 Task: Find connections with filter location Danshui with filter topic #Careerwith filter profile language English with filter current company Indian Transport Logistics News with filter school GL Bajaj Institute of Technology and Management with filter industry Ranching and Fisheries with filter service category Mobile Marketing with filter keywords title Heavy Equipment Operator
Action: Mouse moved to (706, 73)
Screenshot: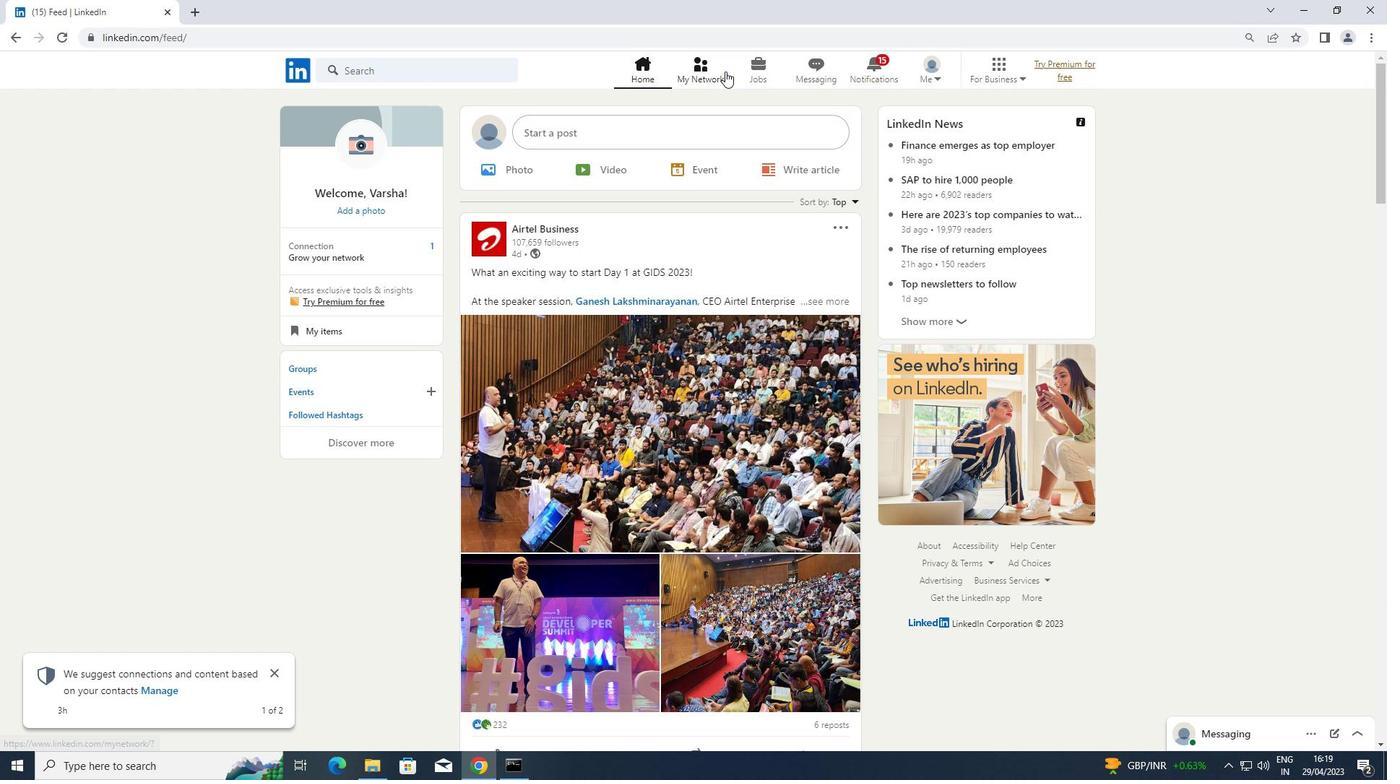 
Action: Mouse pressed left at (706, 73)
Screenshot: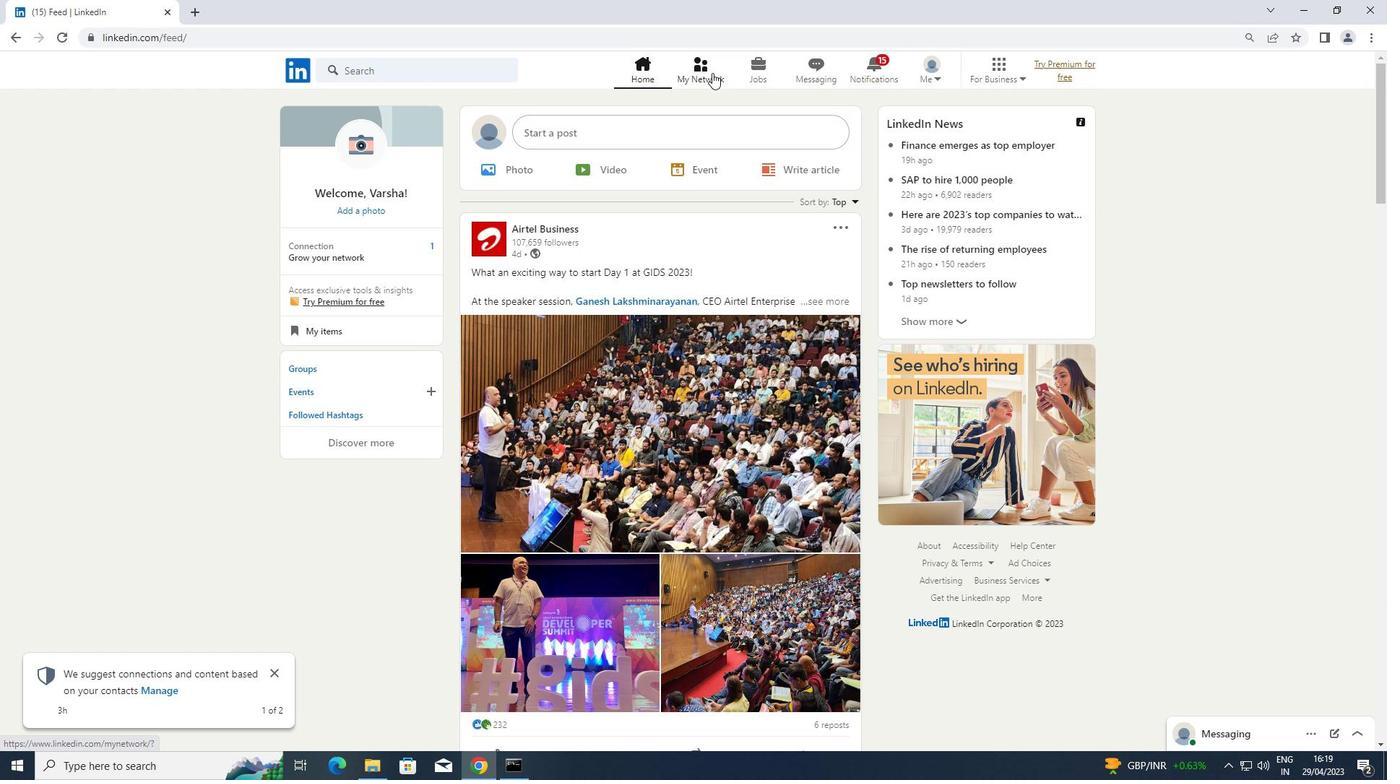 
Action: Mouse moved to (394, 146)
Screenshot: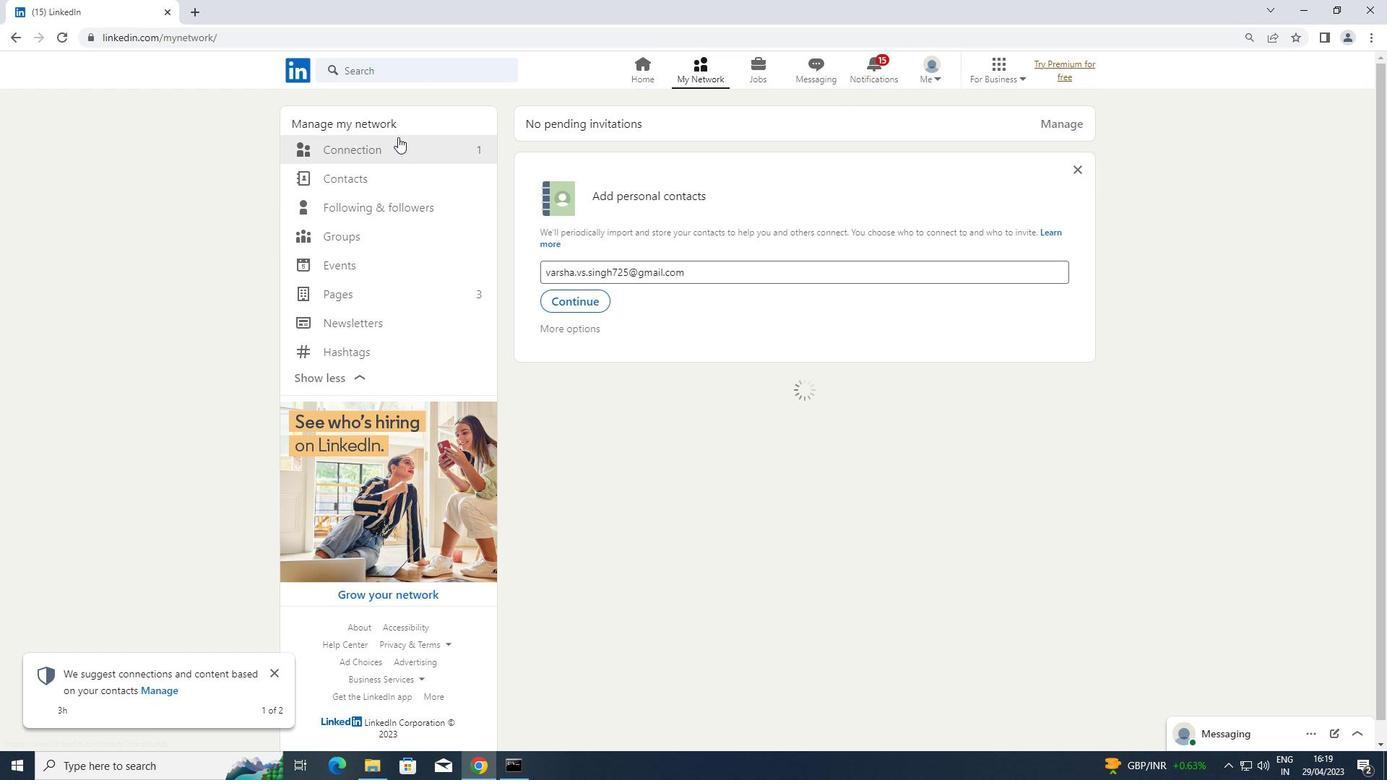 
Action: Mouse pressed left at (394, 146)
Screenshot: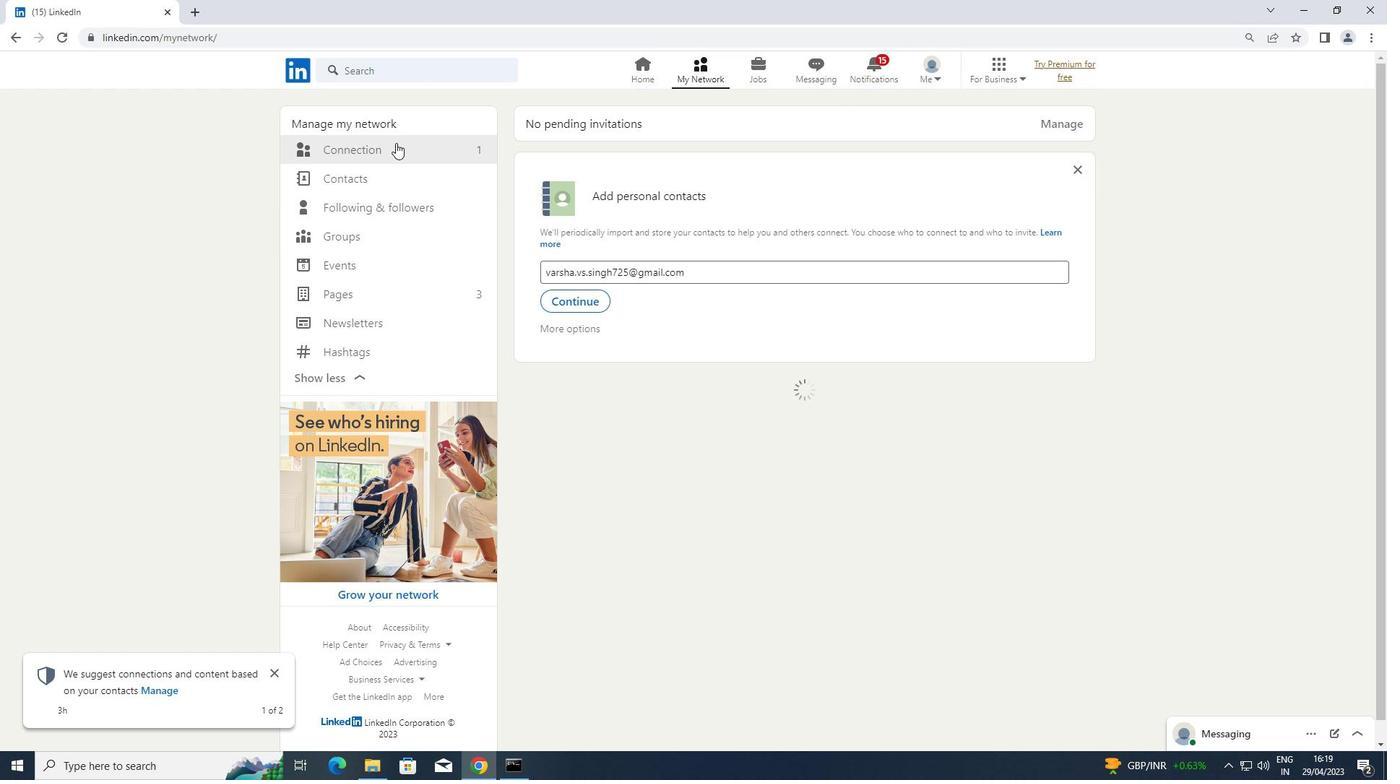 
Action: Mouse moved to (810, 143)
Screenshot: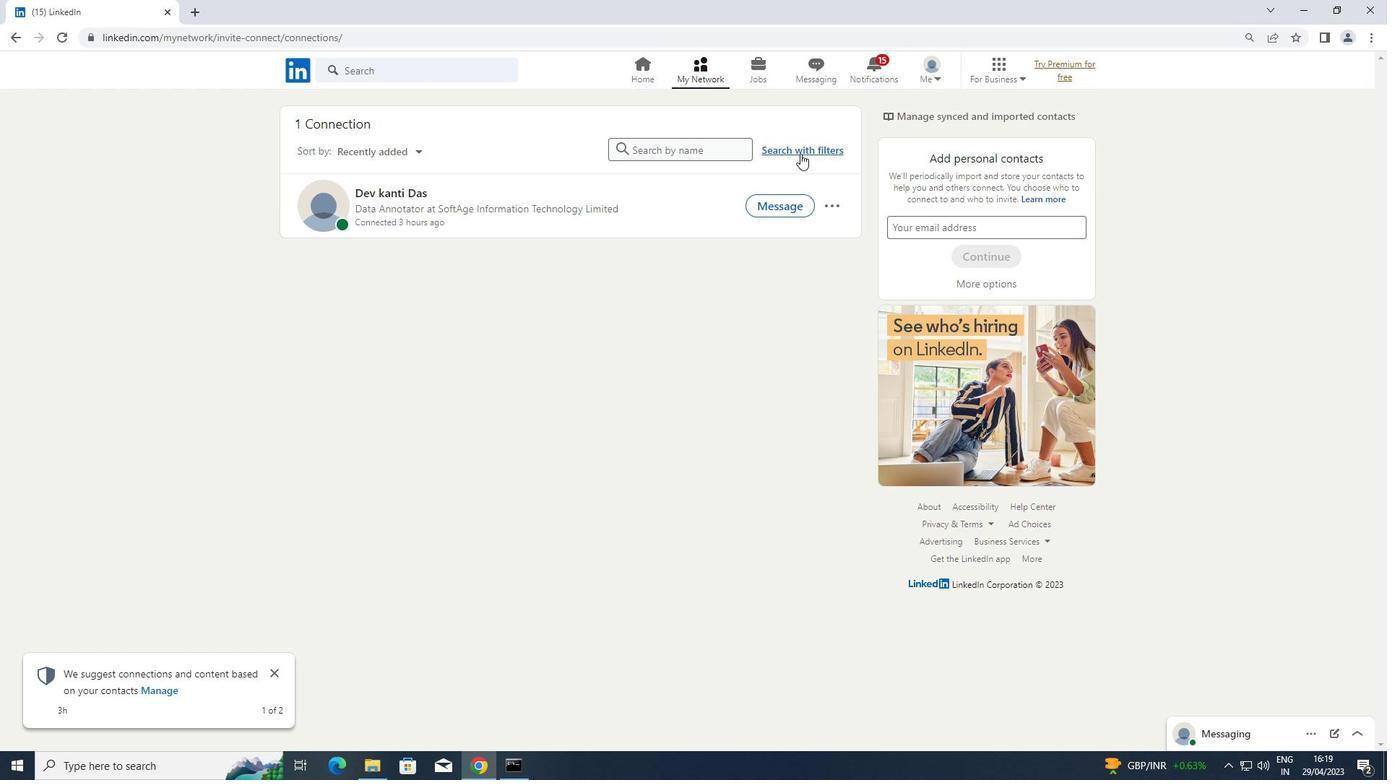 
Action: Mouse pressed left at (810, 143)
Screenshot: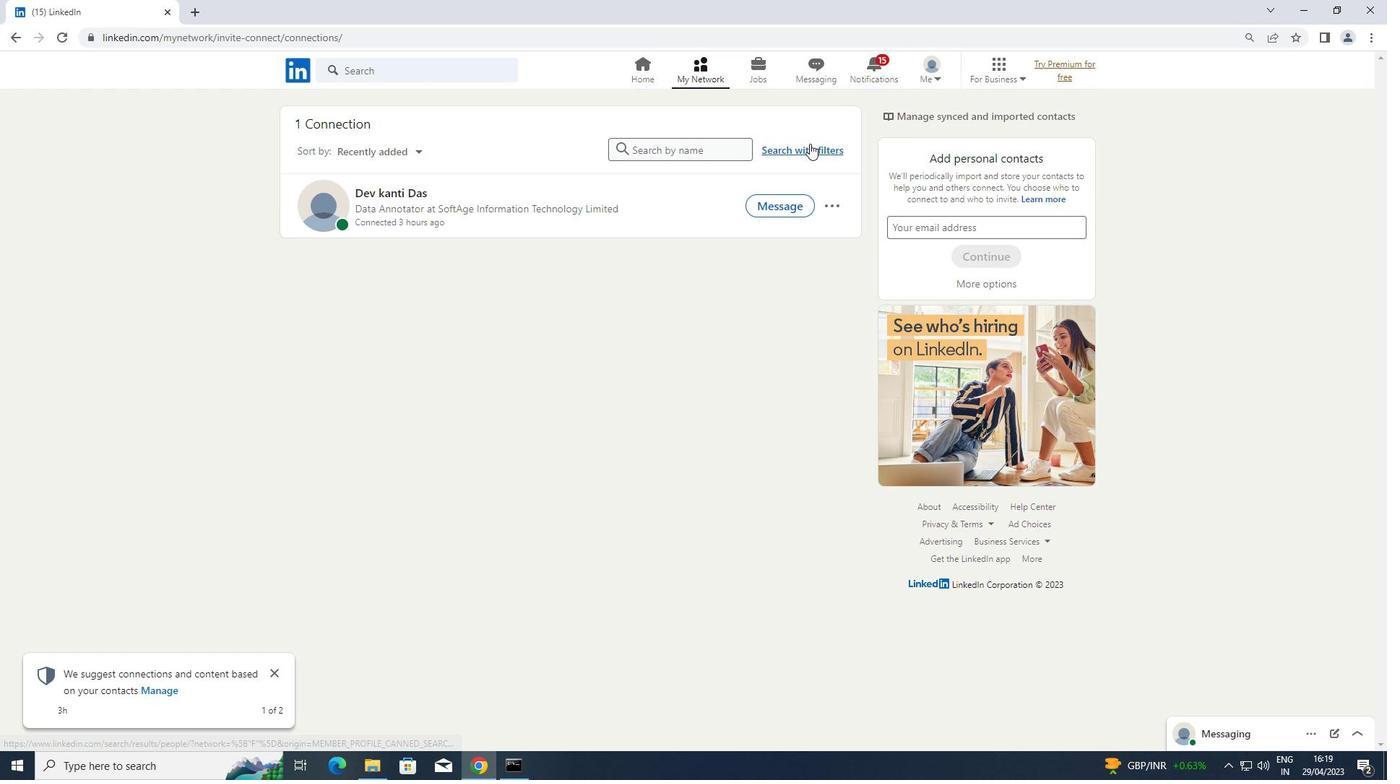 
Action: Mouse moved to (742, 109)
Screenshot: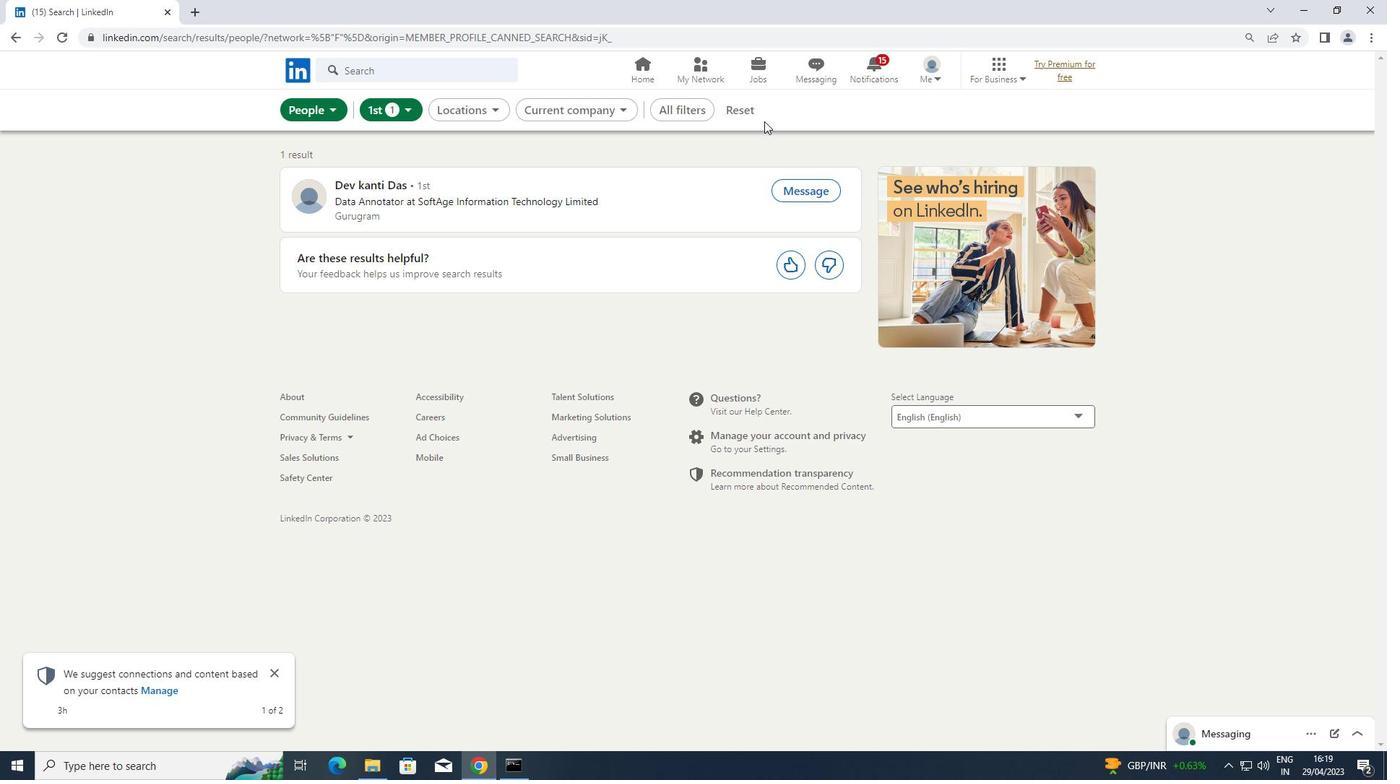 
Action: Mouse pressed left at (742, 109)
Screenshot: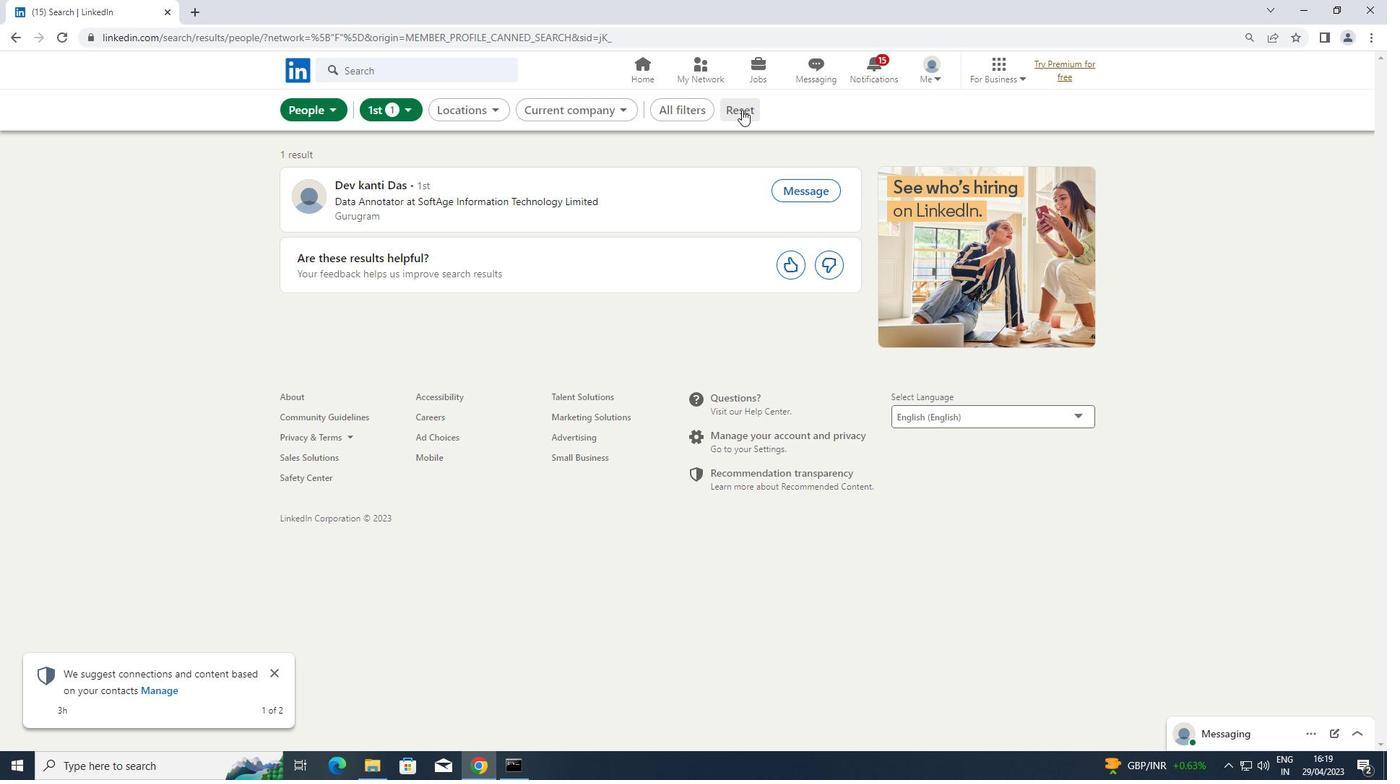 
Action: Mouse moved to (723, 112)
Screenshot: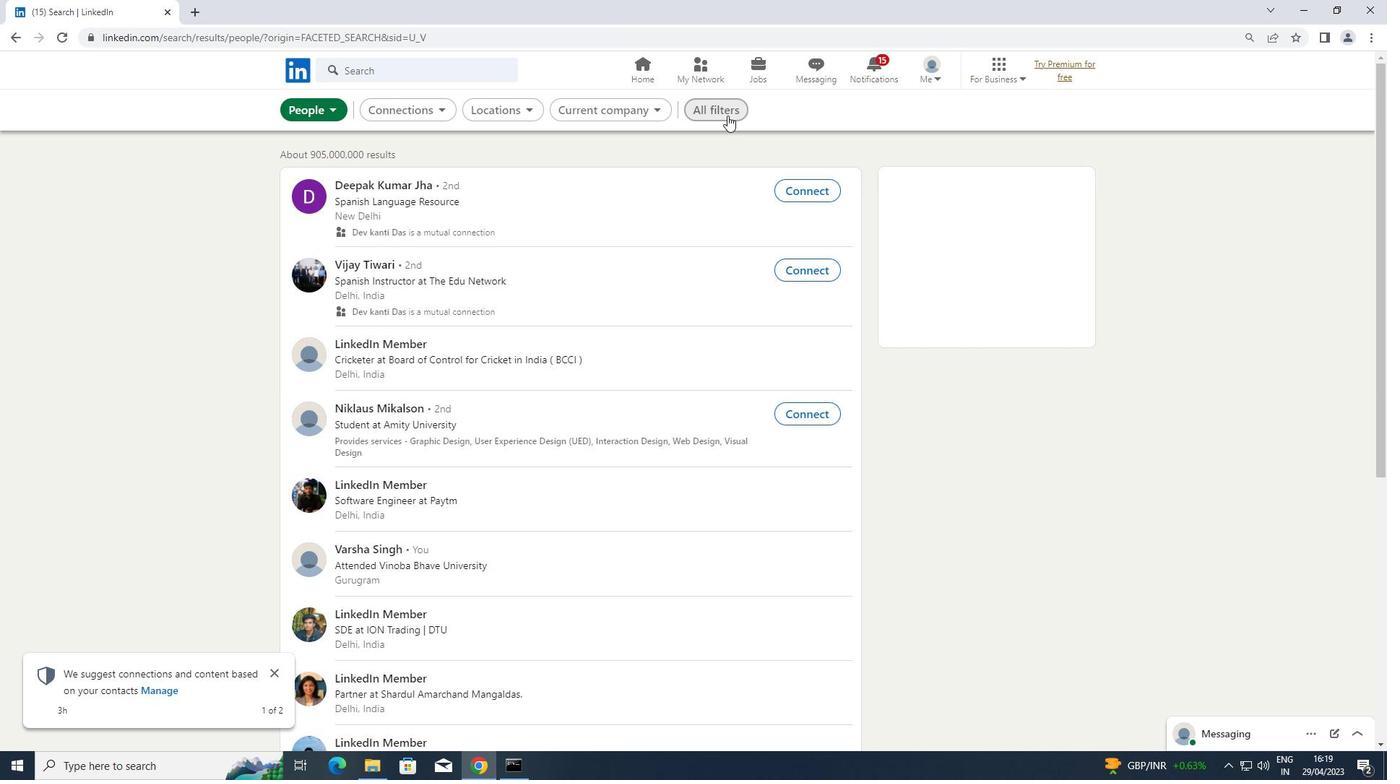 
Action: Mouse pressed left at (723, 112)
Screenshot: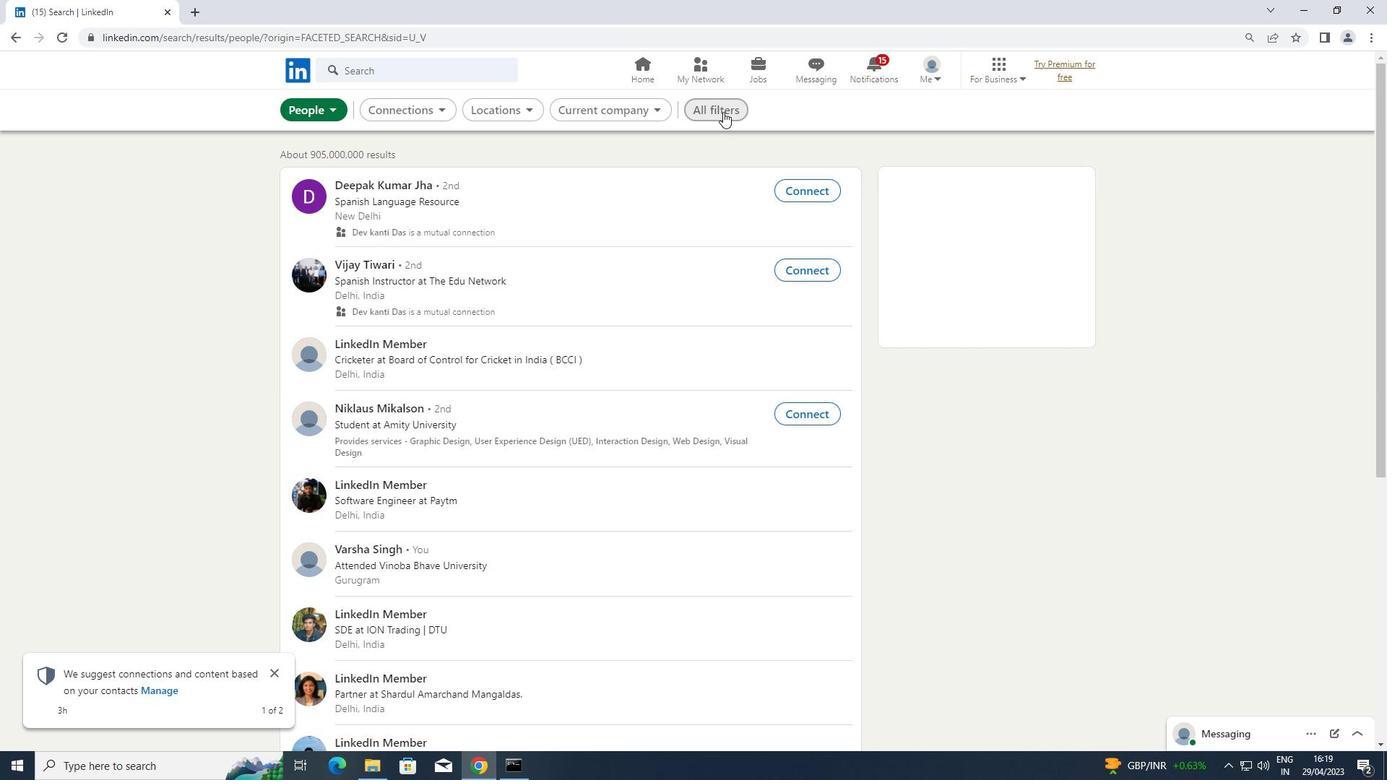 
Action: Mouse moved to (1095, 345)
Screenshot: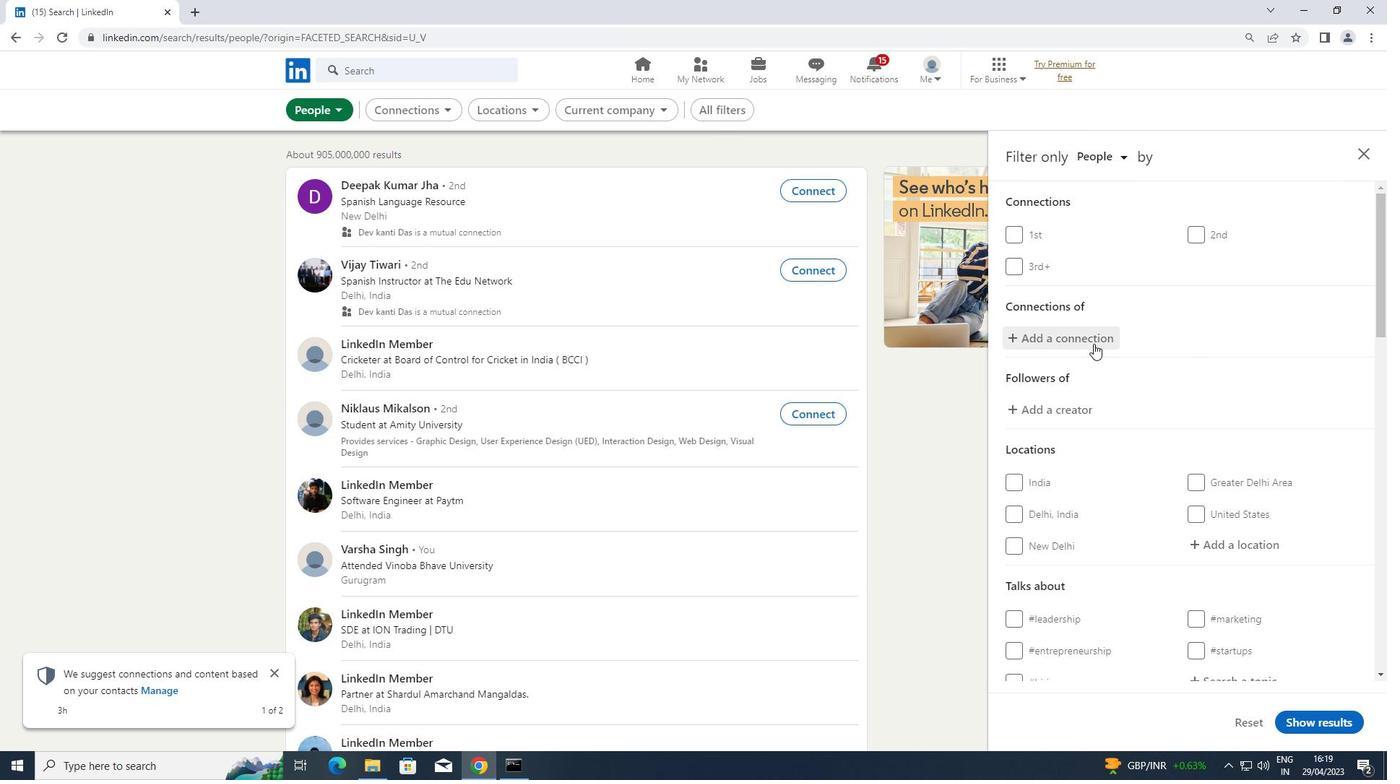 
Action: Mouse scrolled (1095, 344) with delta (0, 0)
Screenshot: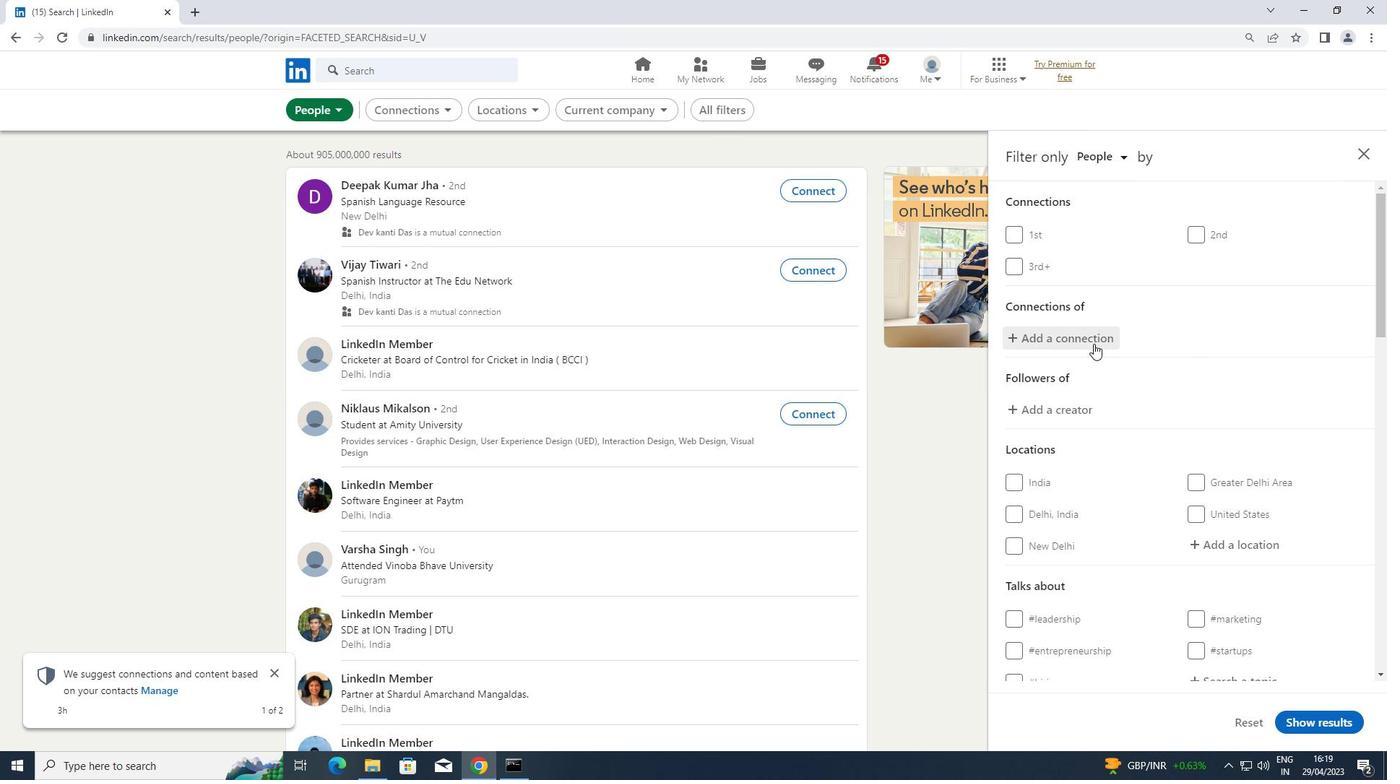 
Action: Mouse moved to (1202, 479)
Screenshot: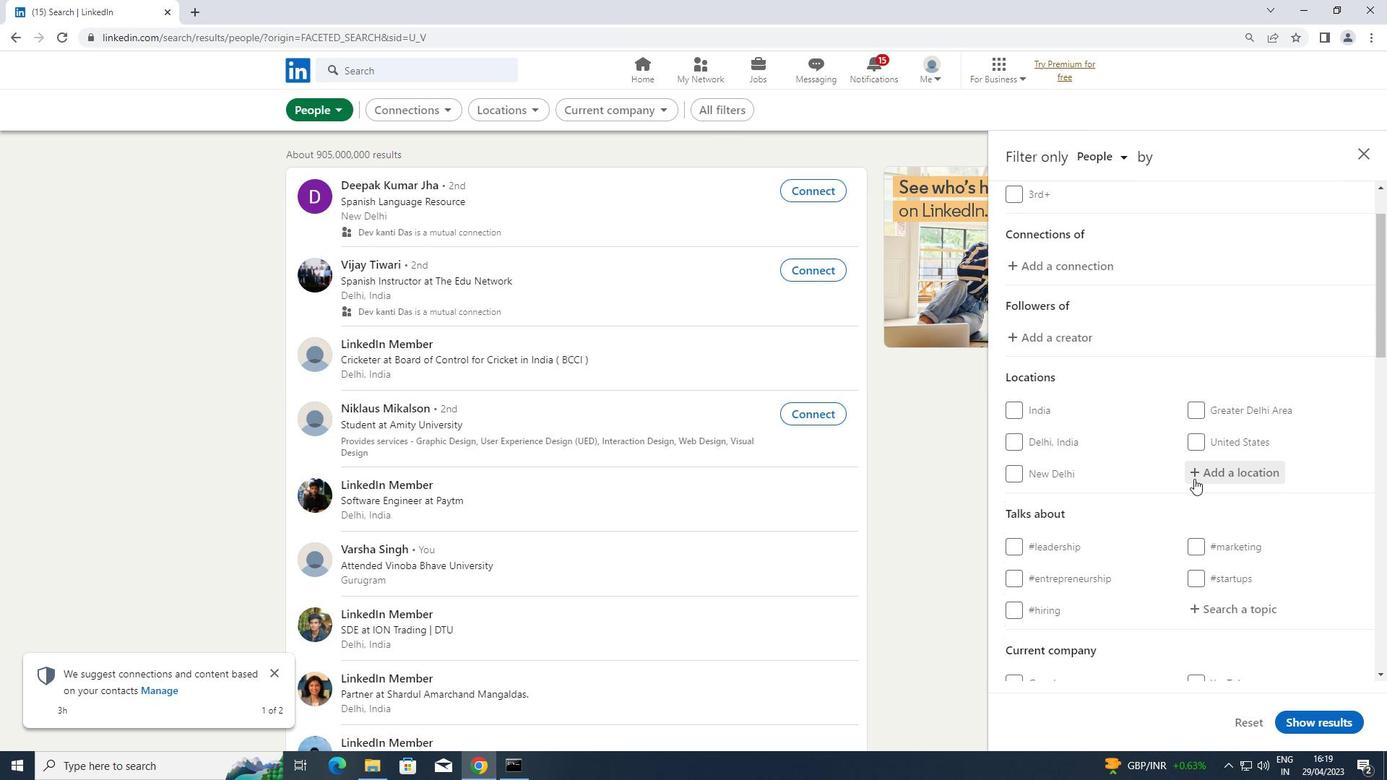 
Action: Mouse pressed left at (1202, 479)
Screenshot: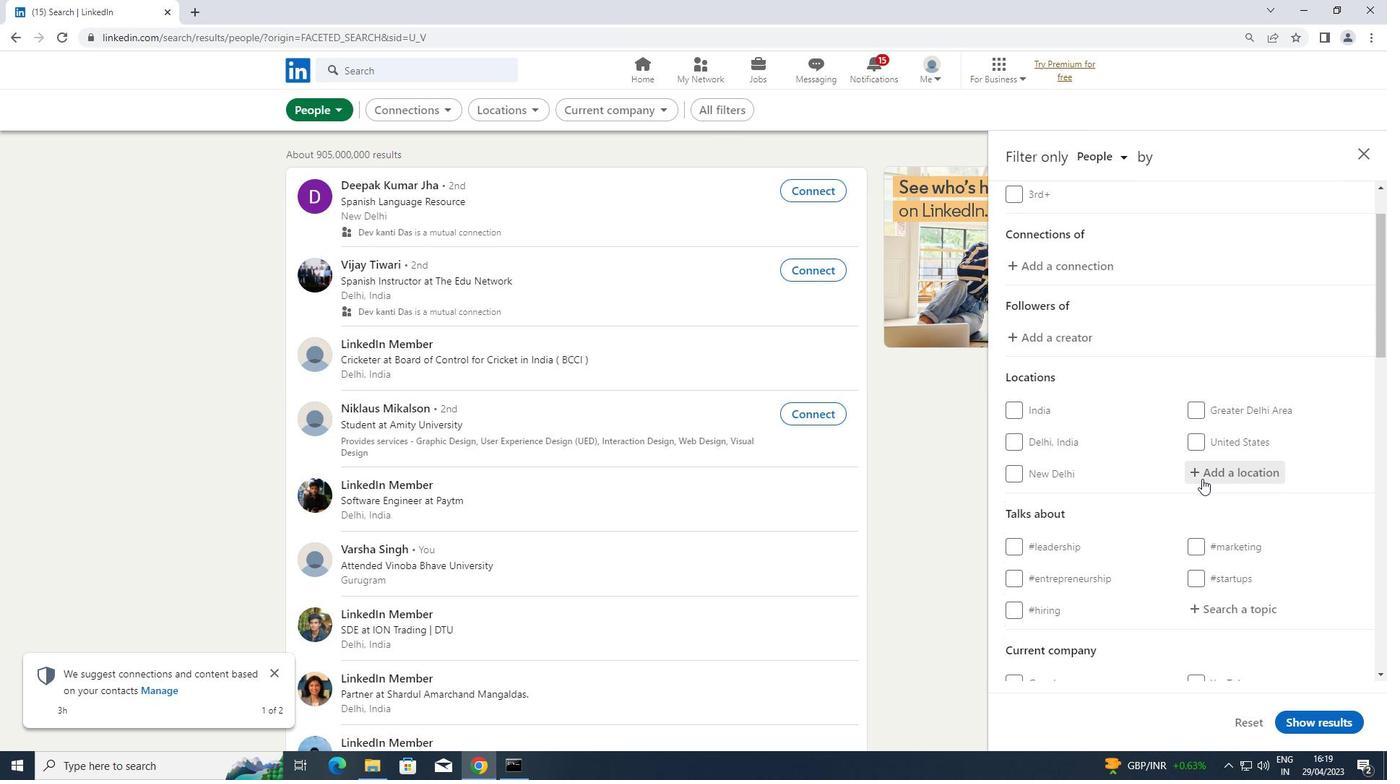 
Action: Key pressed <Key.shift>DANSHUI
Screenshot: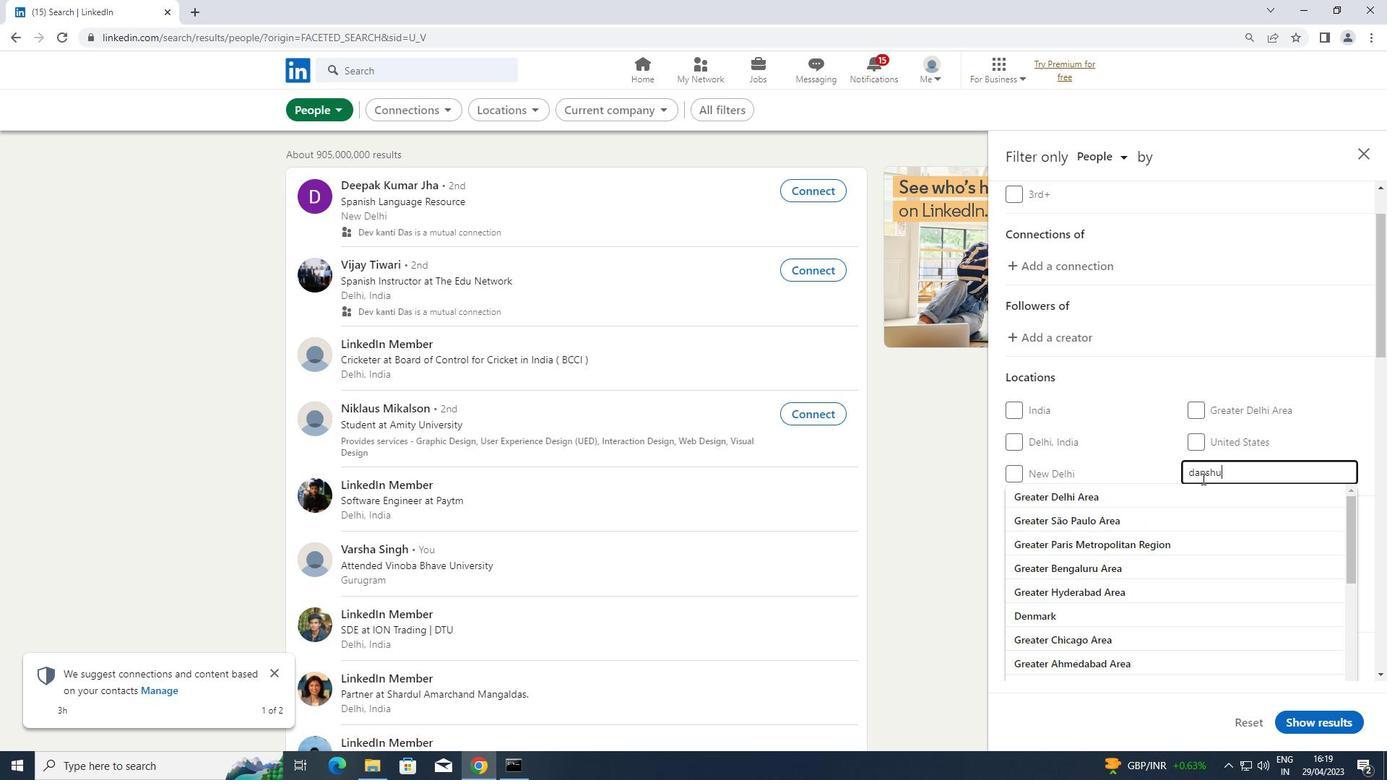 
Action: Mouse moved to (1137, 504)
Screenshot: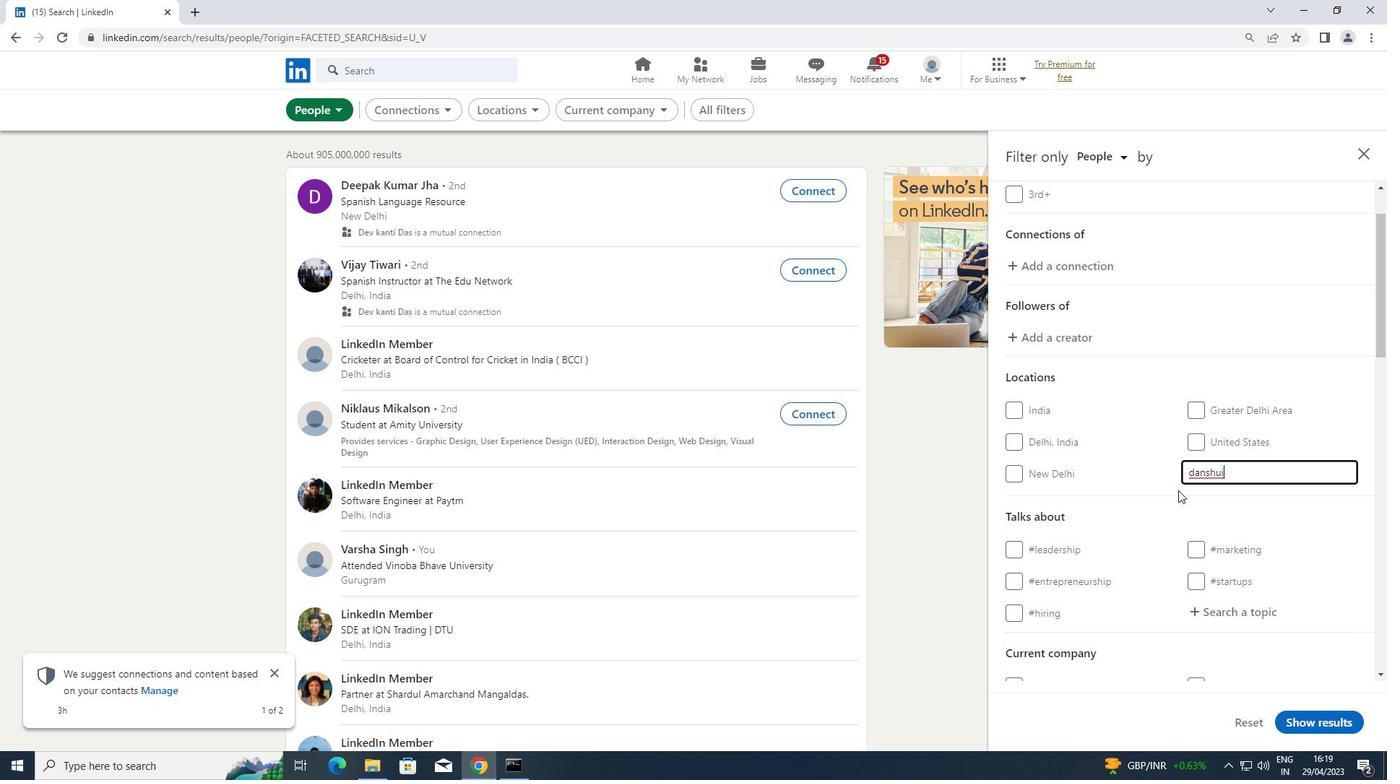 
Action: Mouse scrolled (1137, 503) with delta (0, 0)
Screenshot: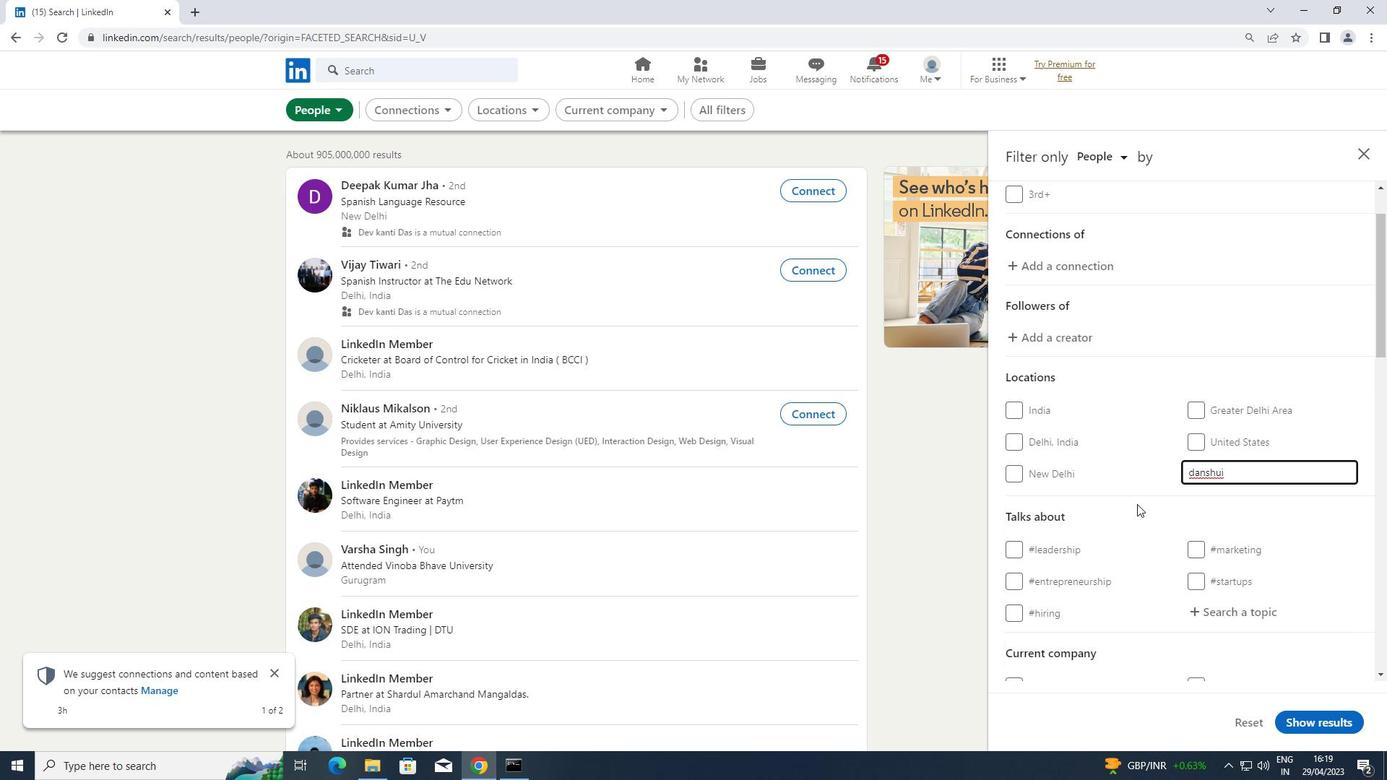 
Action: Mouse scrolled (1137, 503) with delta (0, 0)
Screenshot: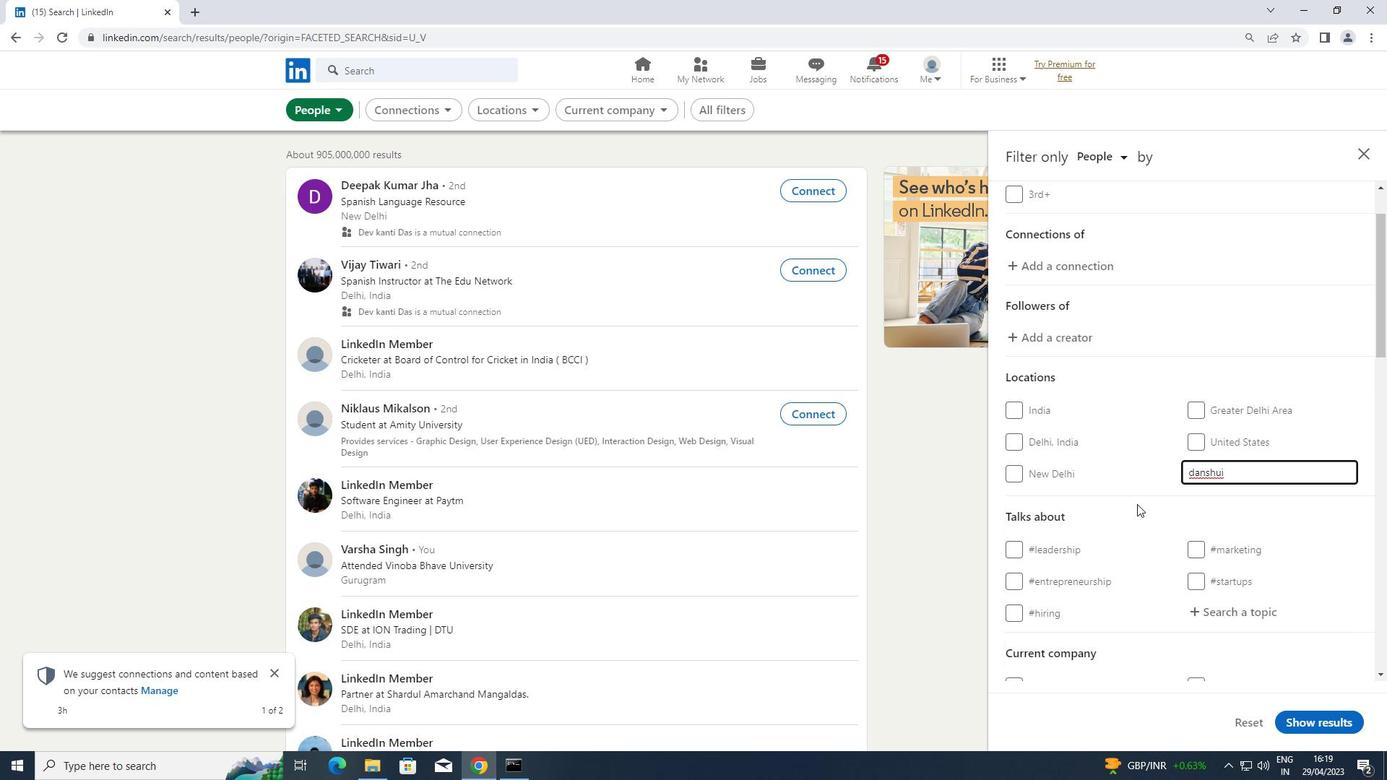 
Action: Mouse moved to (1241, 464)
Screenshot: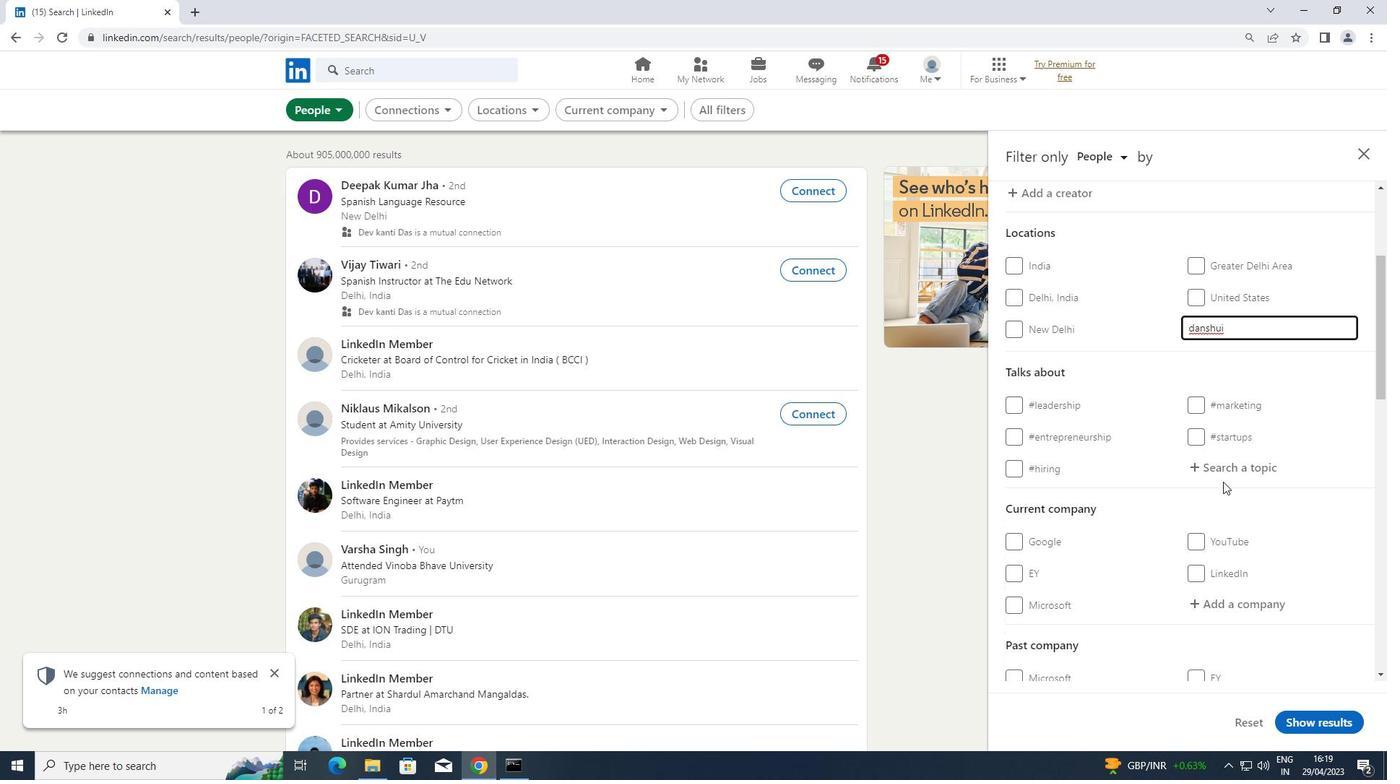 
Action: Mouse pressed left at (1241, 464)
Screenshot: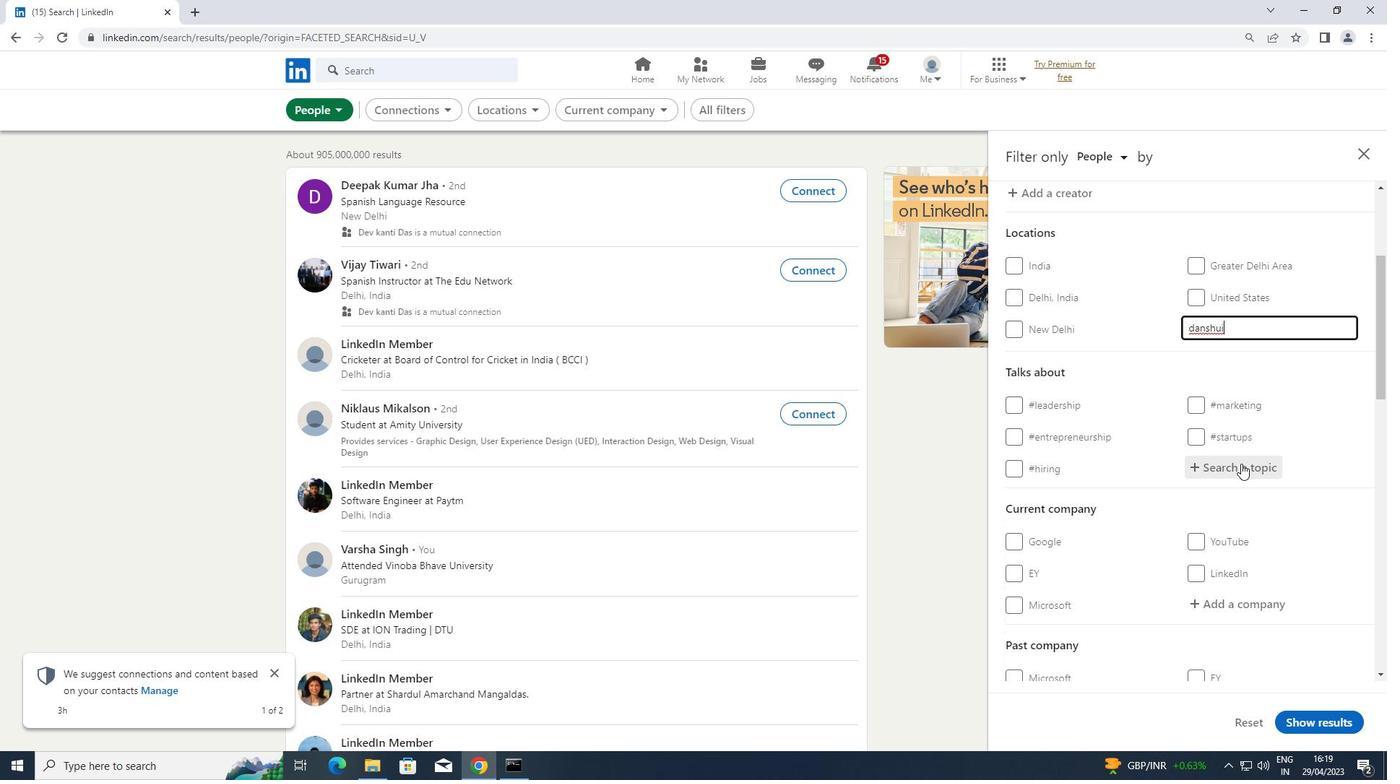 
Action: Key pressed <Key.shift>#<Key.shift>CAREER
Screenshot: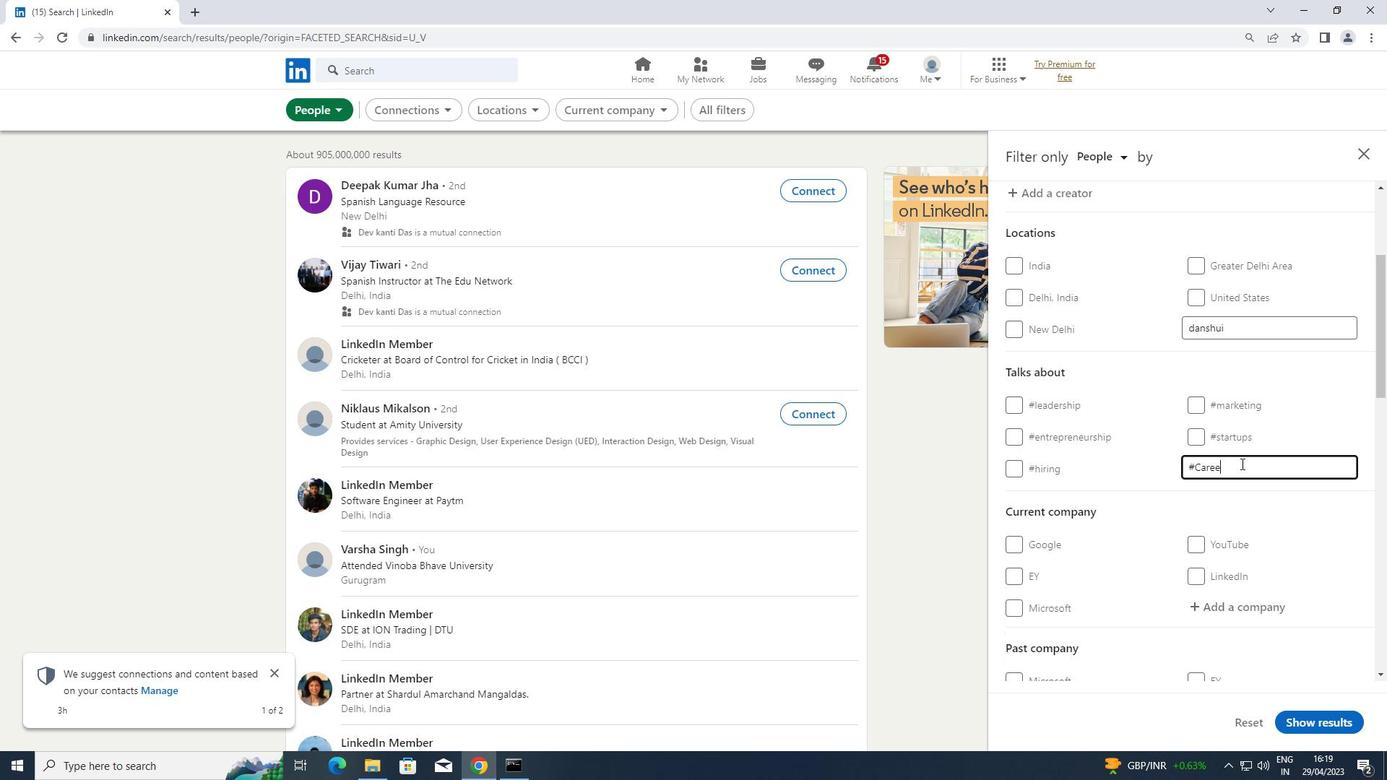 
Action: Mouse moved to (1234, 466)
Screenshot: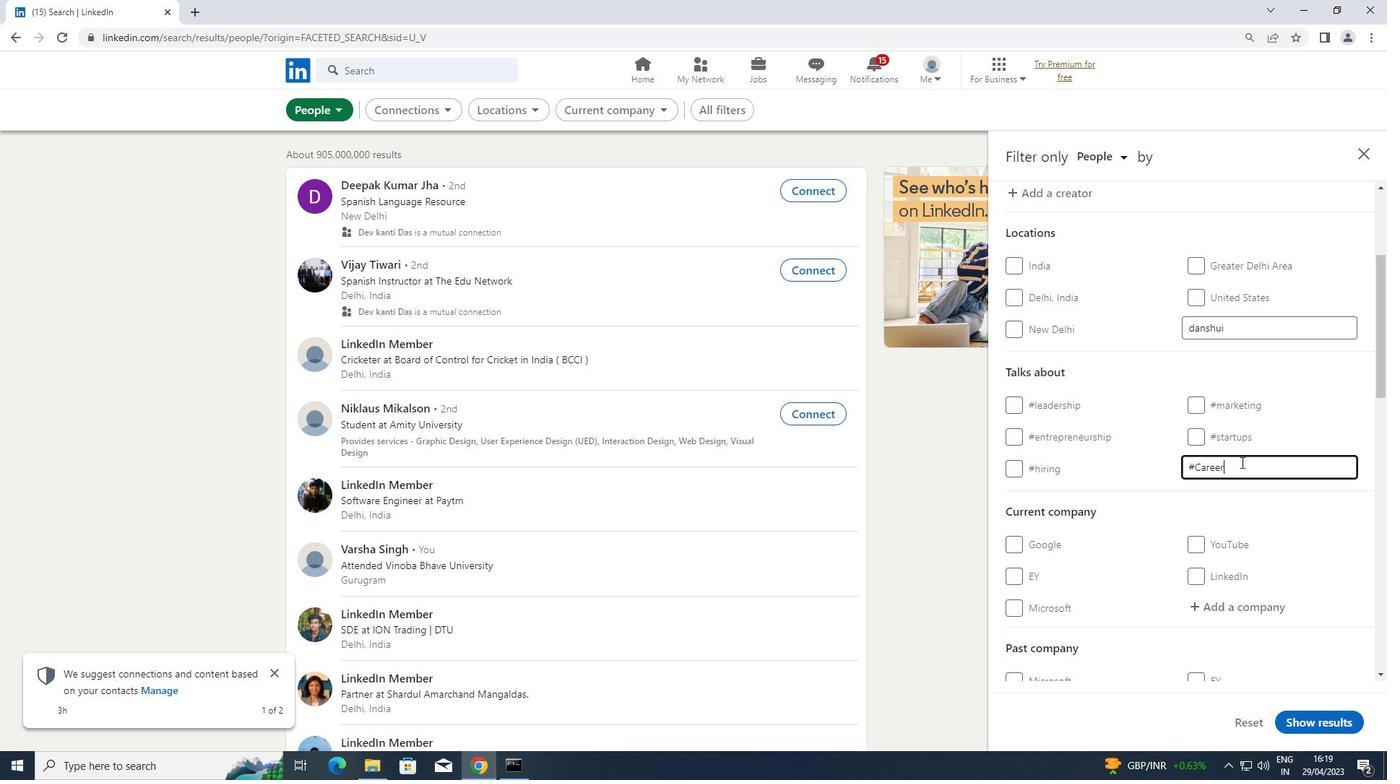 
Action: Mouse scrolled (1234, 465) with delta (0, 0)
Screenshot: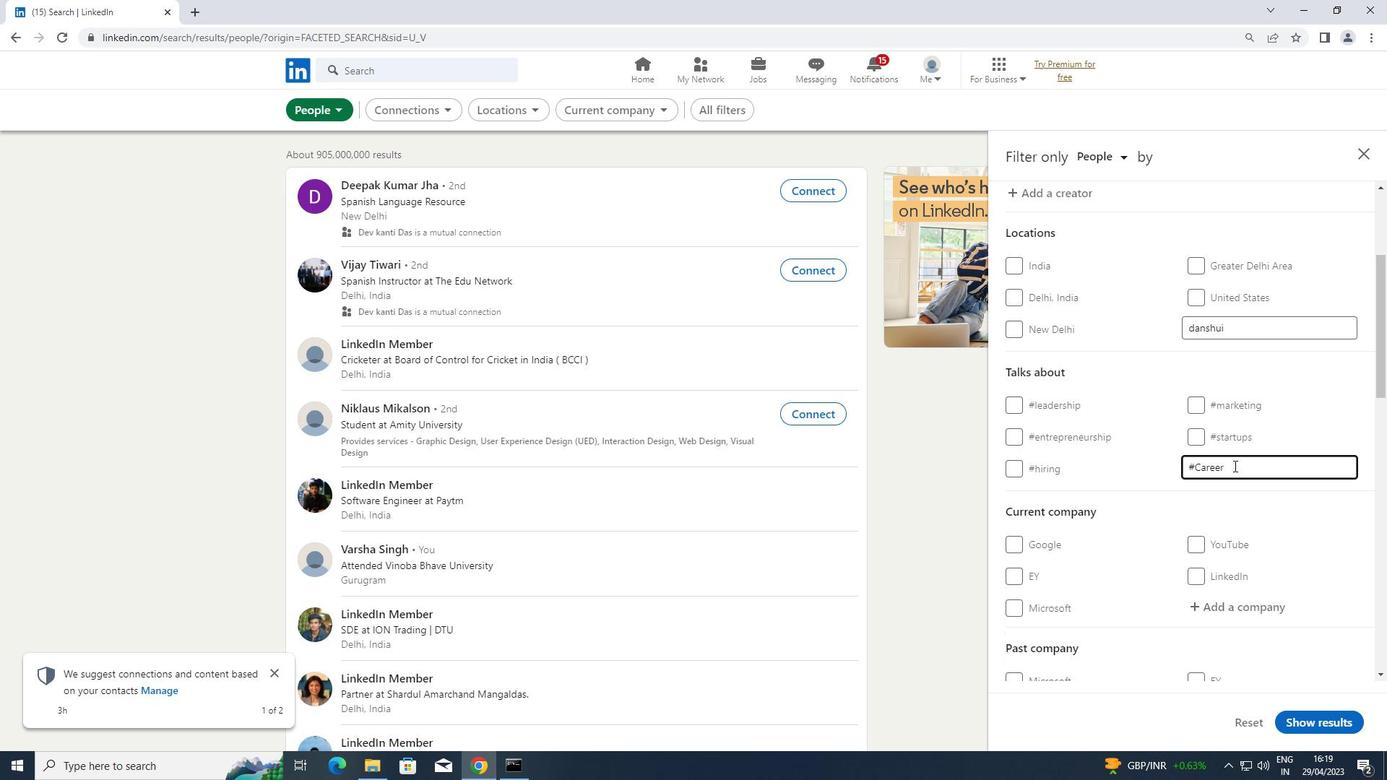 
Action: Mouse moved to (1234, 466)
Screenshot: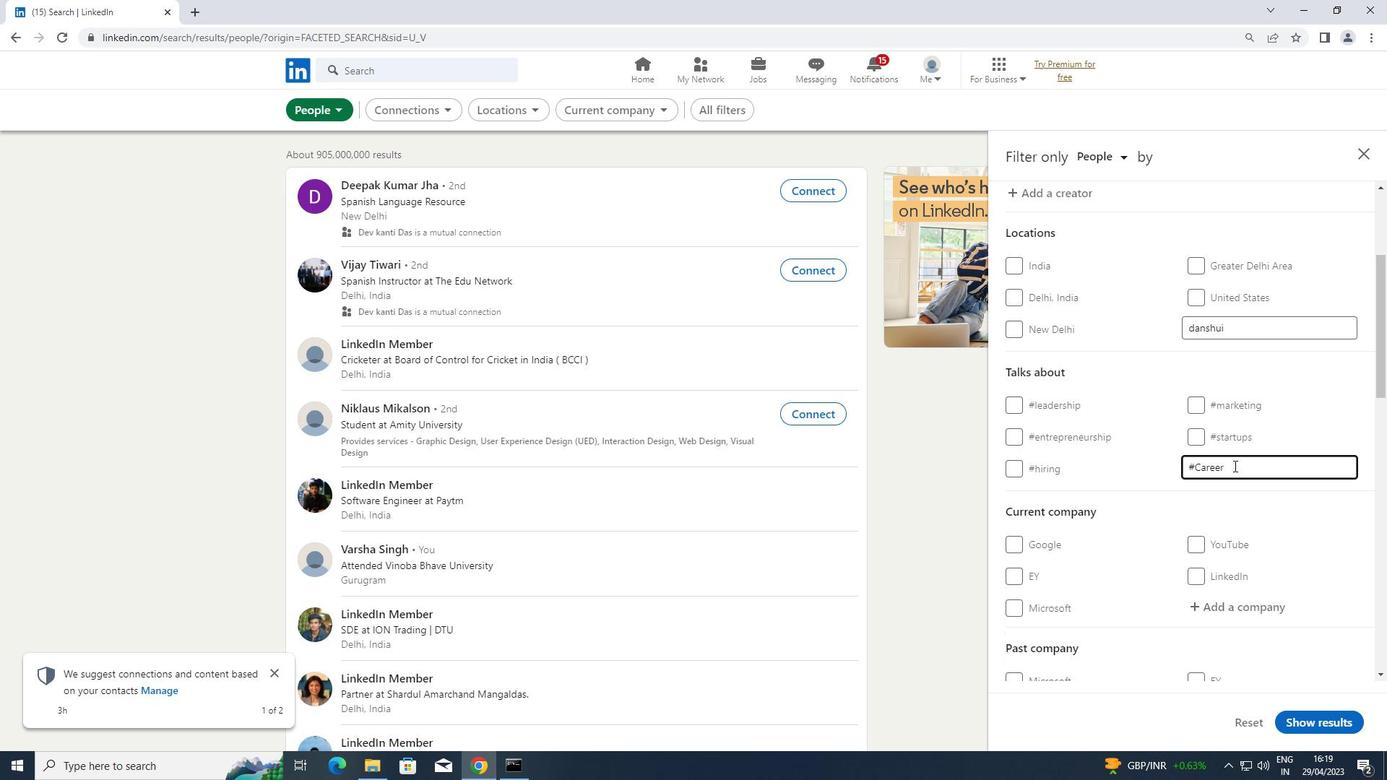 
Action: Mouse scrolled (1234, 466) with delta (0, 0)
Screenshot: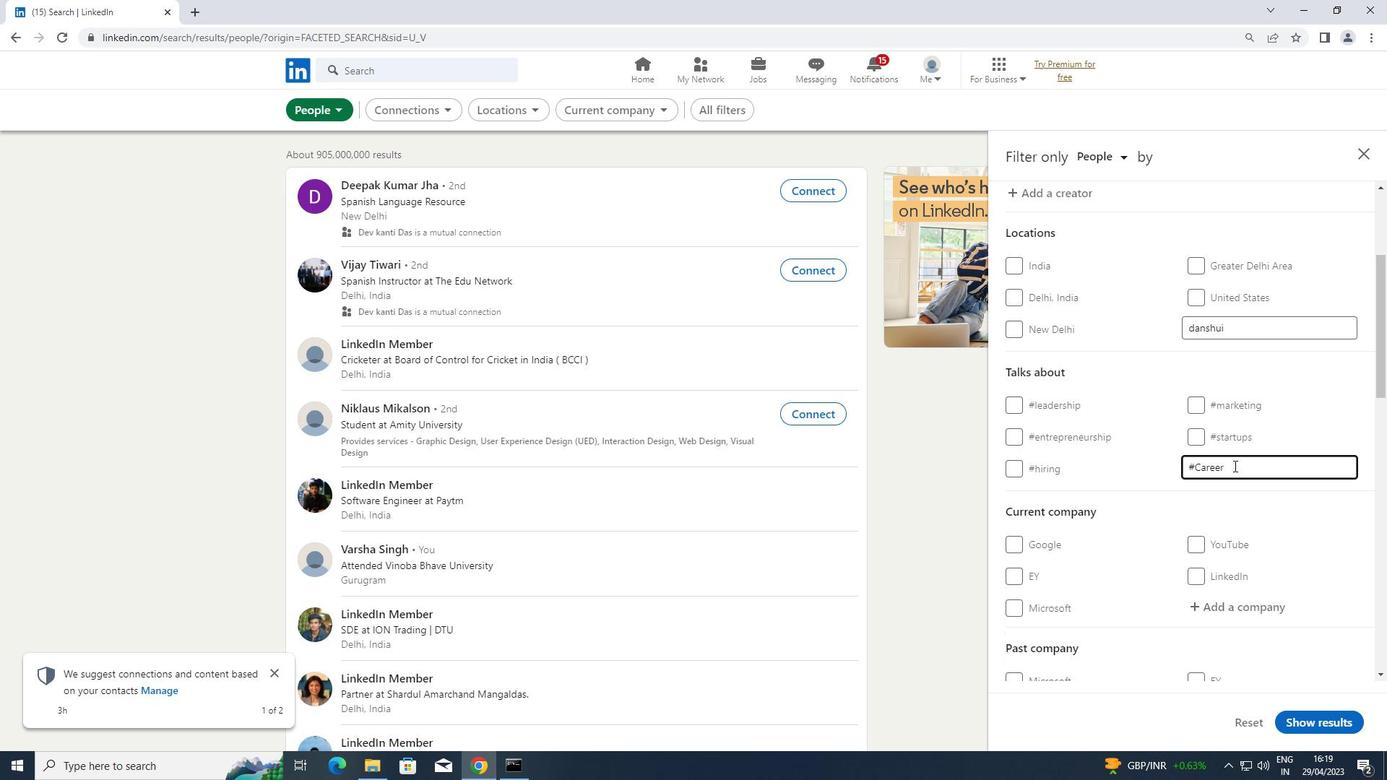 
Action: Mouse scrolled (1234, 466) with delta (0, 0)
Screenshot: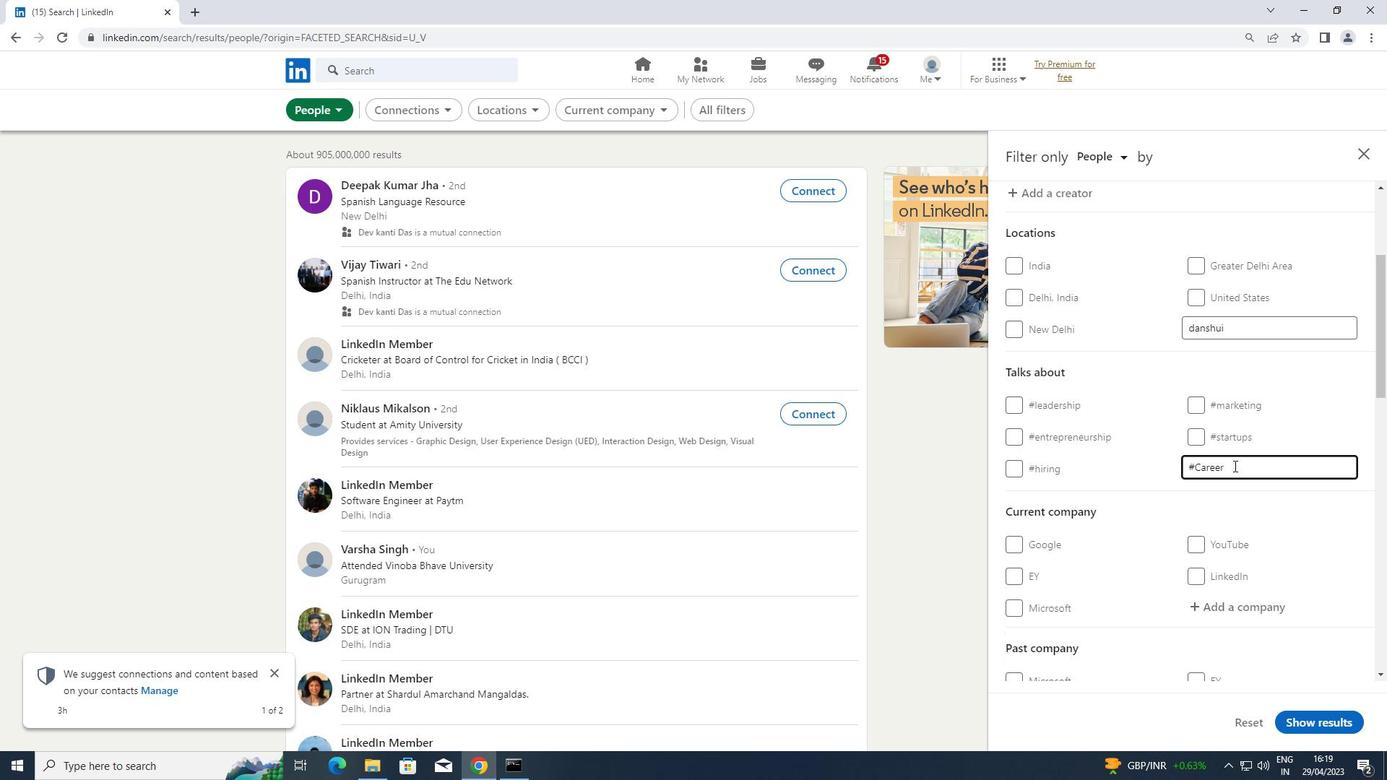 
Action: Mouse scrolled (1234, 466) with delta (0, 0)
Screenshot: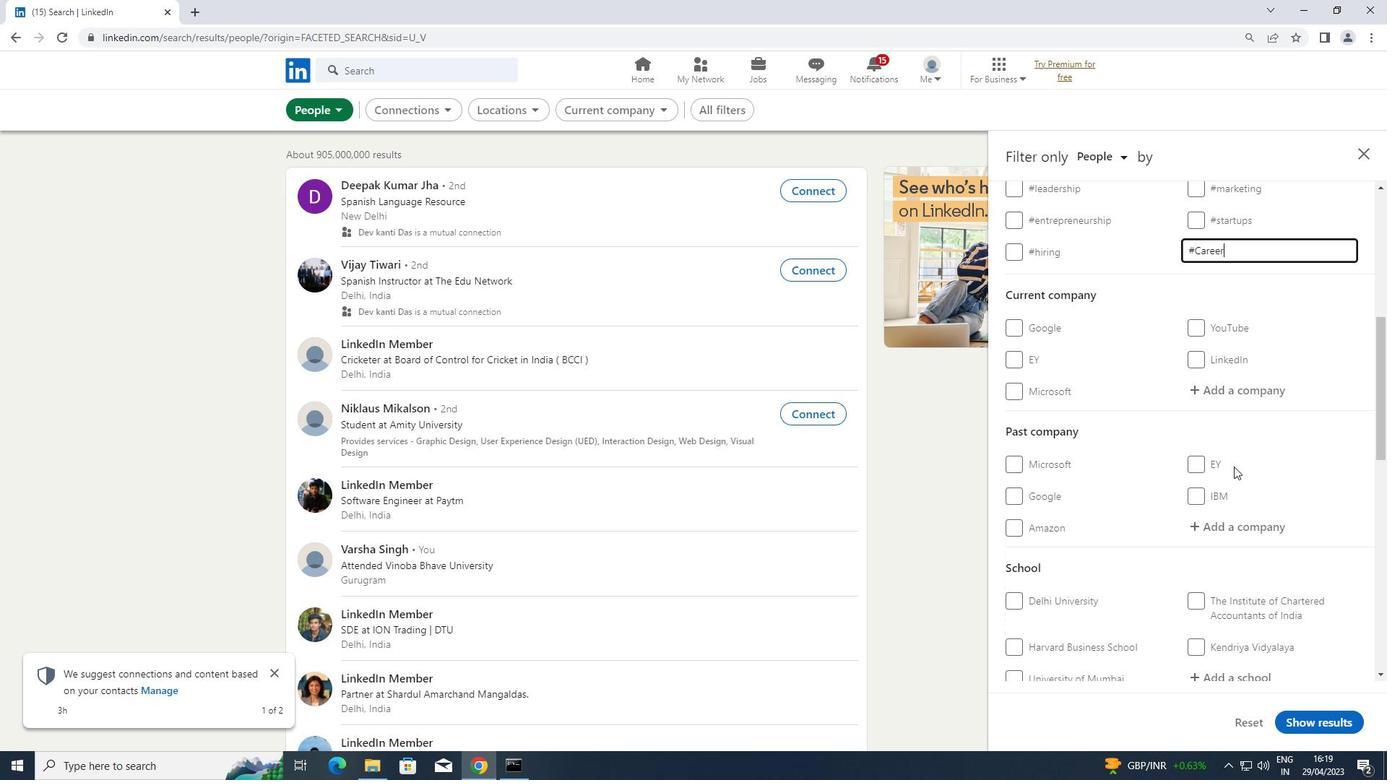 
Action: Mouse scrolled (1234, 466) with delta (0, 0)
Screenshot: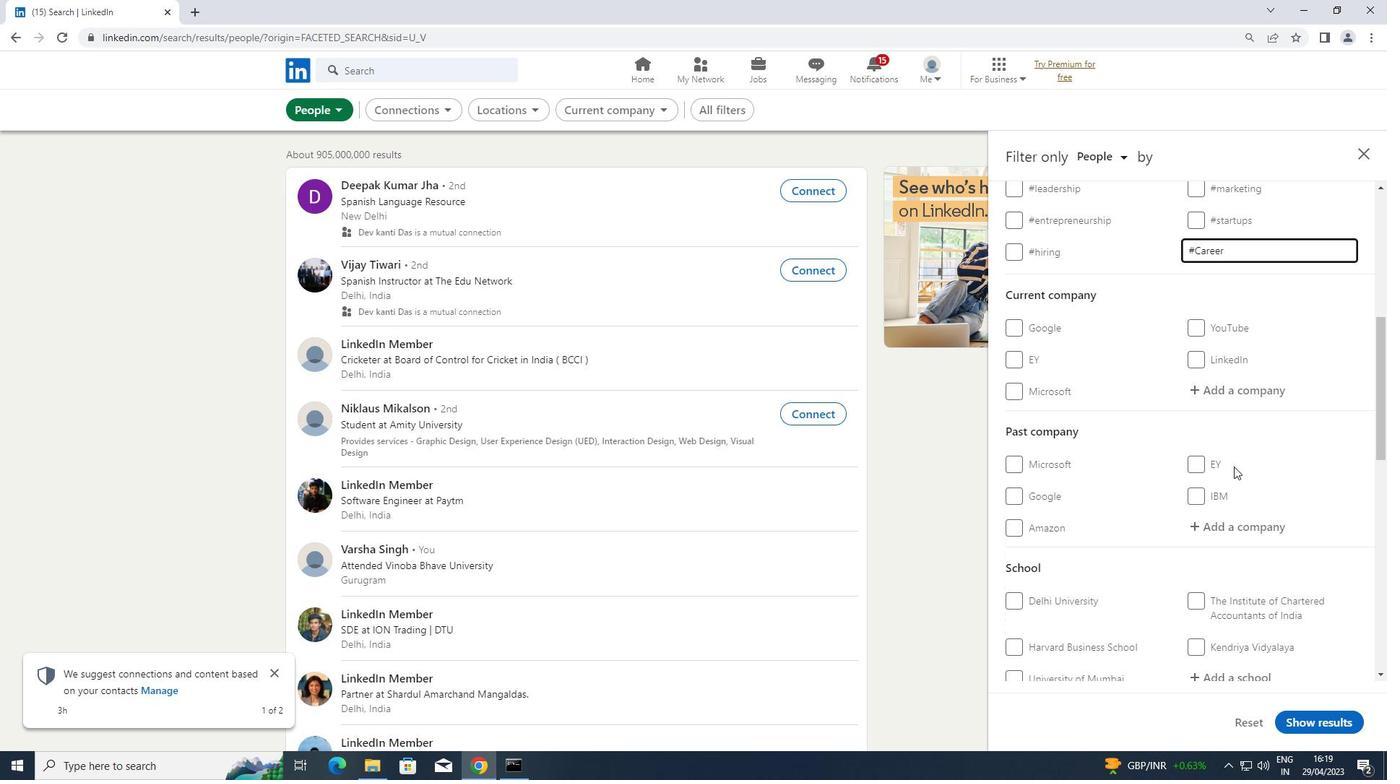
Action: Mouse scrolled (1234, 466) with delta (0, 0)
Screenshot: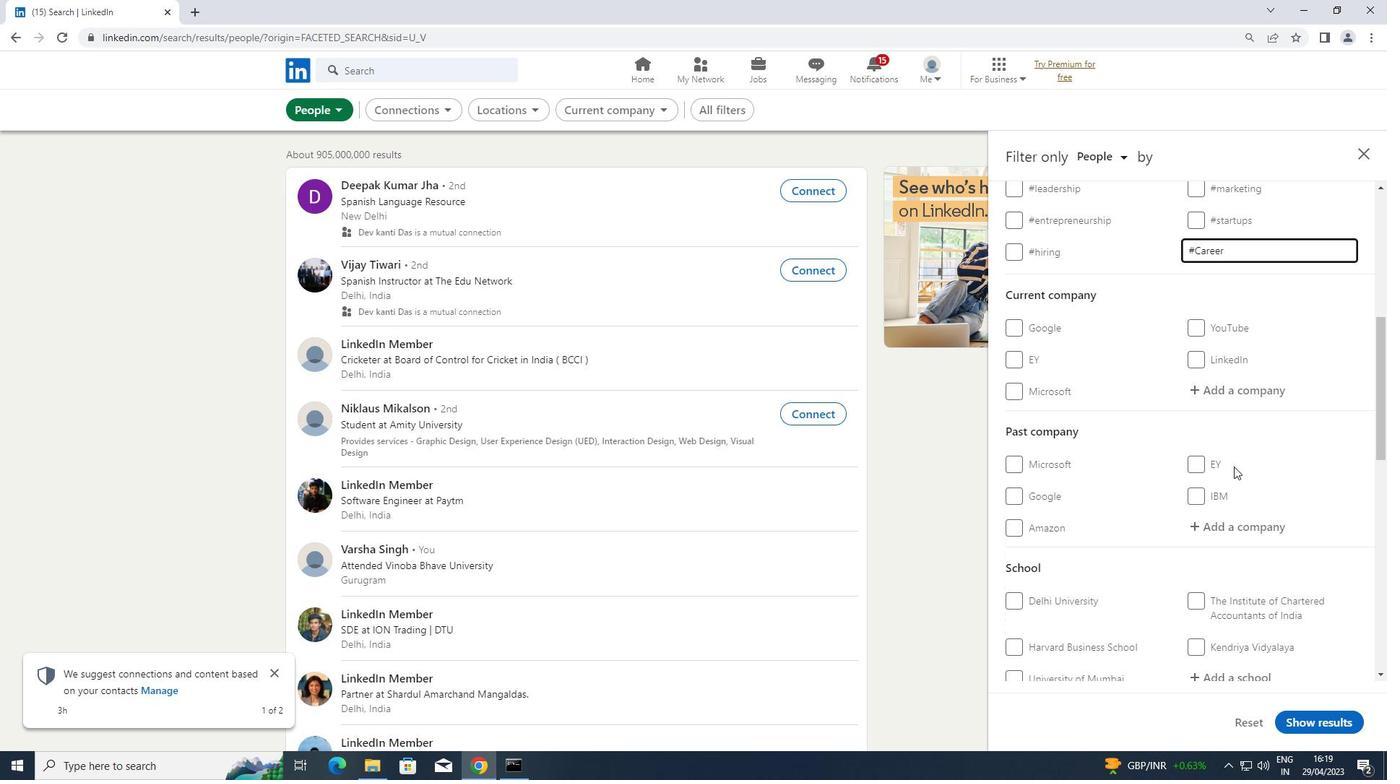 
Action: Mouse scrolled (1234, 466) with delta (0, 0)
Screenshot: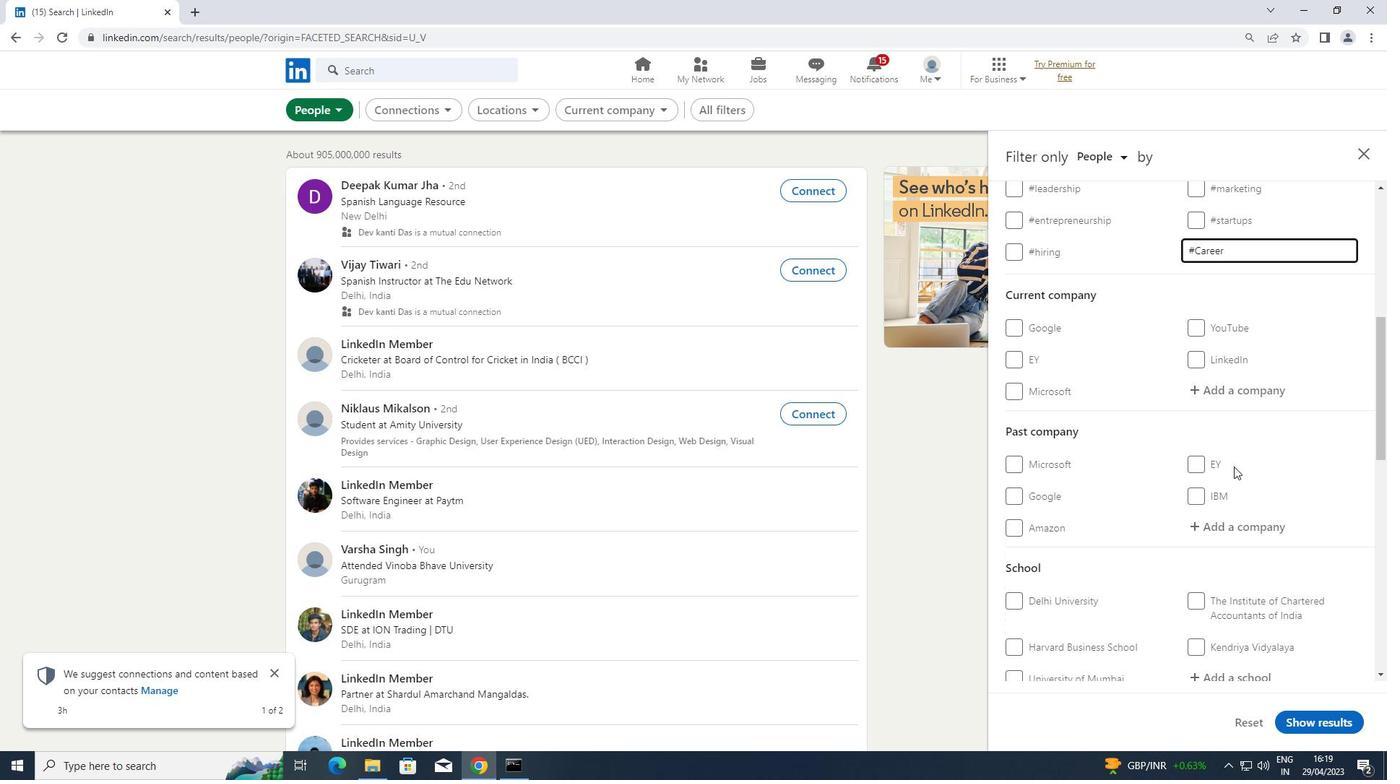 
Action: Mouse moved to (1014, 621)
Screenshot: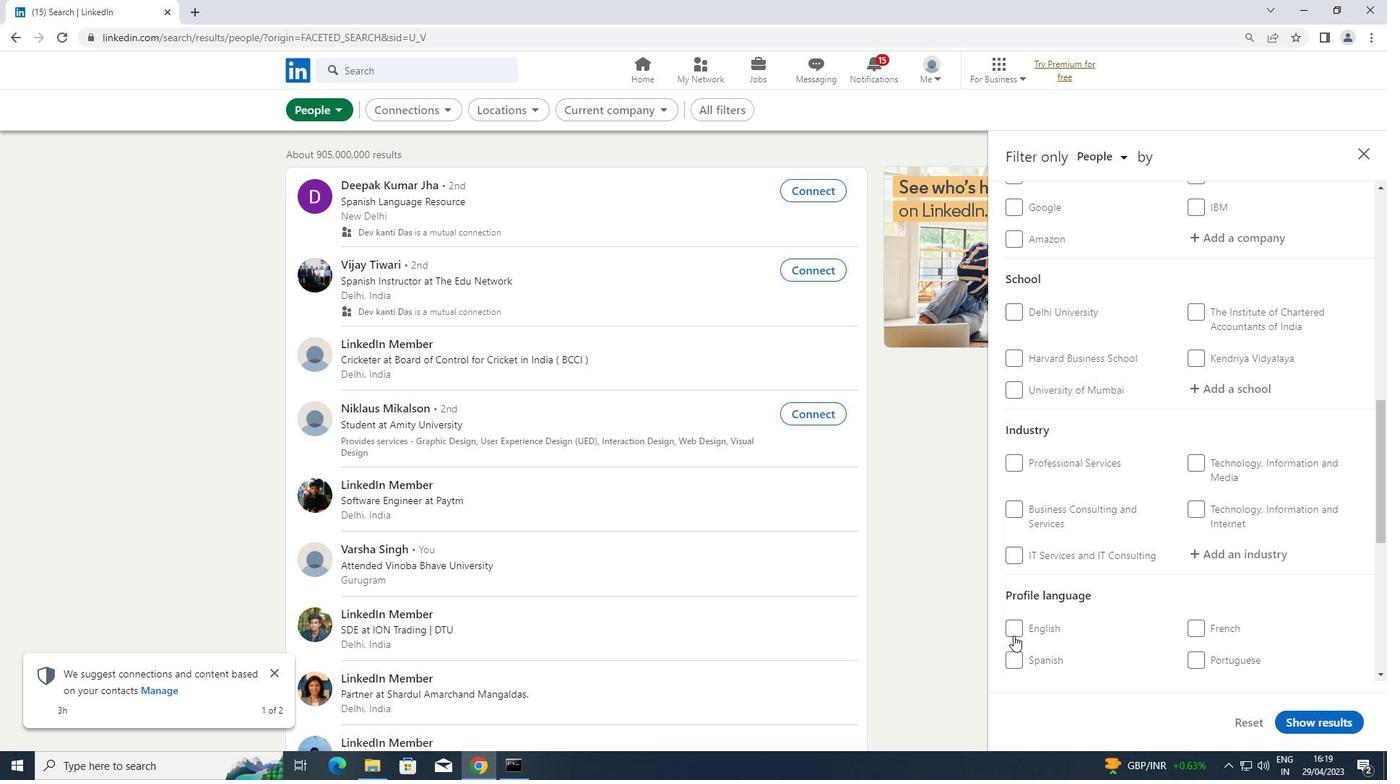 
Action: Mouse pressed left at (1014, 621)
Screenshot: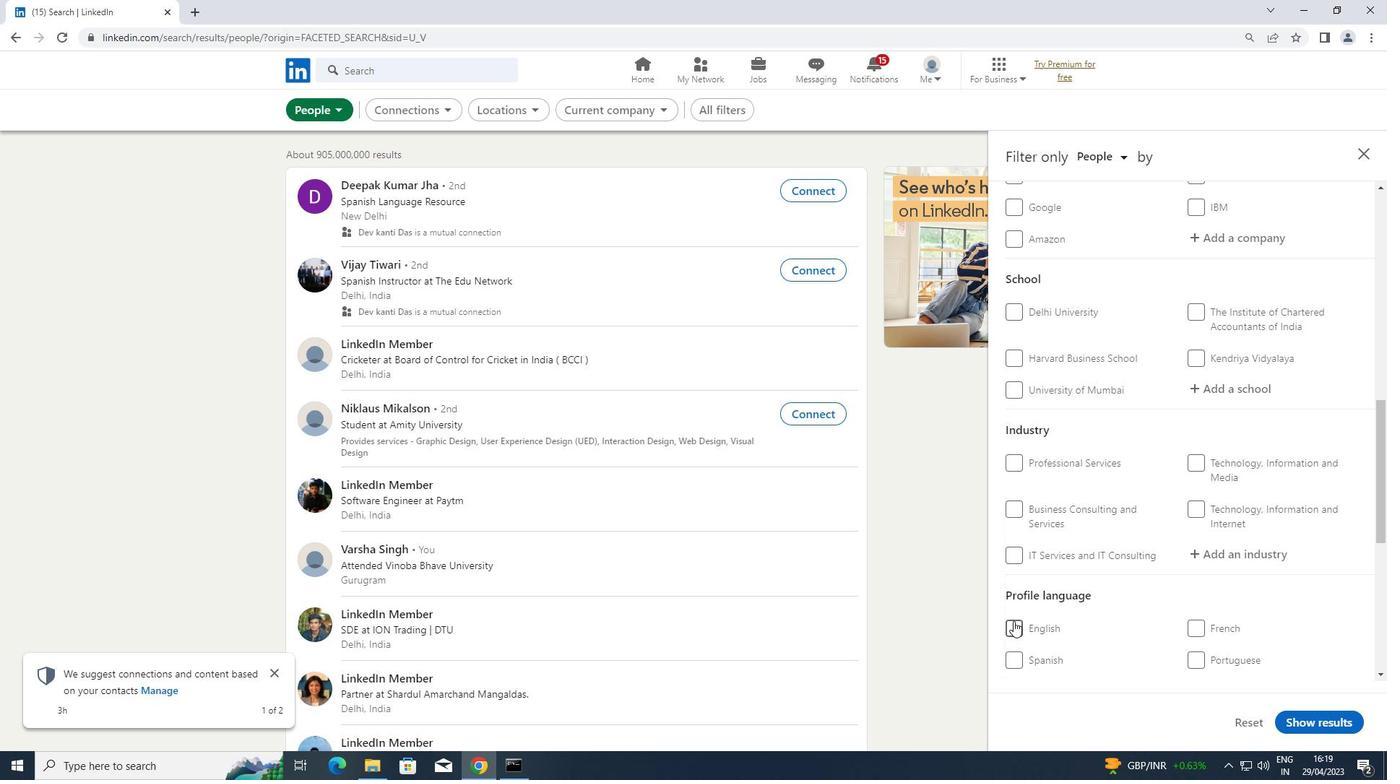 
Action: Mouse moved to (1054, 602)
Screenshot: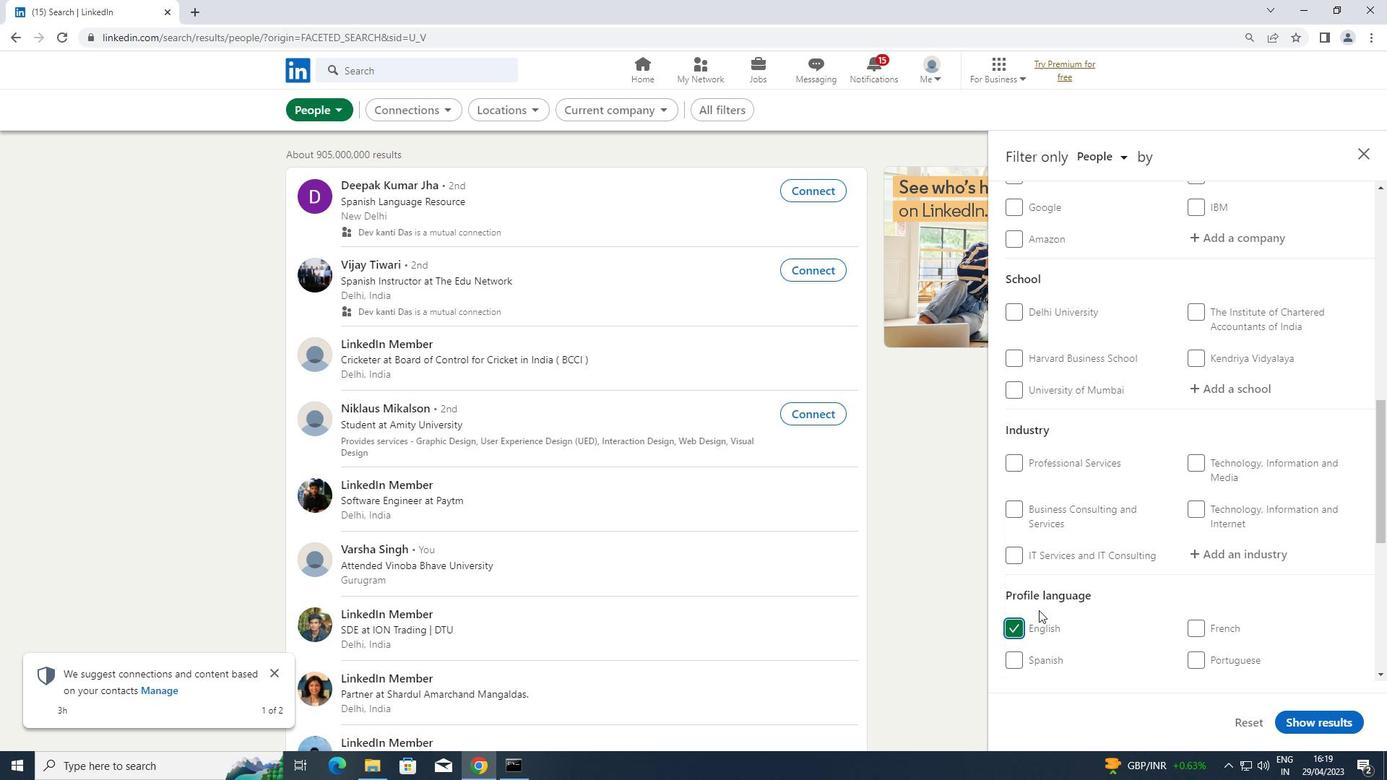 
Action: Mouse scrolled (1054, 602) with delta (0, 0)
Screenshot: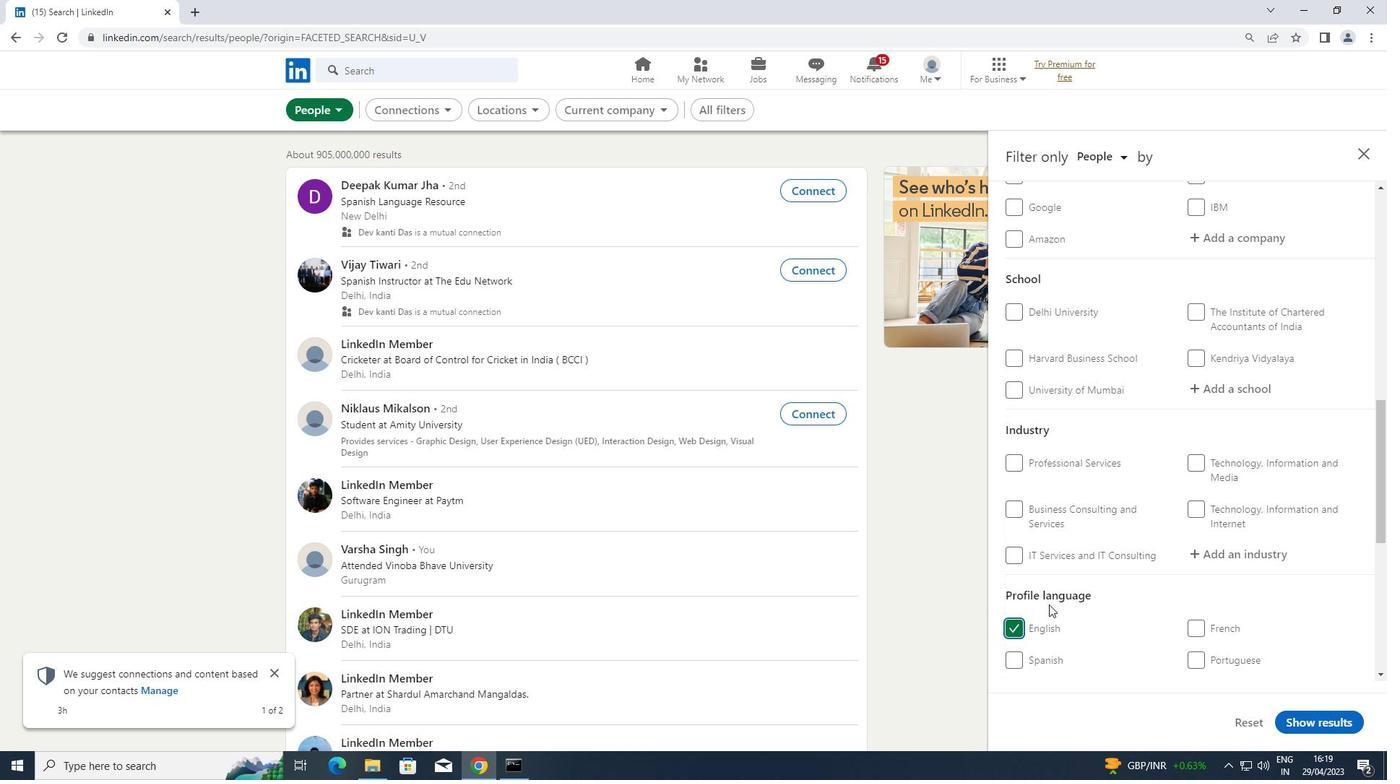 
Action: Mouse scrolled (1054, 602) with delta (0, 0)
Screenshot: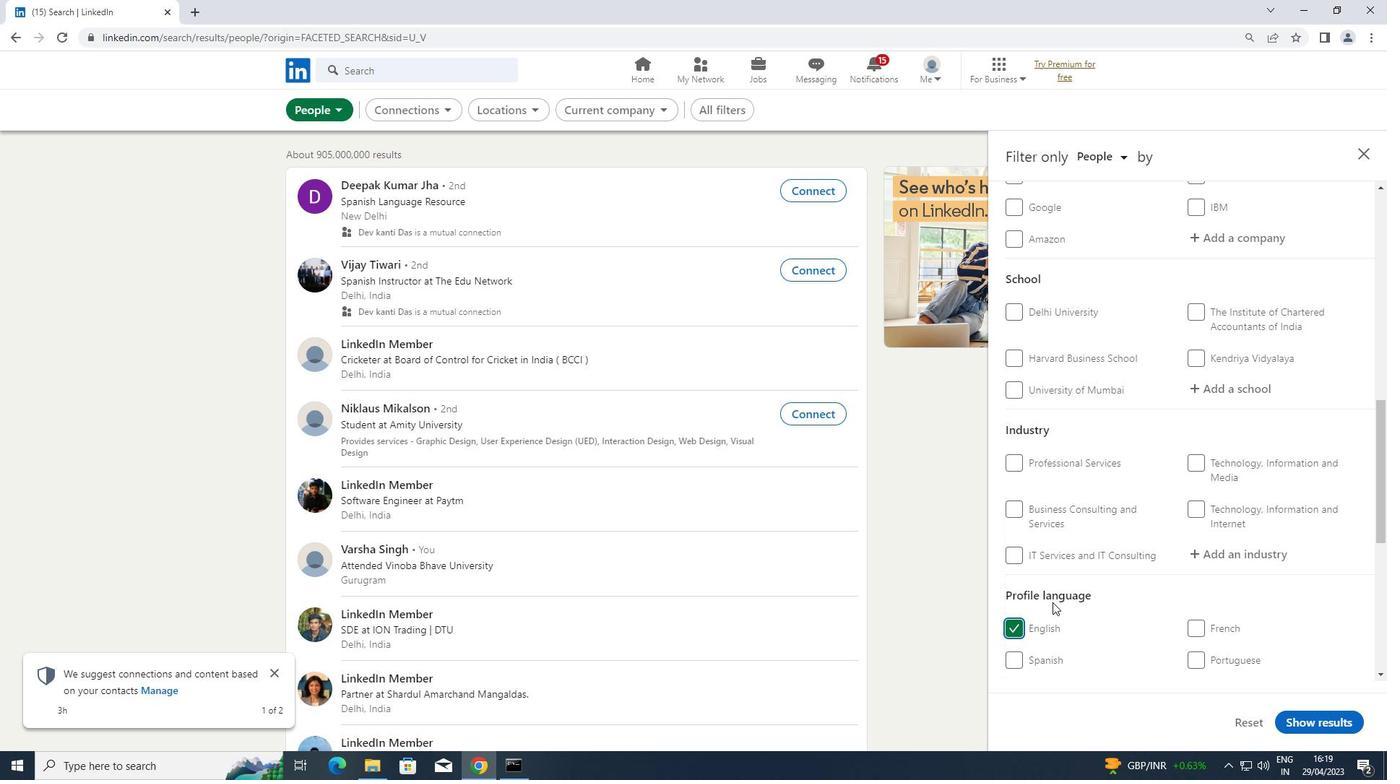 
Action: Mouse scrolled (1054, 602) with delta (0, 0)
Screenshot: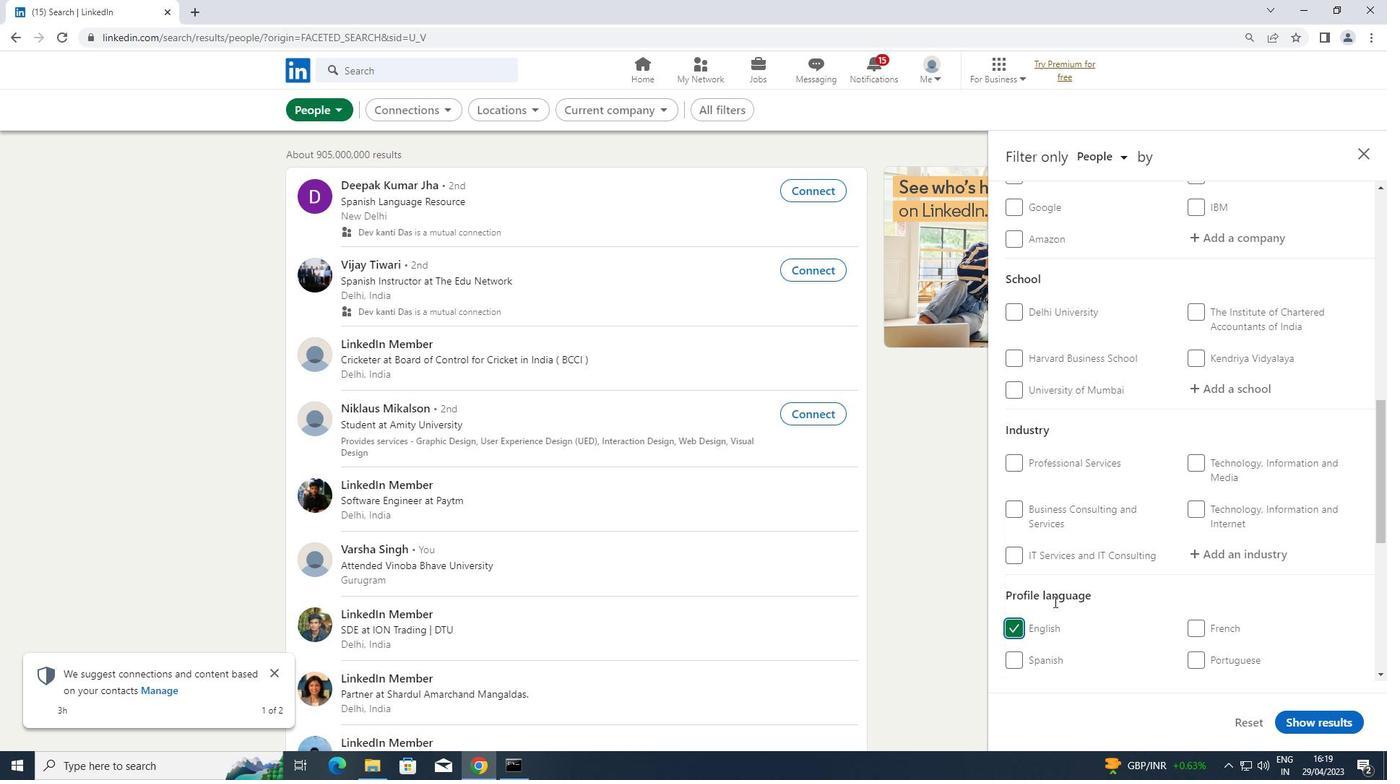 
Action: Mouse scrolled (1054, 602) with delta (0, 0)
Screenshot: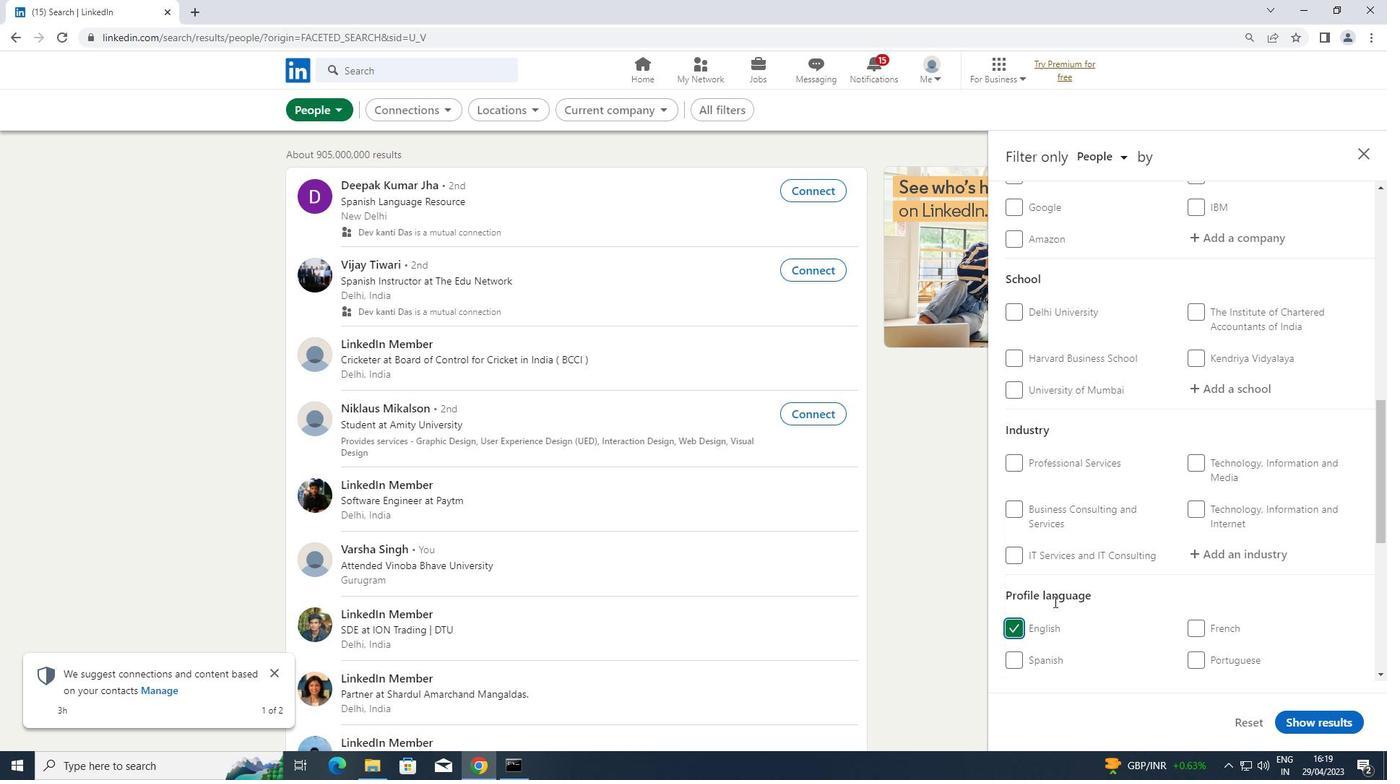 
Action: Mouse moved to (1225, 385)
Screenshot: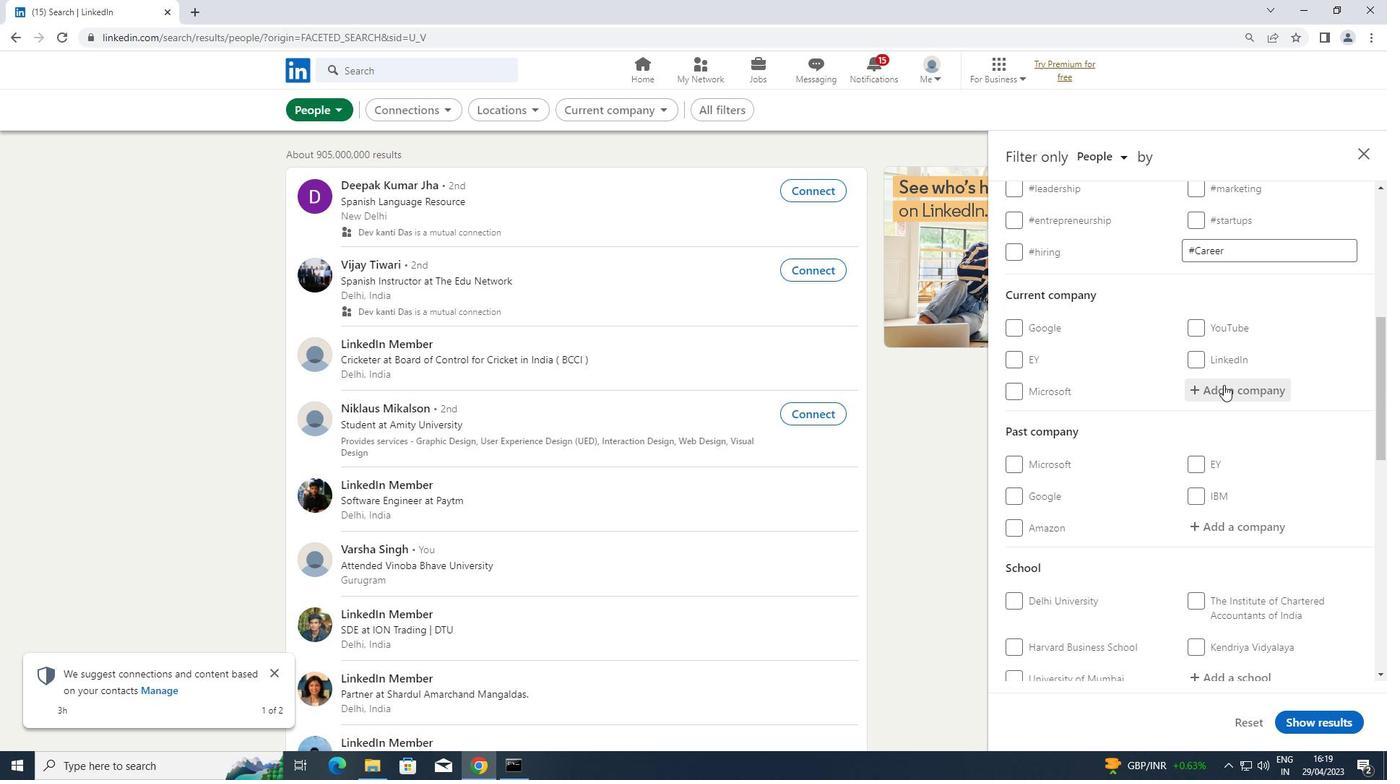 
Action: Mouse pressed left at (1225, 385)
Screenshot: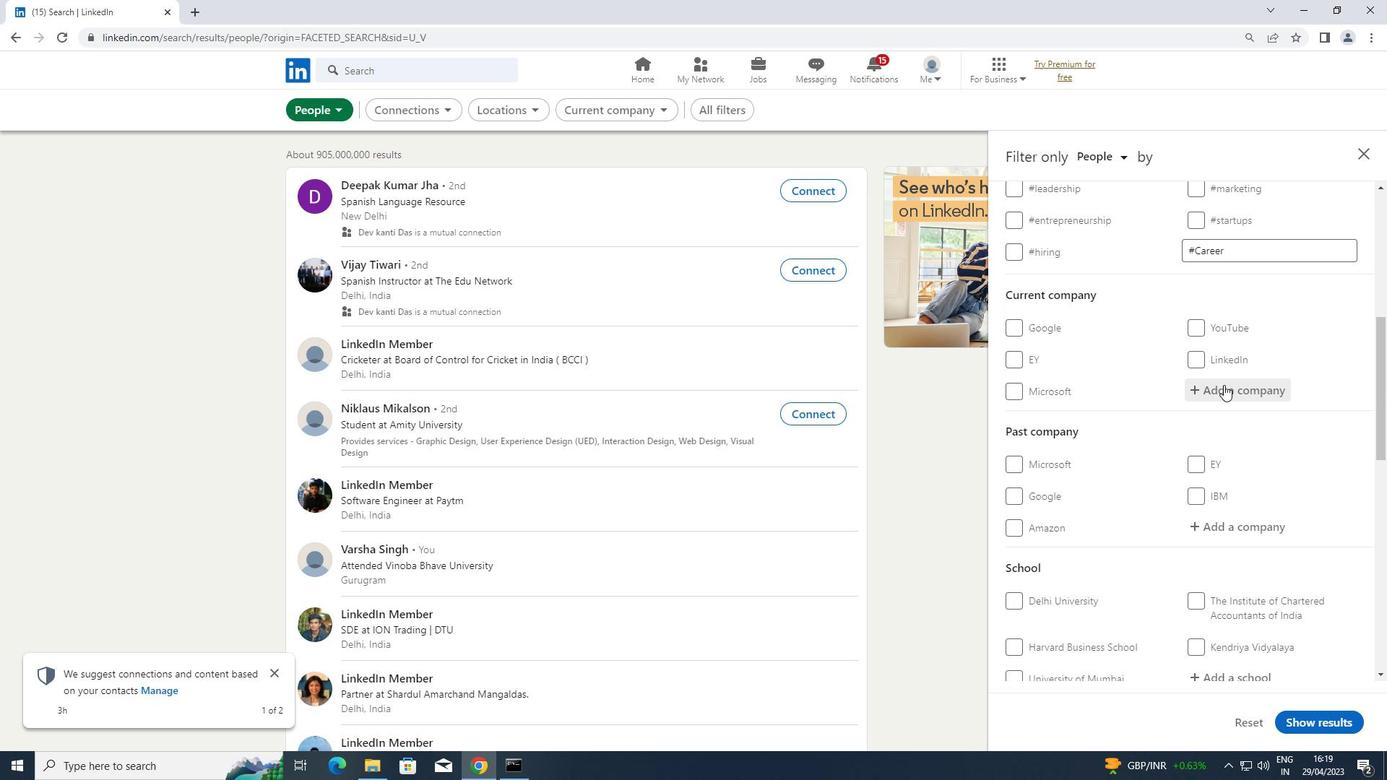 
Action: Key pressed <Key.shift>INDIAN<Key.space><Key.shift>TRANS
Screenshot: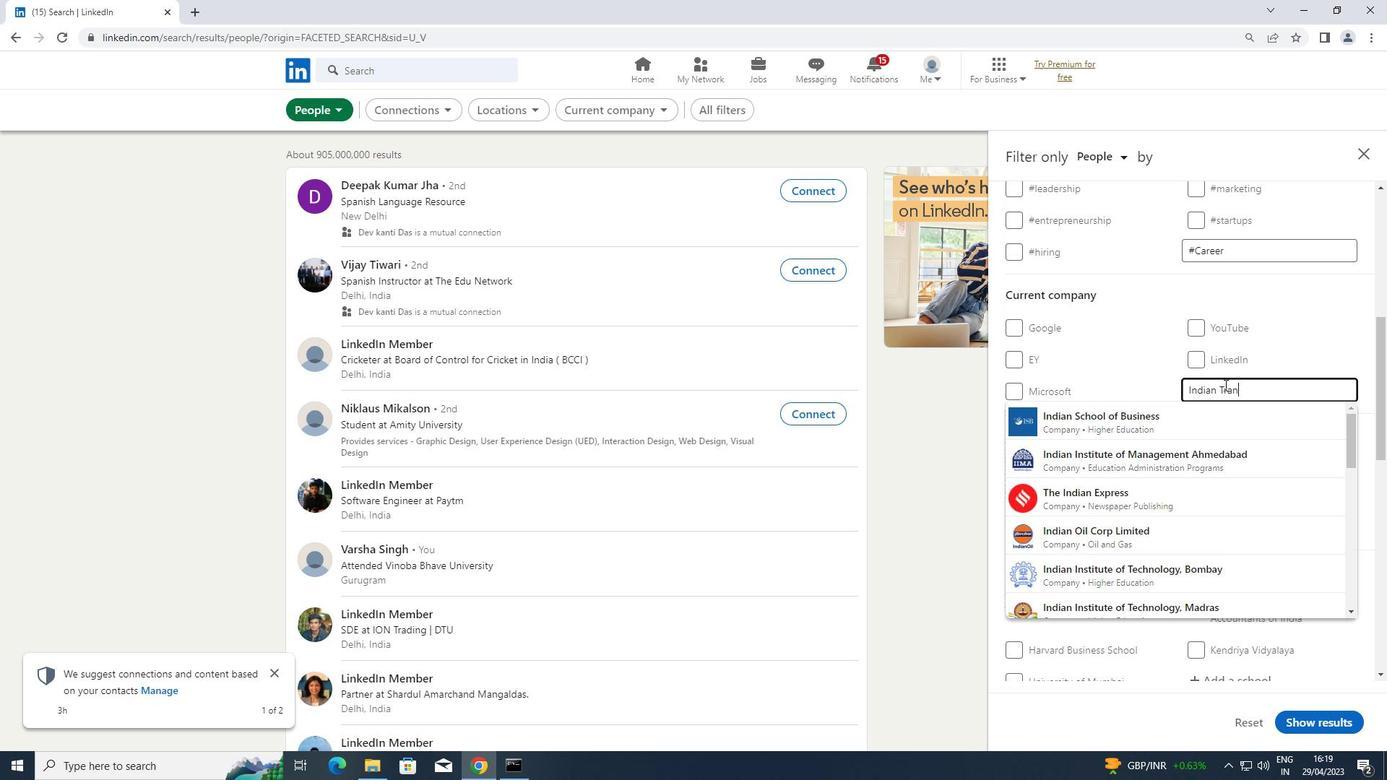
Action: Mouse moved to (1145, 451)
Screenshot: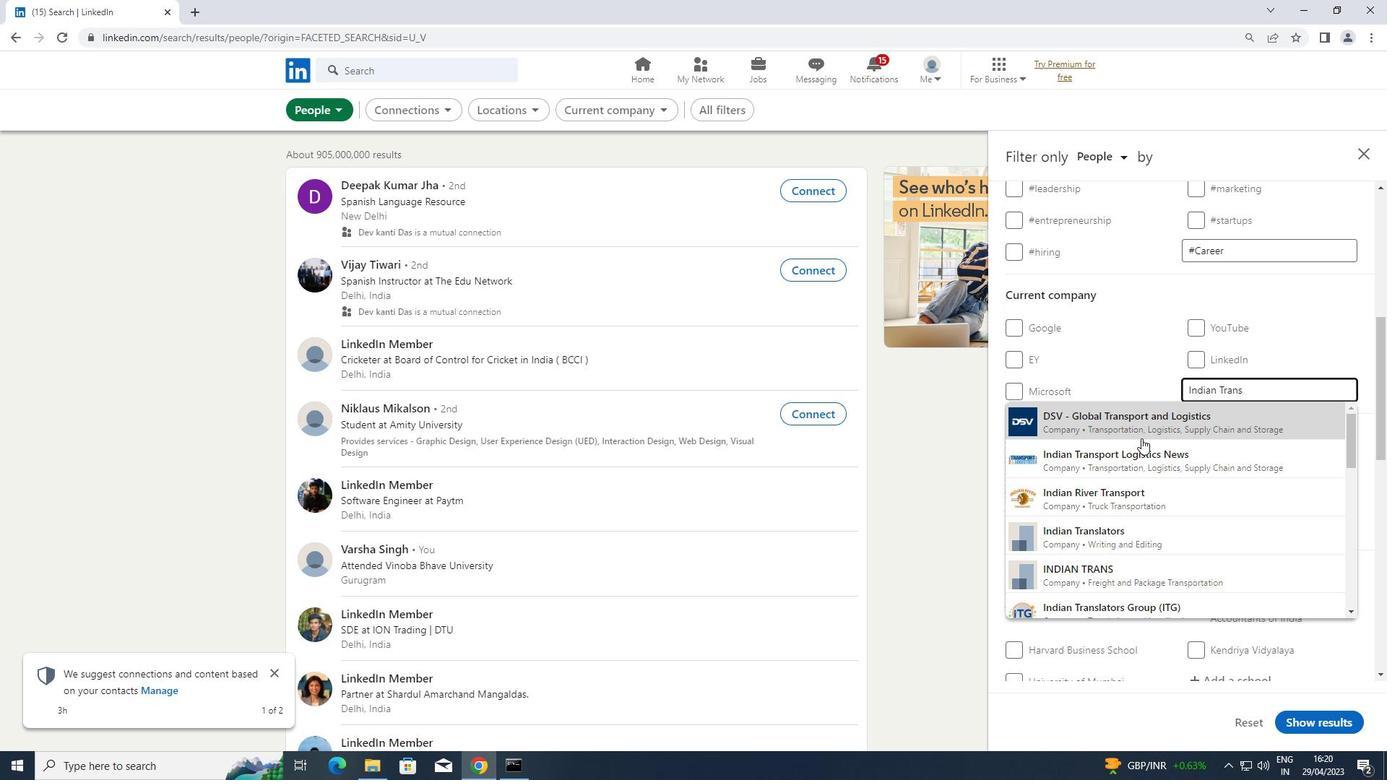 
Action: Mouse pressed left at (1145, 451)
Screenshot: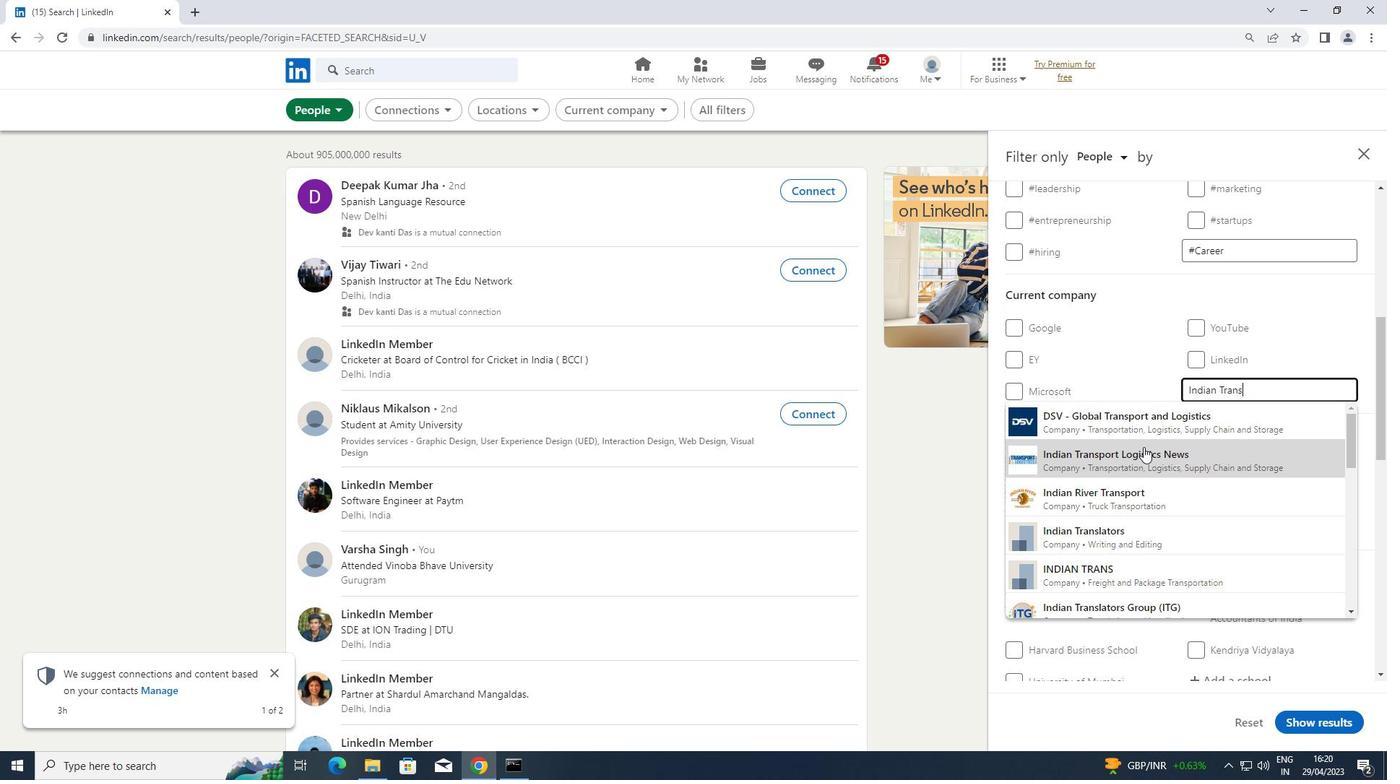 
Action: Mouse moved to (1145, 451)
Screenshot: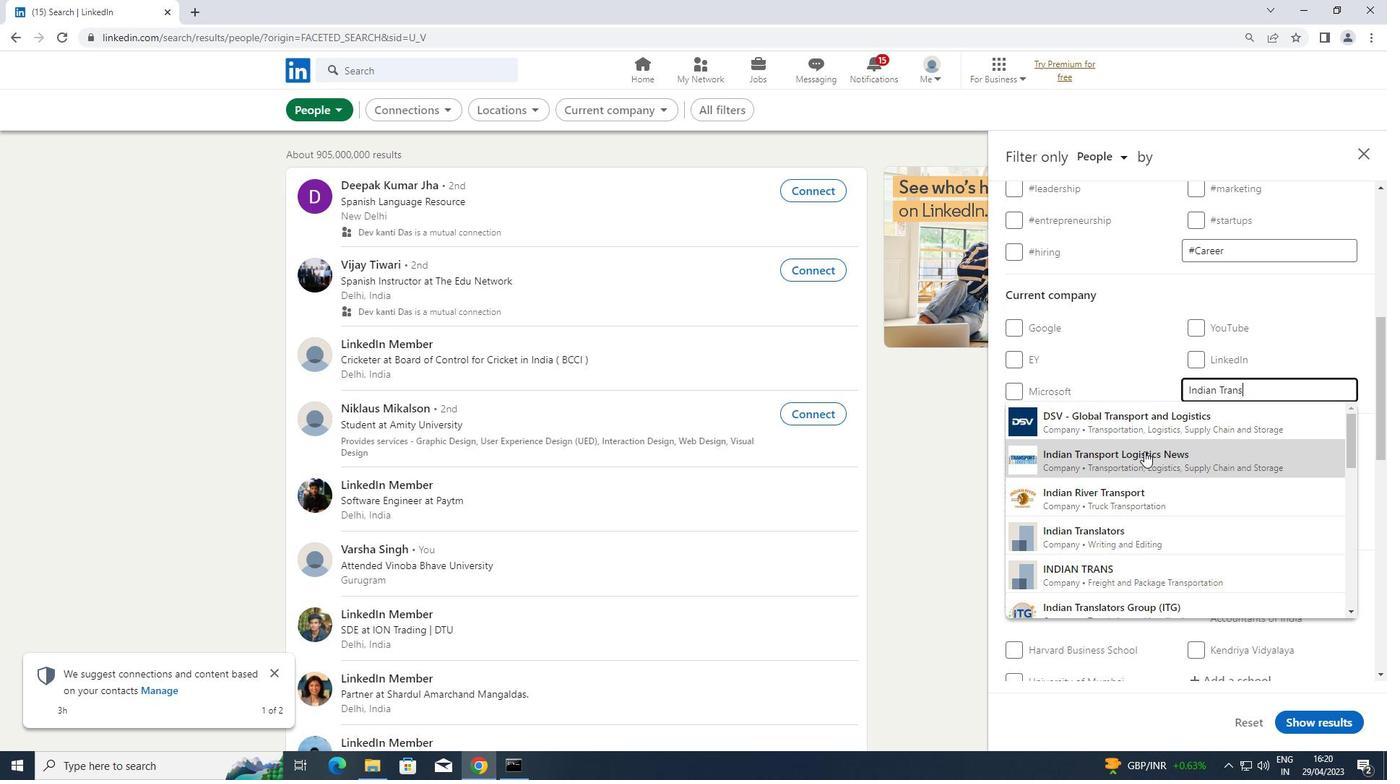 
Action: Mouse scrolled (1145, 451) with delta (0, 0)
Screenshot: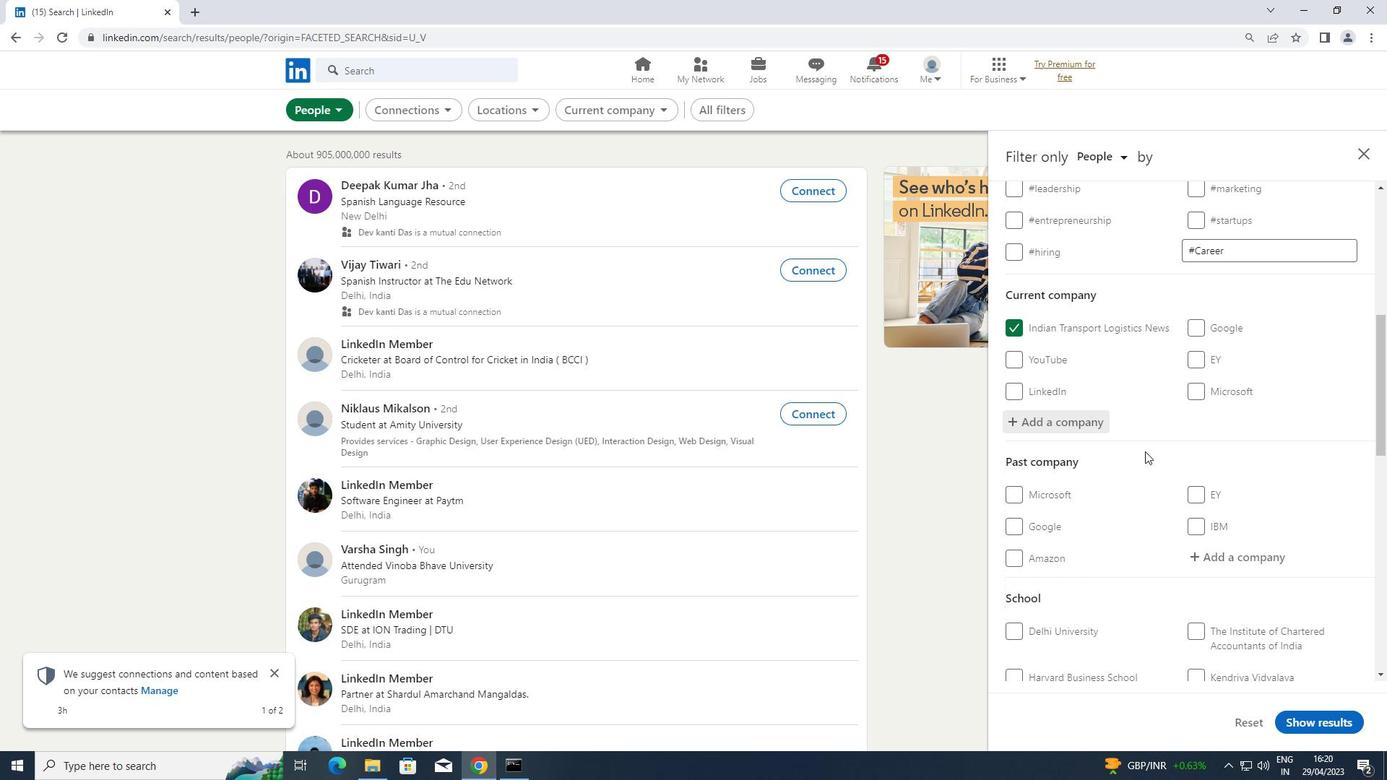 
Action: Mouse scrolled (1145, 451) with delta (0, 0)
Screenshot: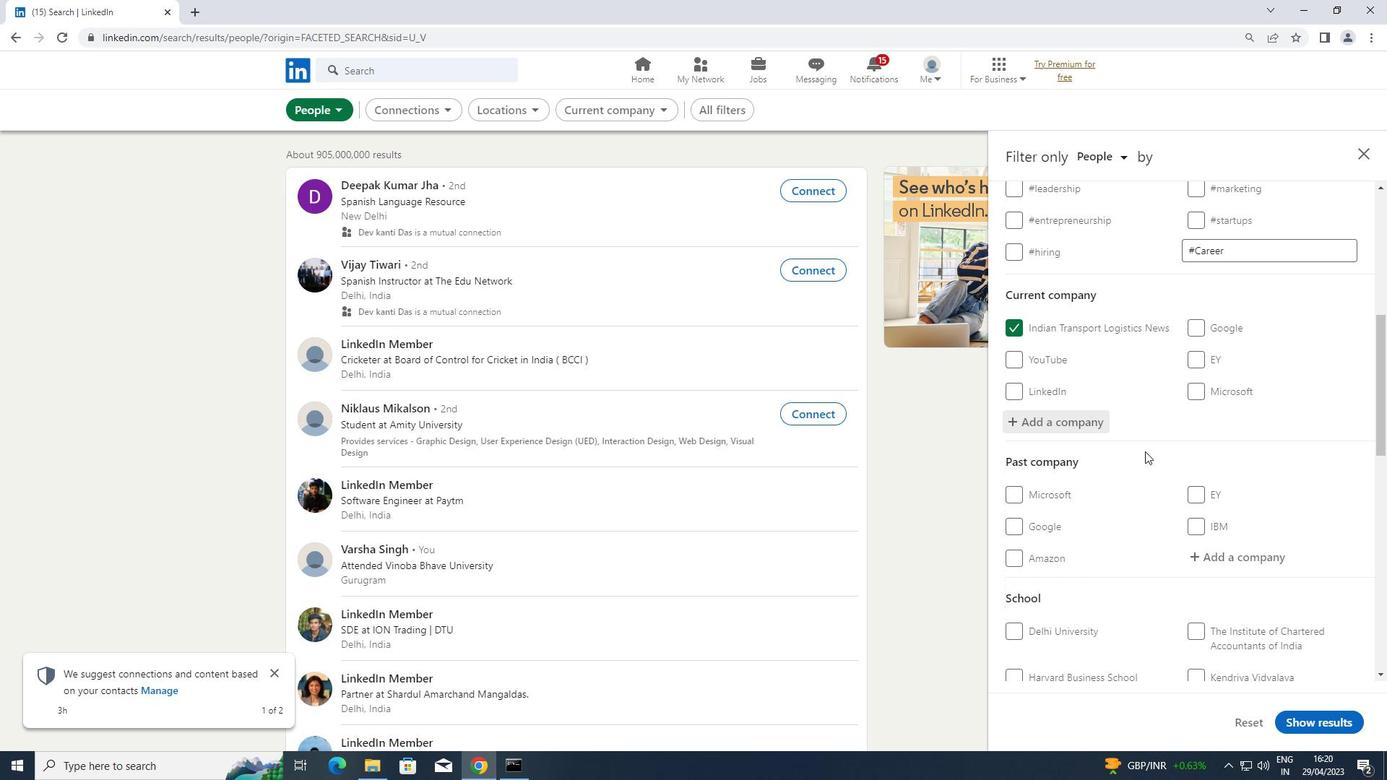 
Action: Mouse moved to (1226, 563)
Screenshot: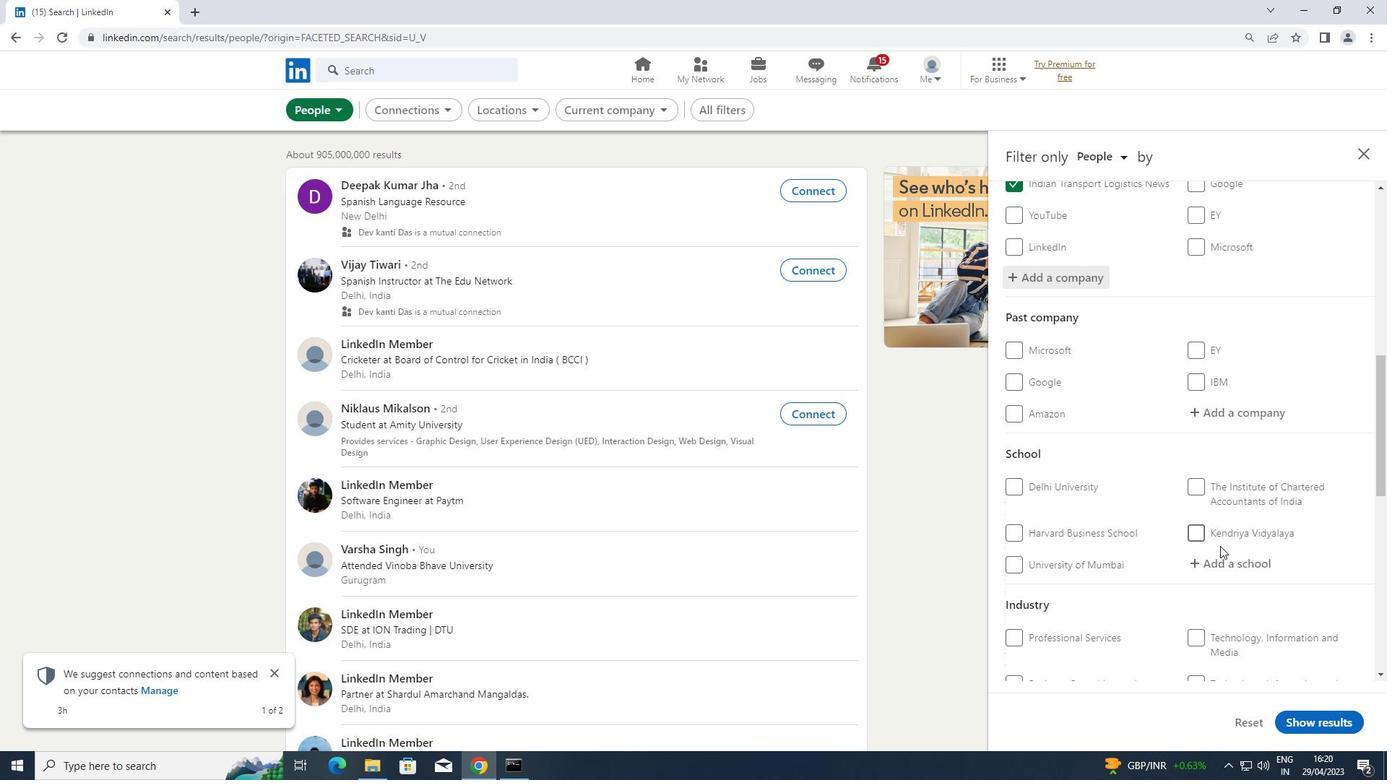 
Action: Mouse pressed left at (1226, 563)
Screenshot: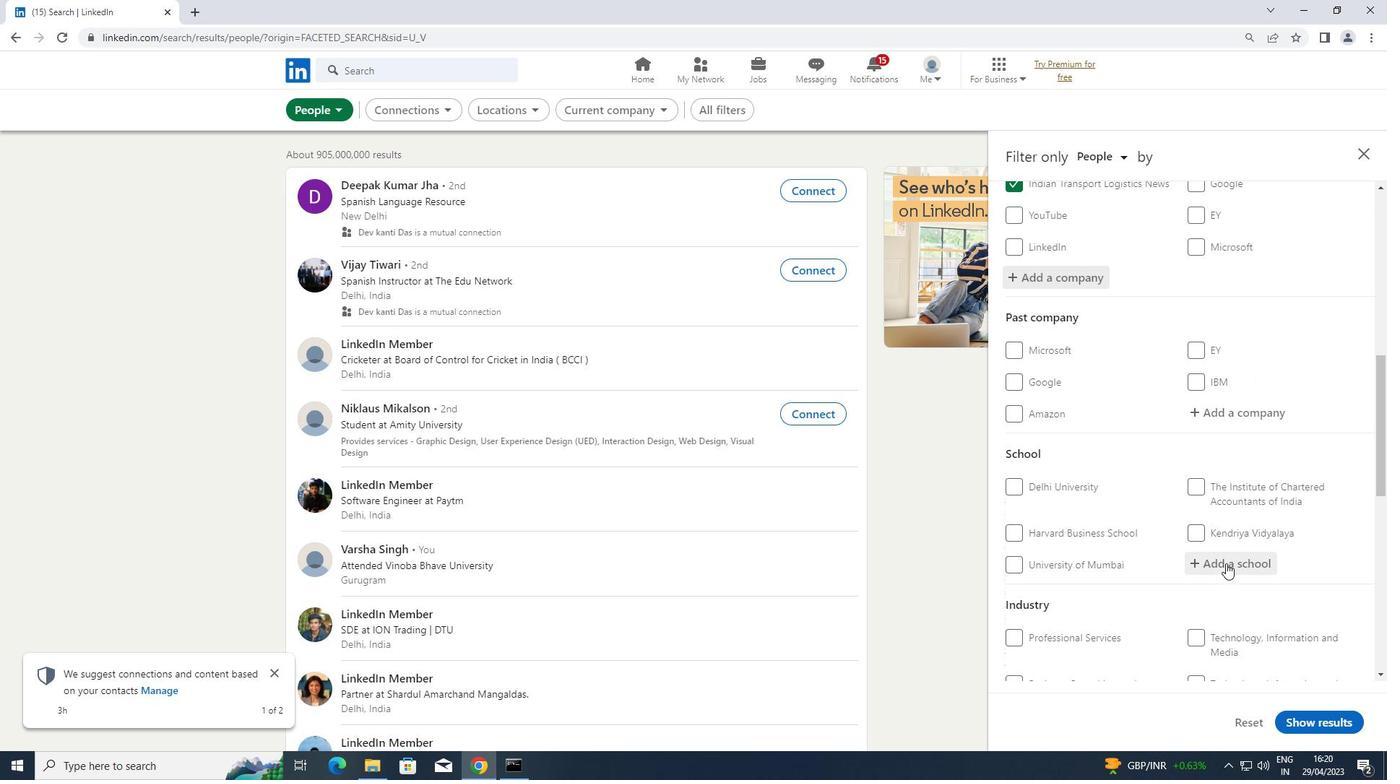 
Action: Key pressed <Key.shift>GL<Key.space><Key.shift>BAJAJ
Screenshot: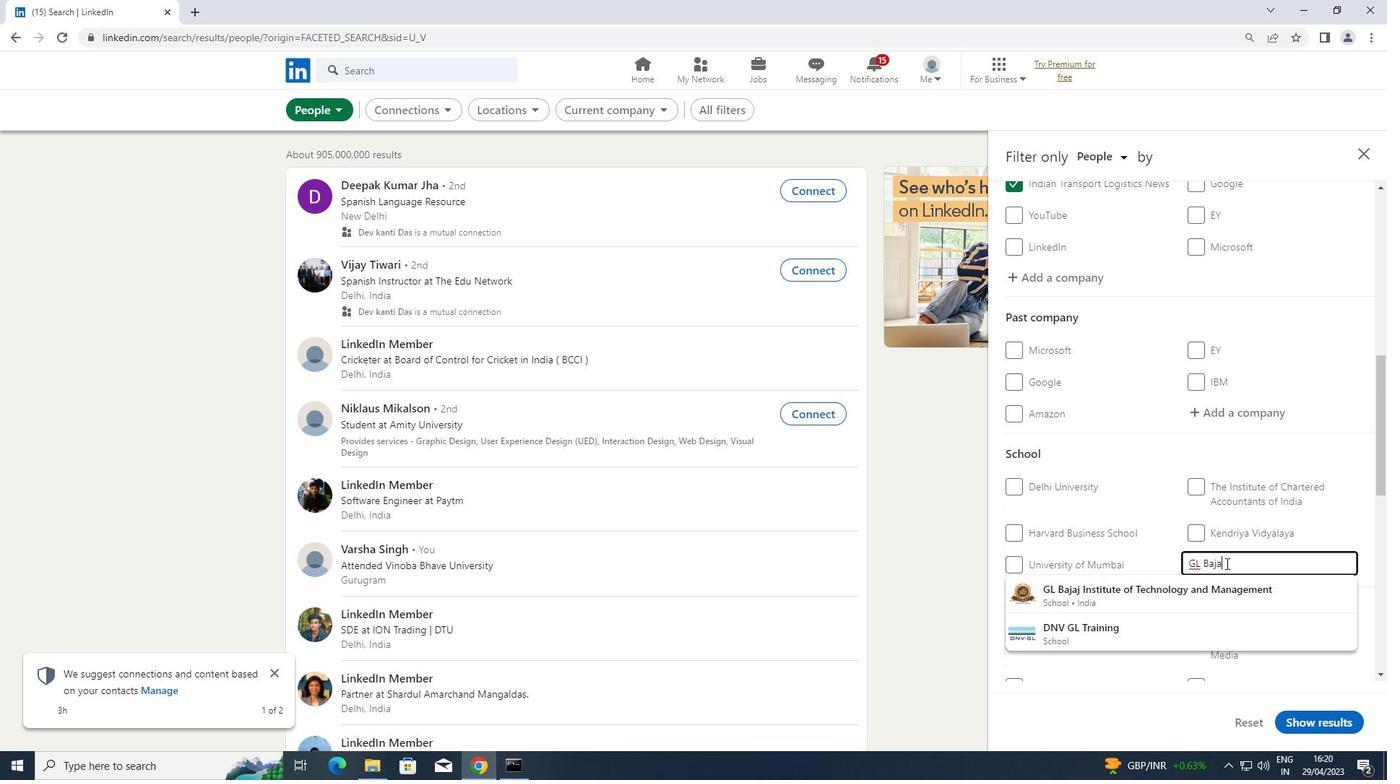 
Action: Mouse moved to (1190, 589)
Screenshot: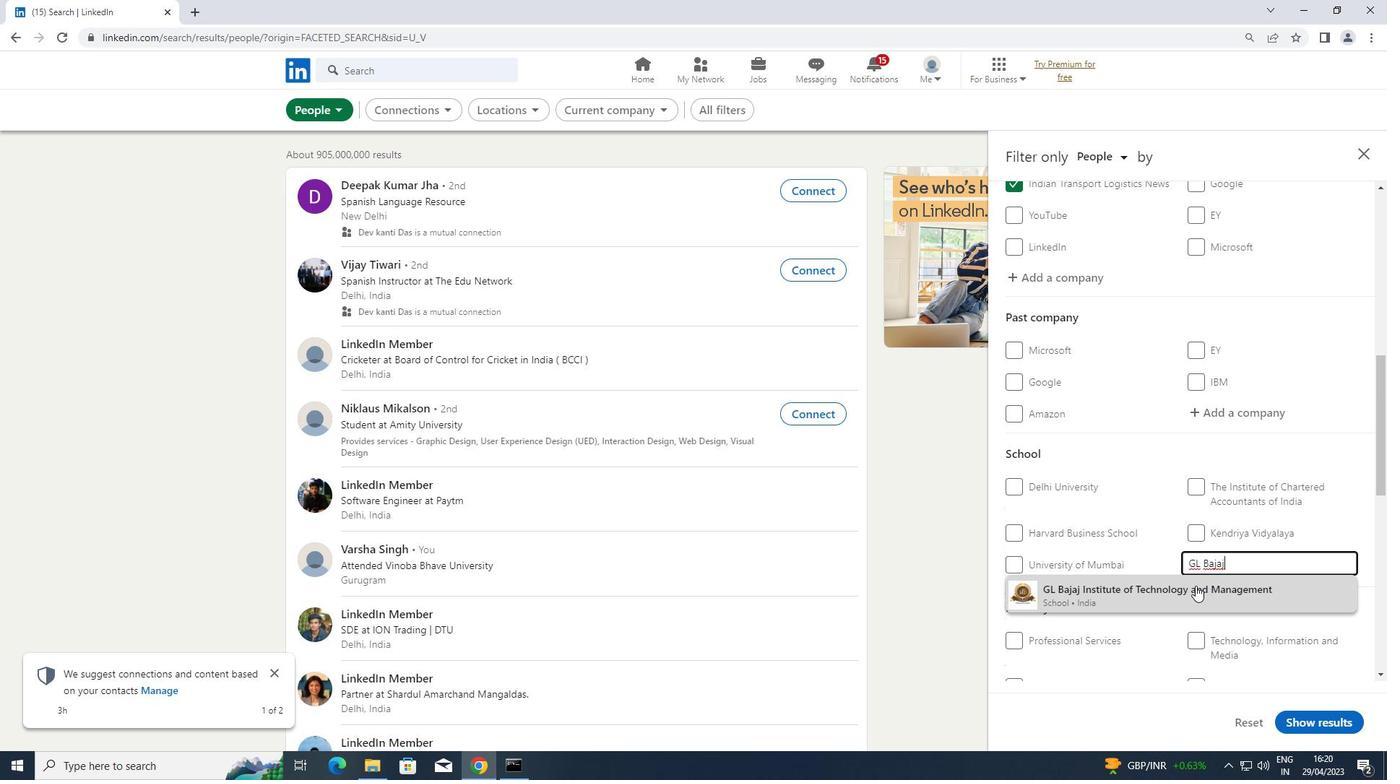 
Action: Mouse pressed left at (1190, 589)
Screenshot: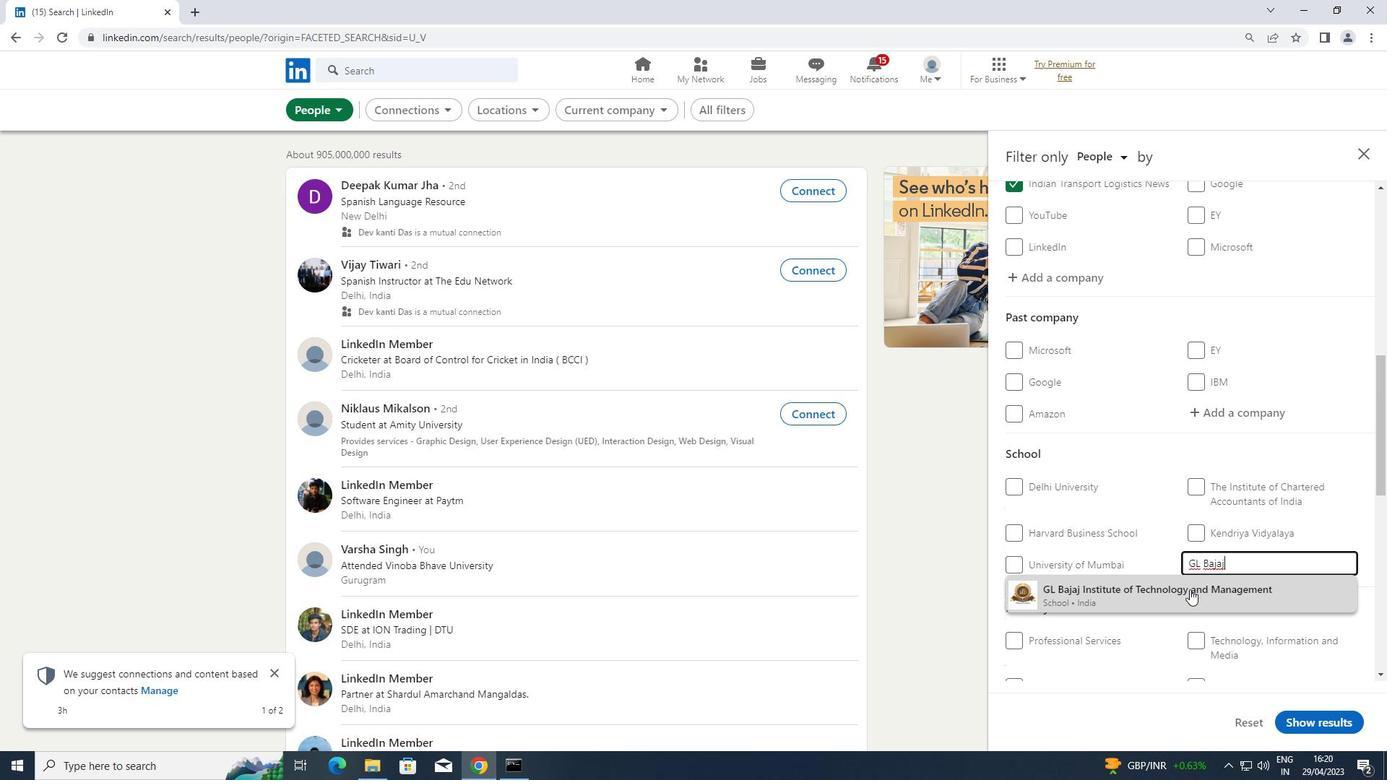 
Action: Mouse scrolled (1190, 589) with delta (0, 0)
Screenshot: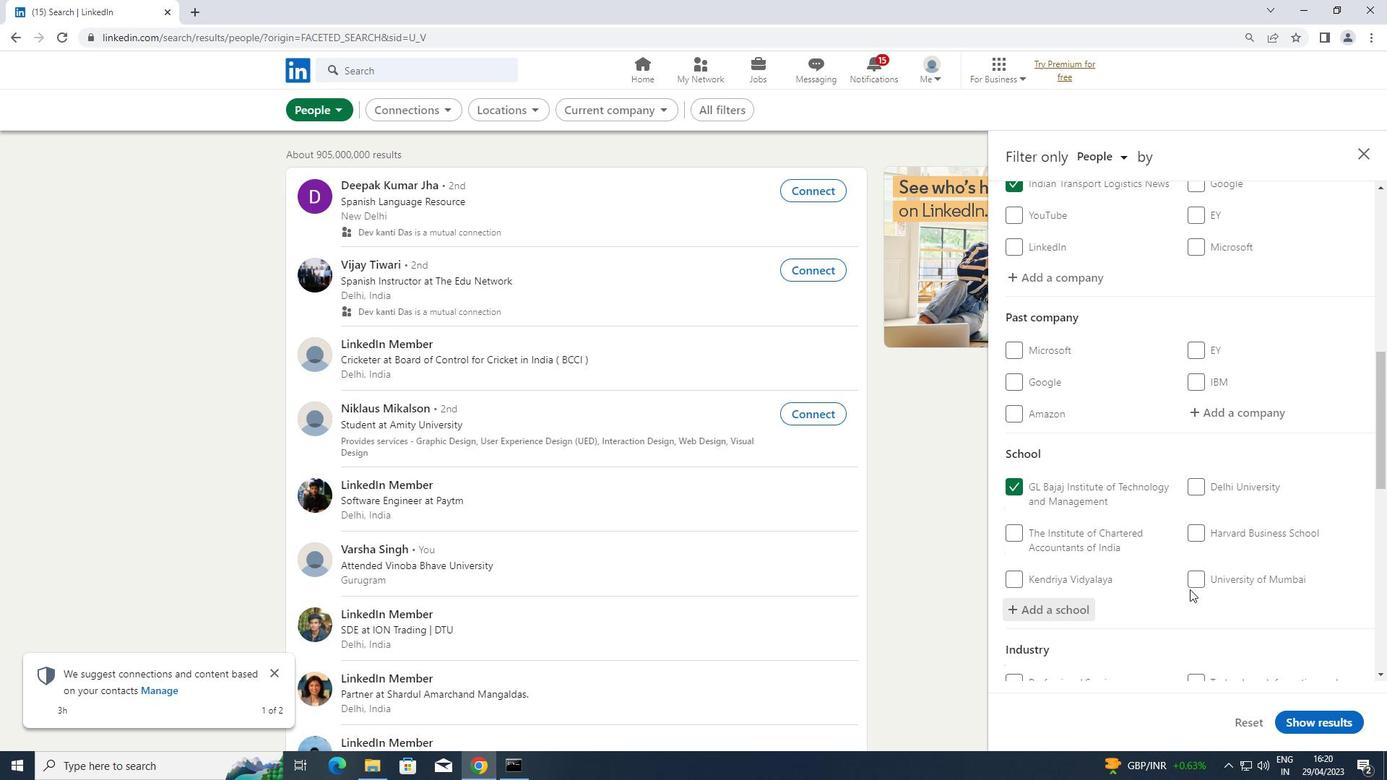 
Action: Mouse scrolled (1190, 589) with delta (0, 0)
Screenshot: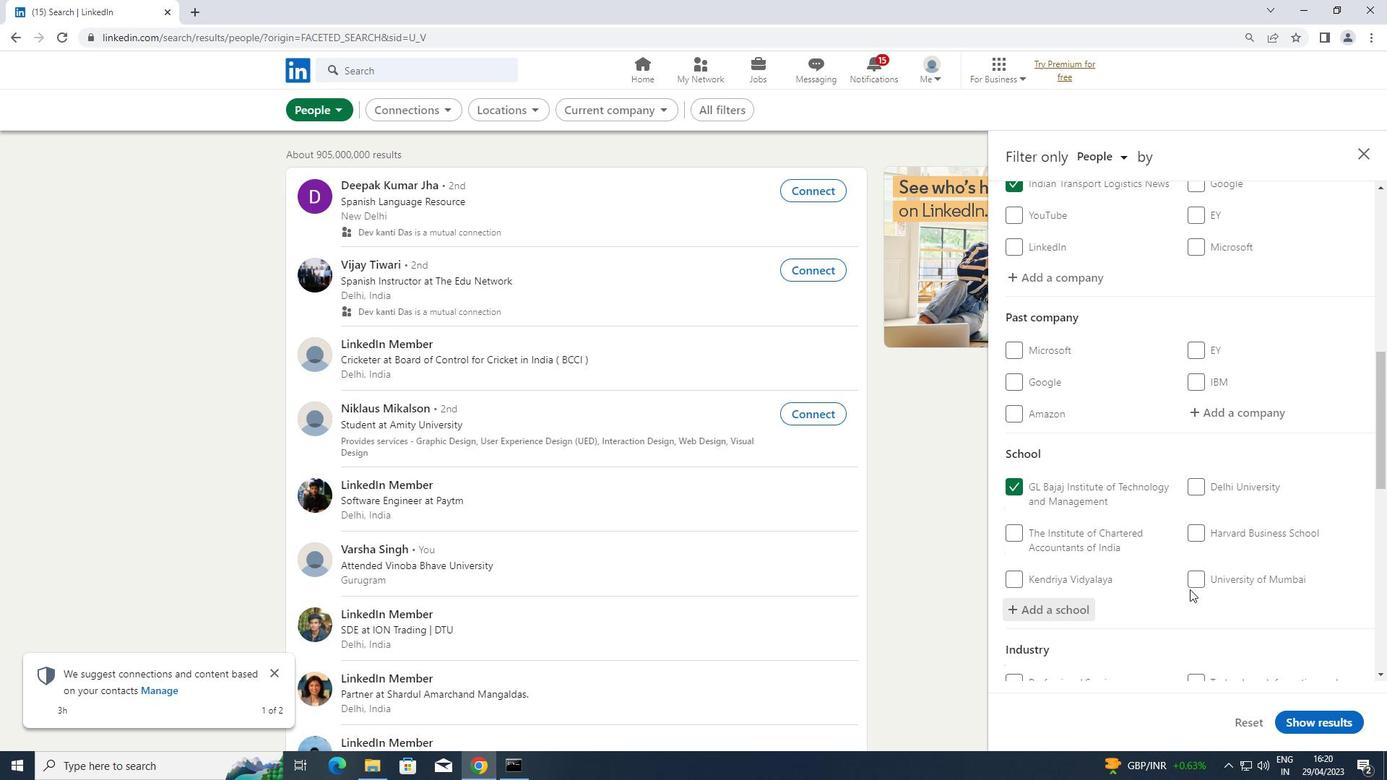 
Action: Mouse scrolled (1190, 589) with delta (0, 0)
Screenshot: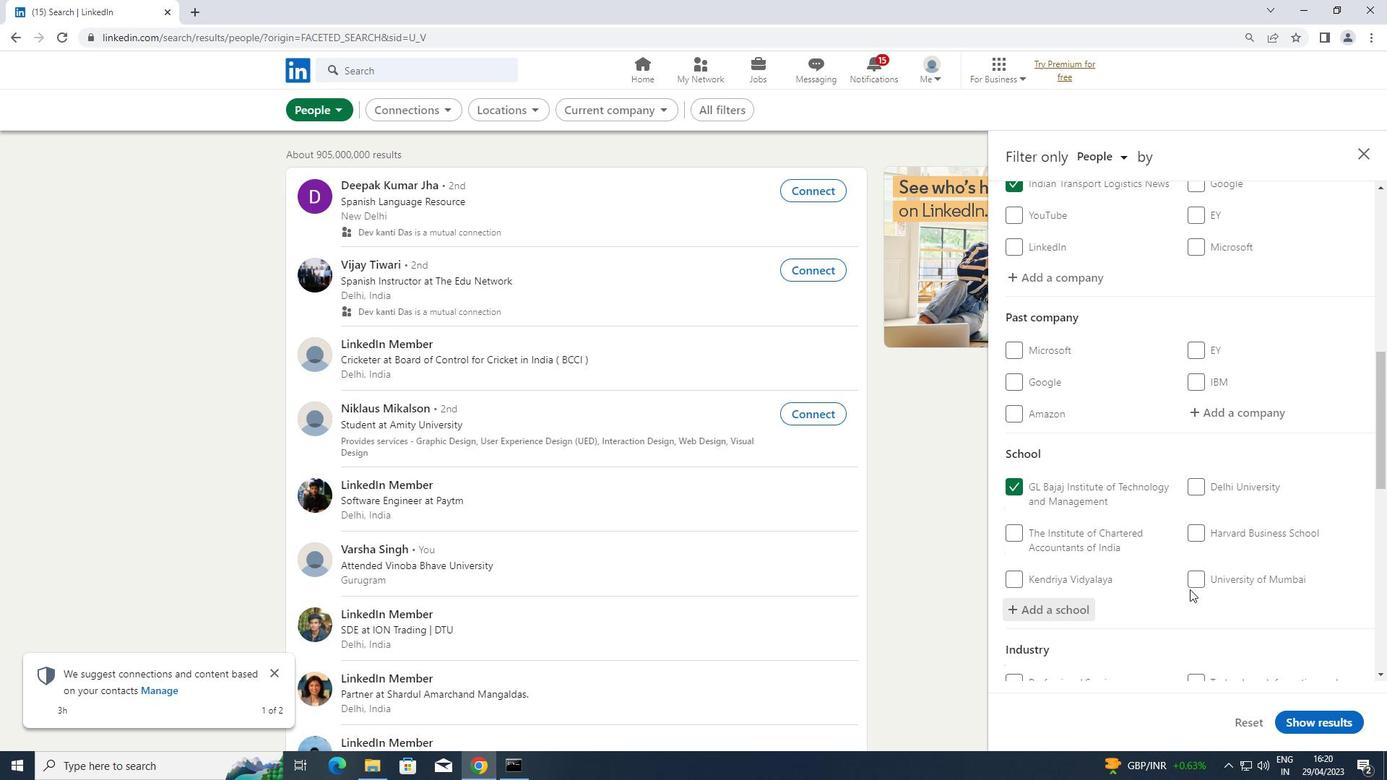 
Action: Mouse scrolled (1190, 589) with delta (0, 0)
Screenshot: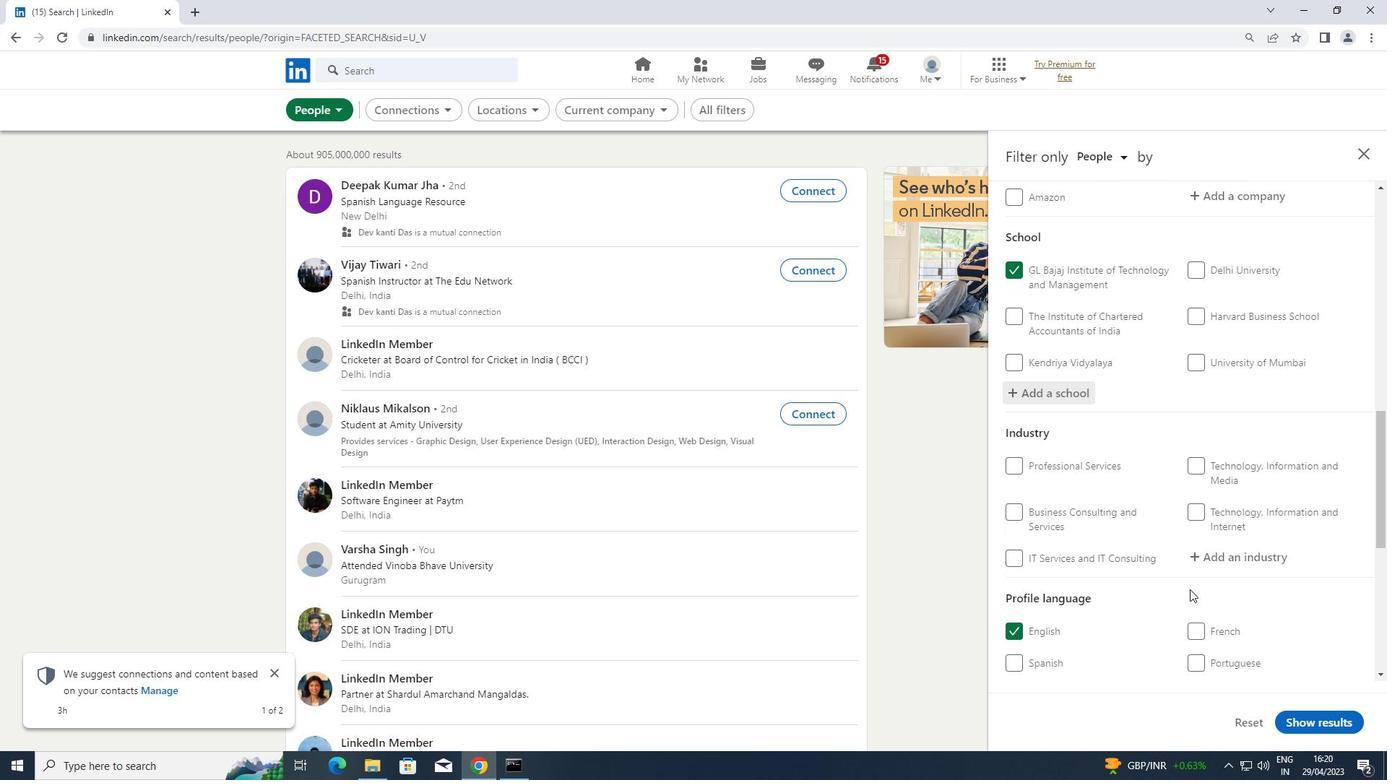 
Action: Mouse moved to (1249, 490)
Screenshot: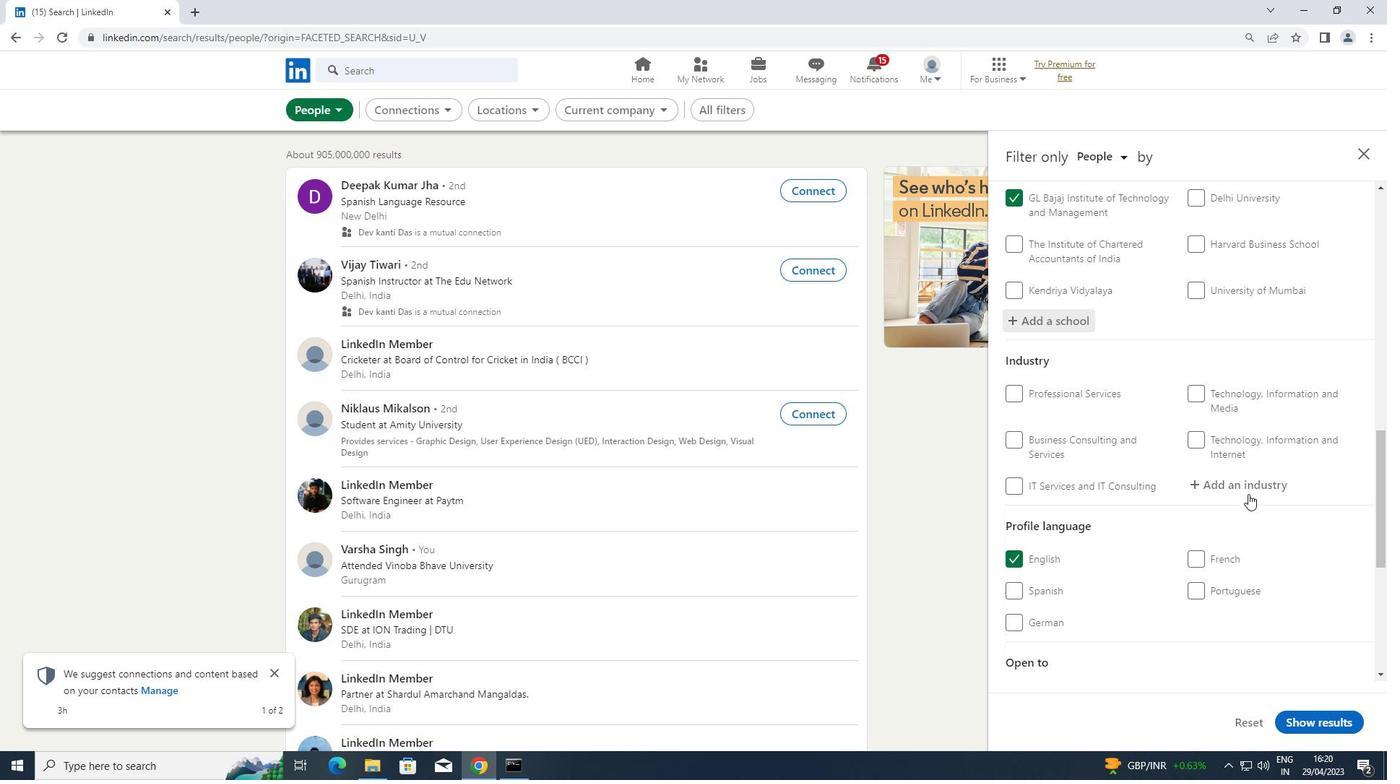 
Action: Mouse pressed left at (1249, 490)
Screenshot: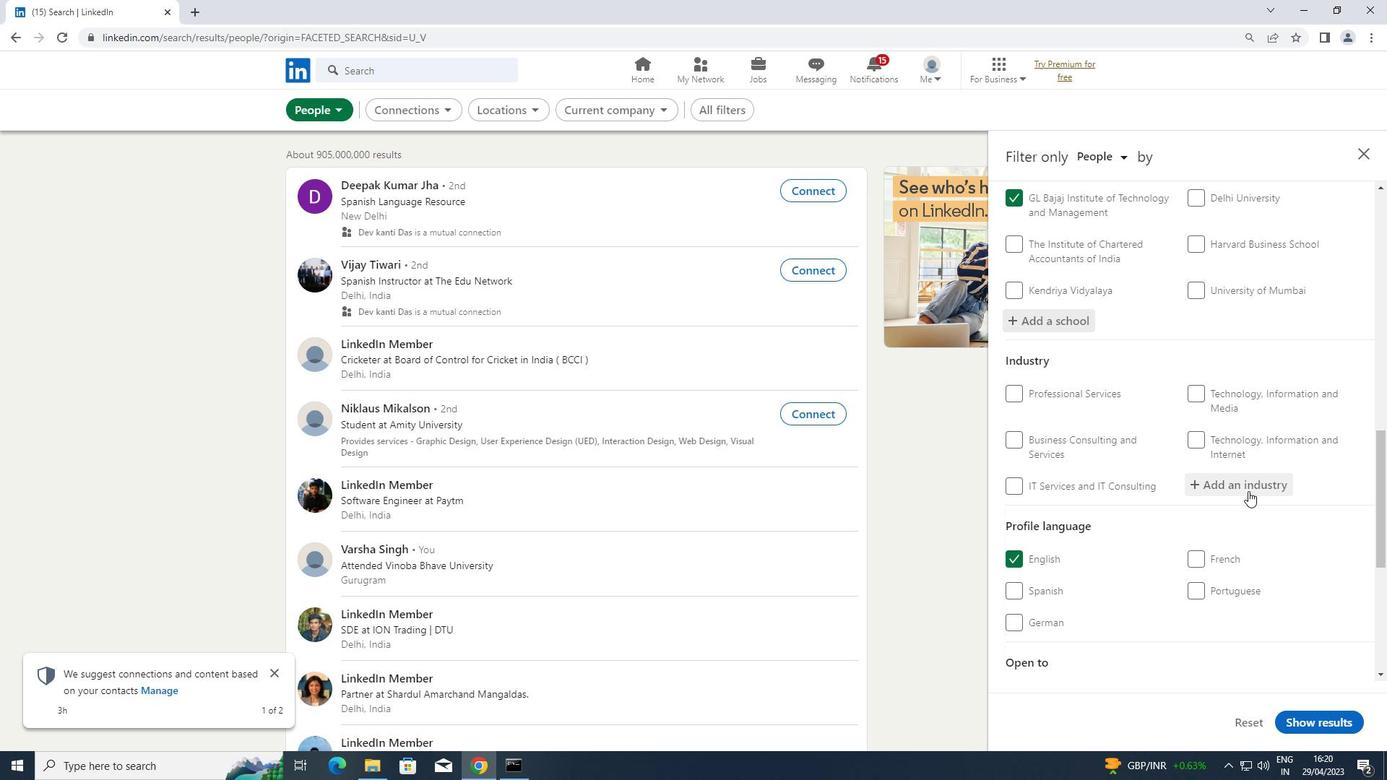 
Action: Key pressed <Key.shift>RANCHING
Screenshot: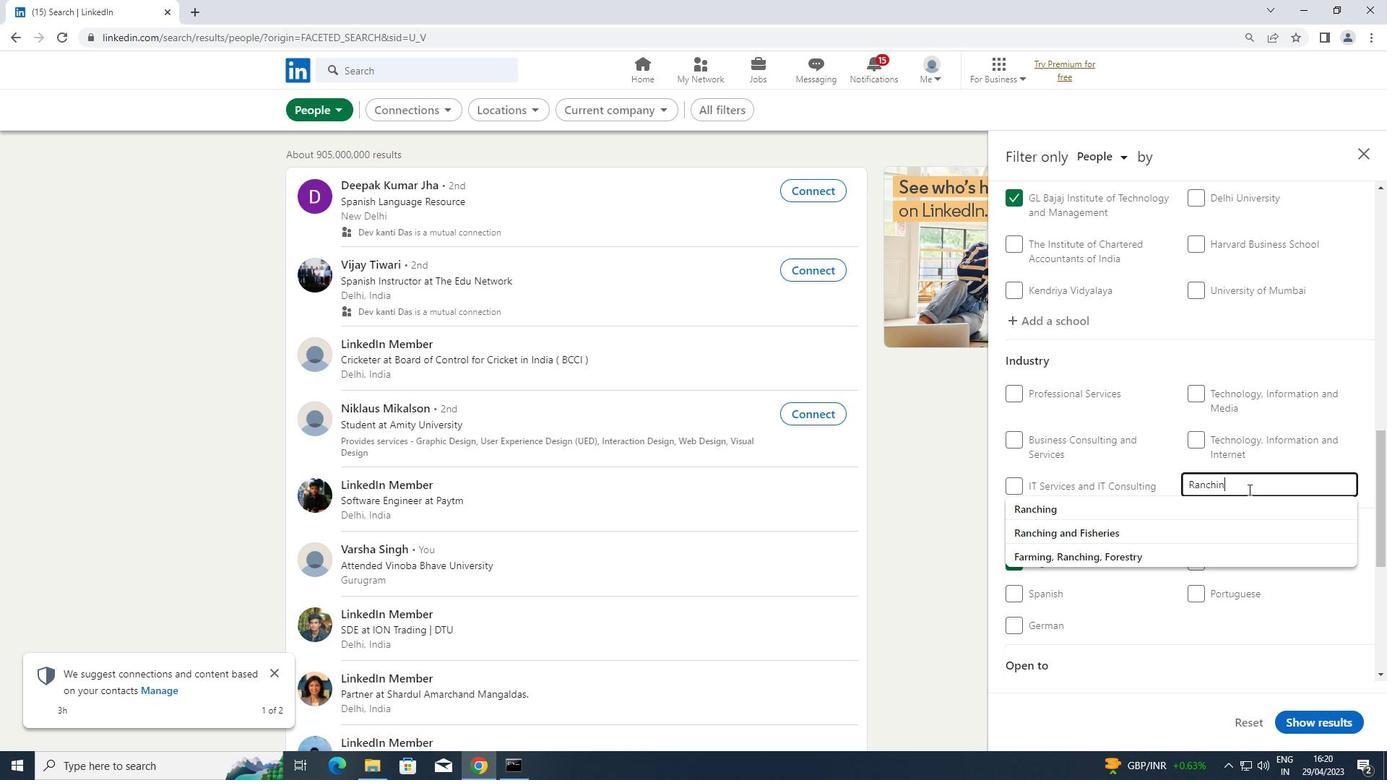 
Action: Mouse moved to (1099, 539)
Screenshot: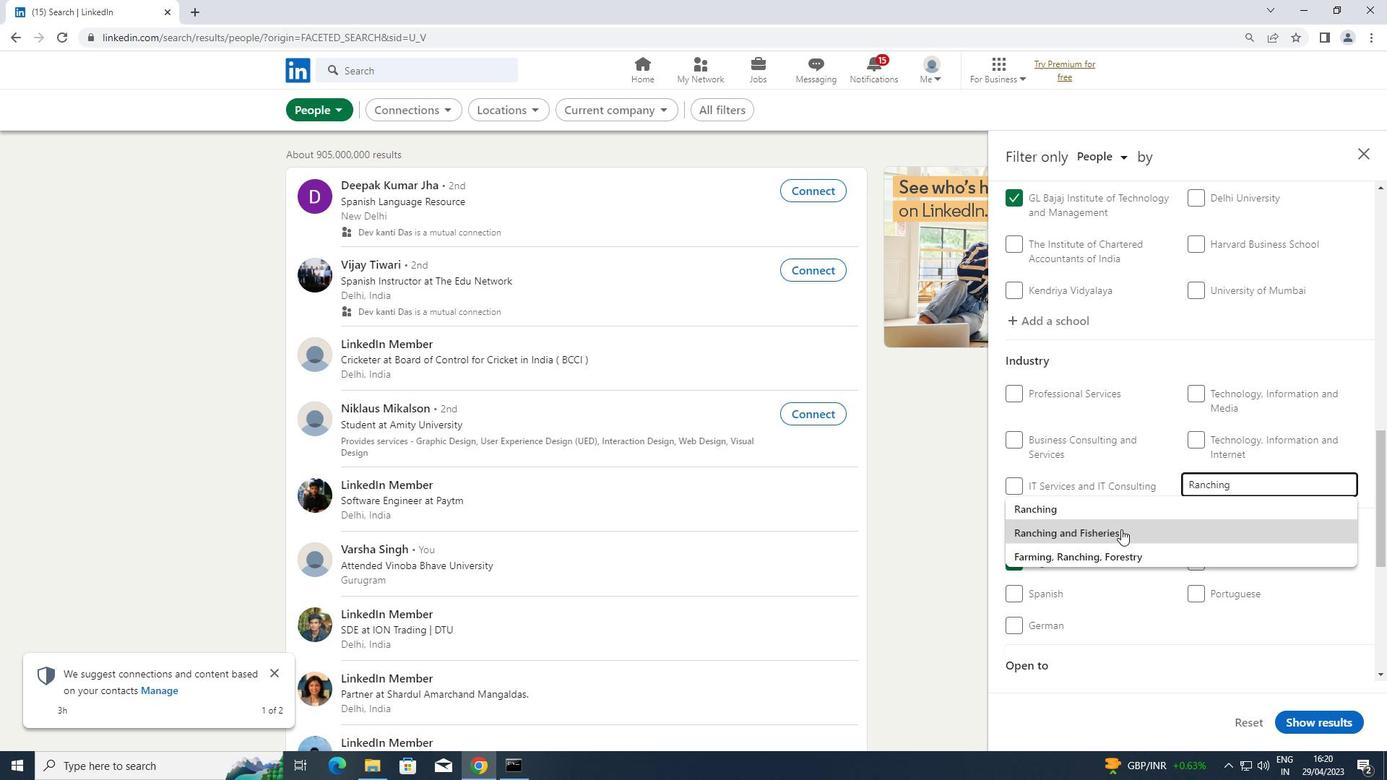 
Action: Mouse pressed left at (1099, 539)
Screenshot: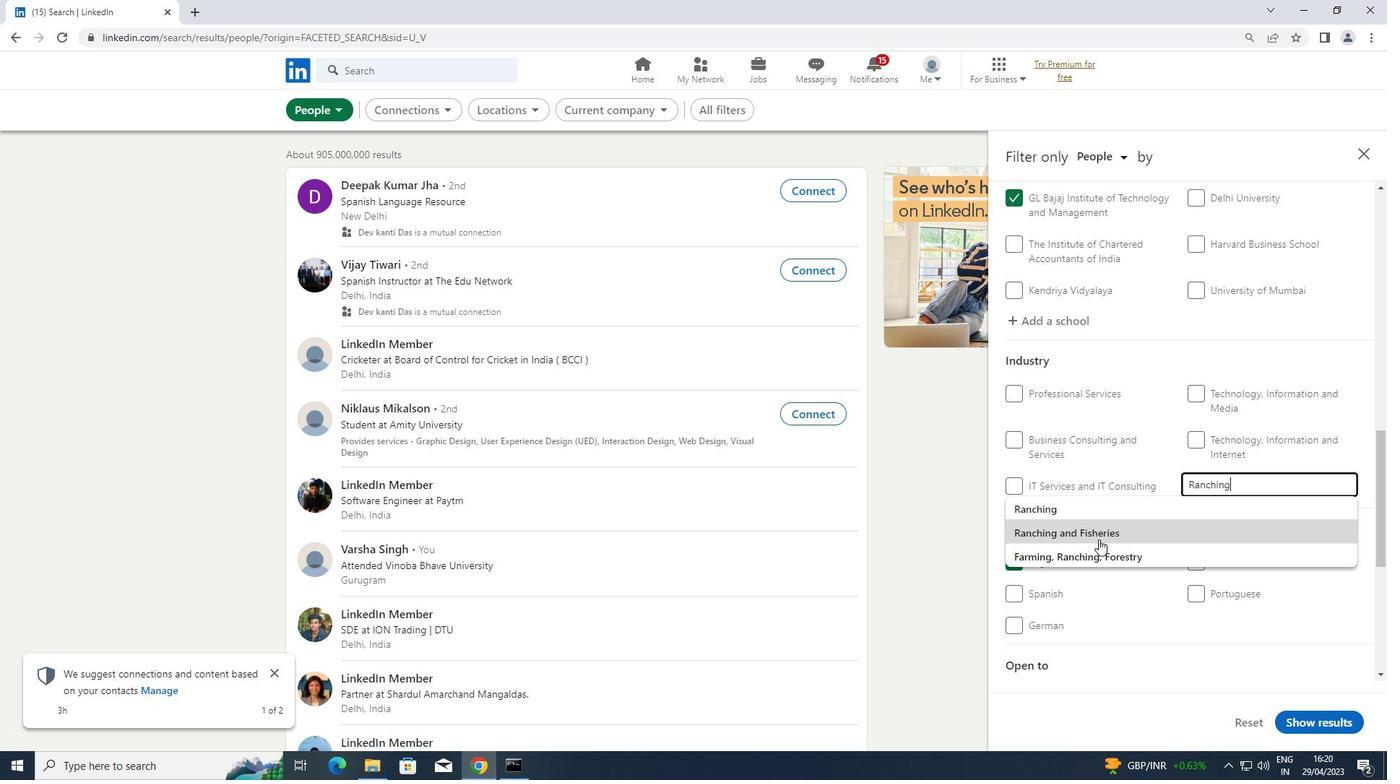 
Action: Mouse scrolled (1099, 539) with delta (0, 0)
Screenshot: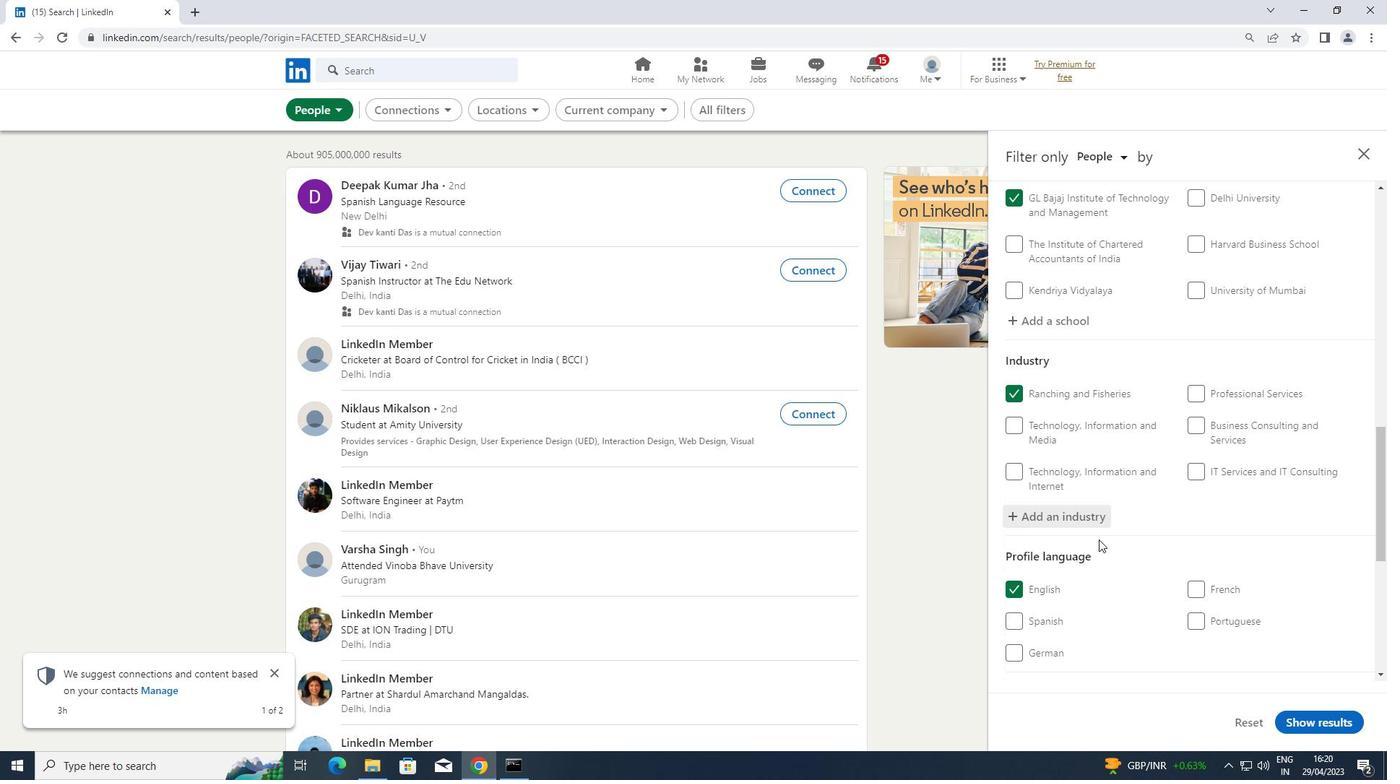 
Action: Mouse scrolled (1099, 539) with delta (0, 0)
Screenshot: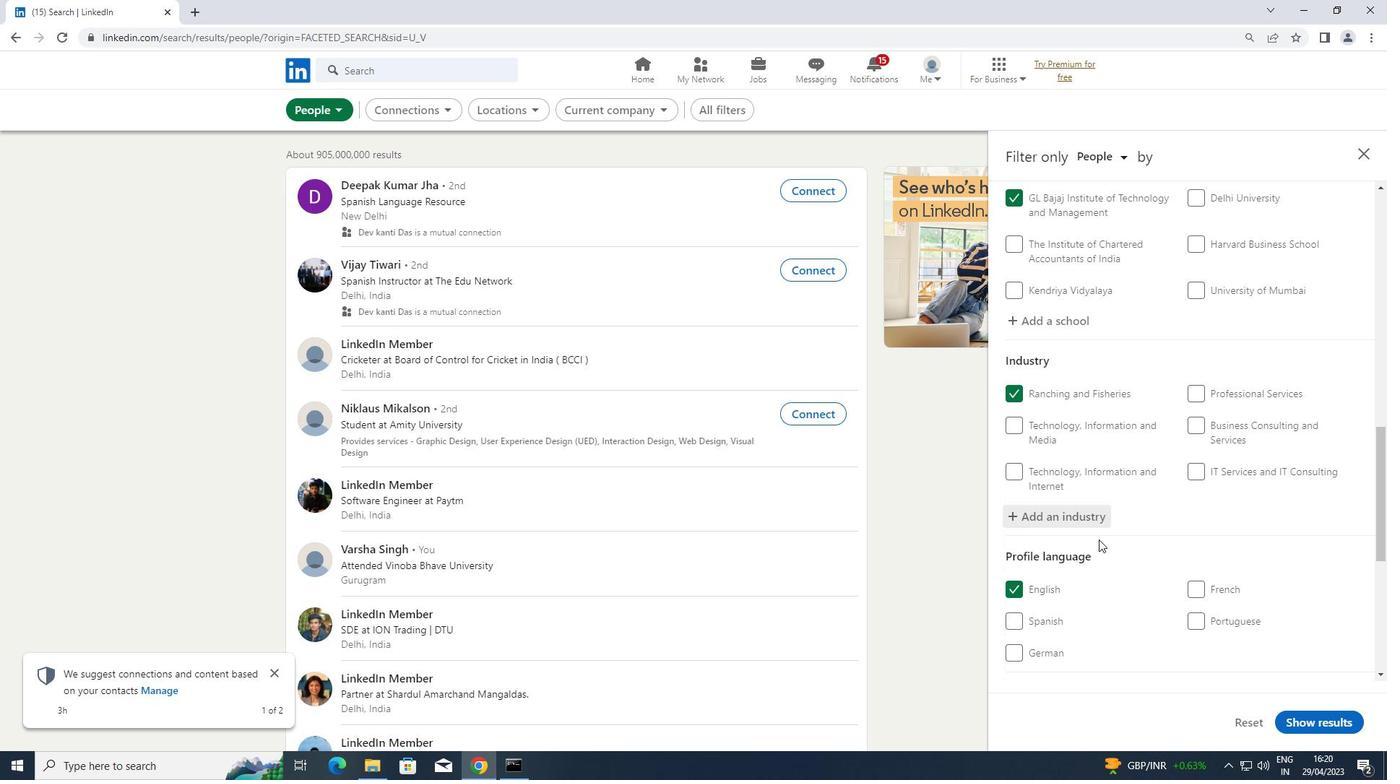 
Action: Mouse scrolled (1099, 539) with delta (0, 0)
Screenshot: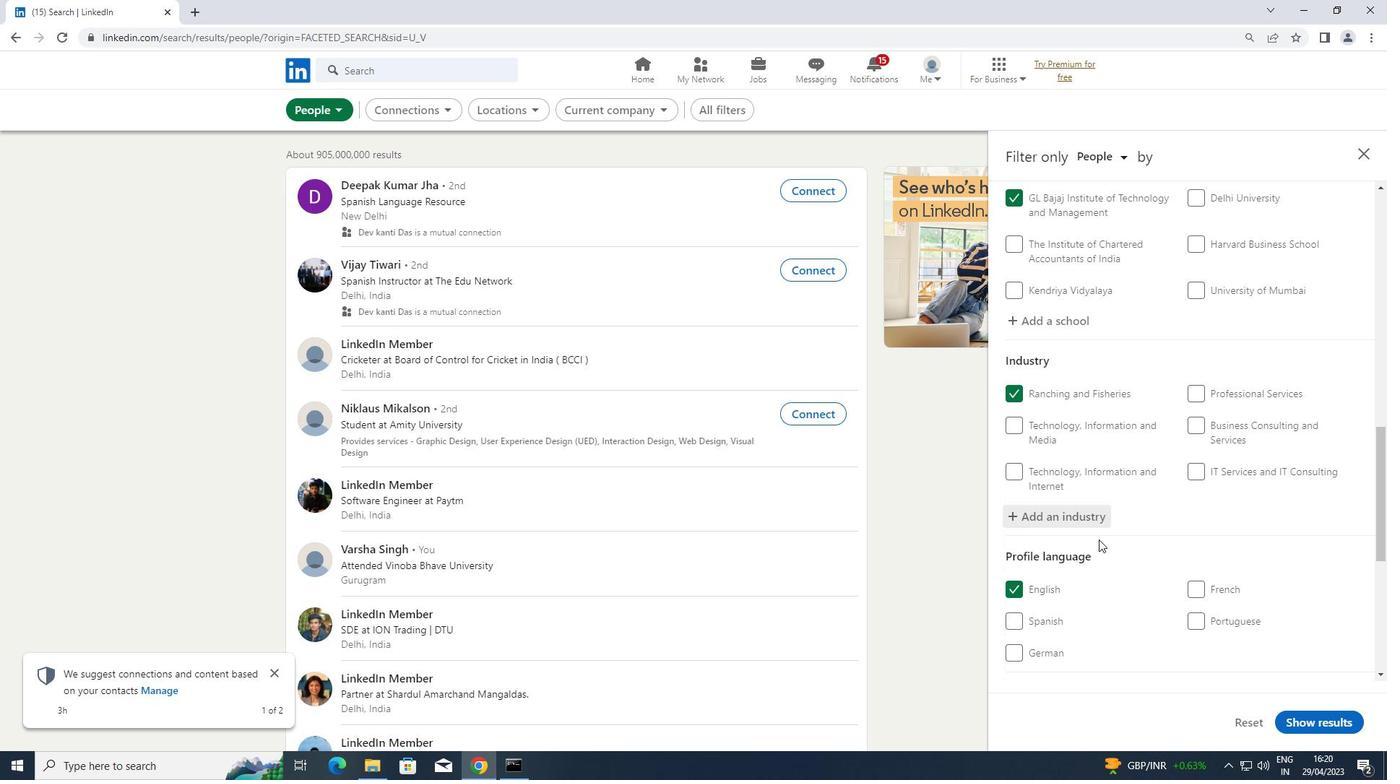 
Action: Mouse scrolled (1099, 539) with delta (0, 0)
Screenshot: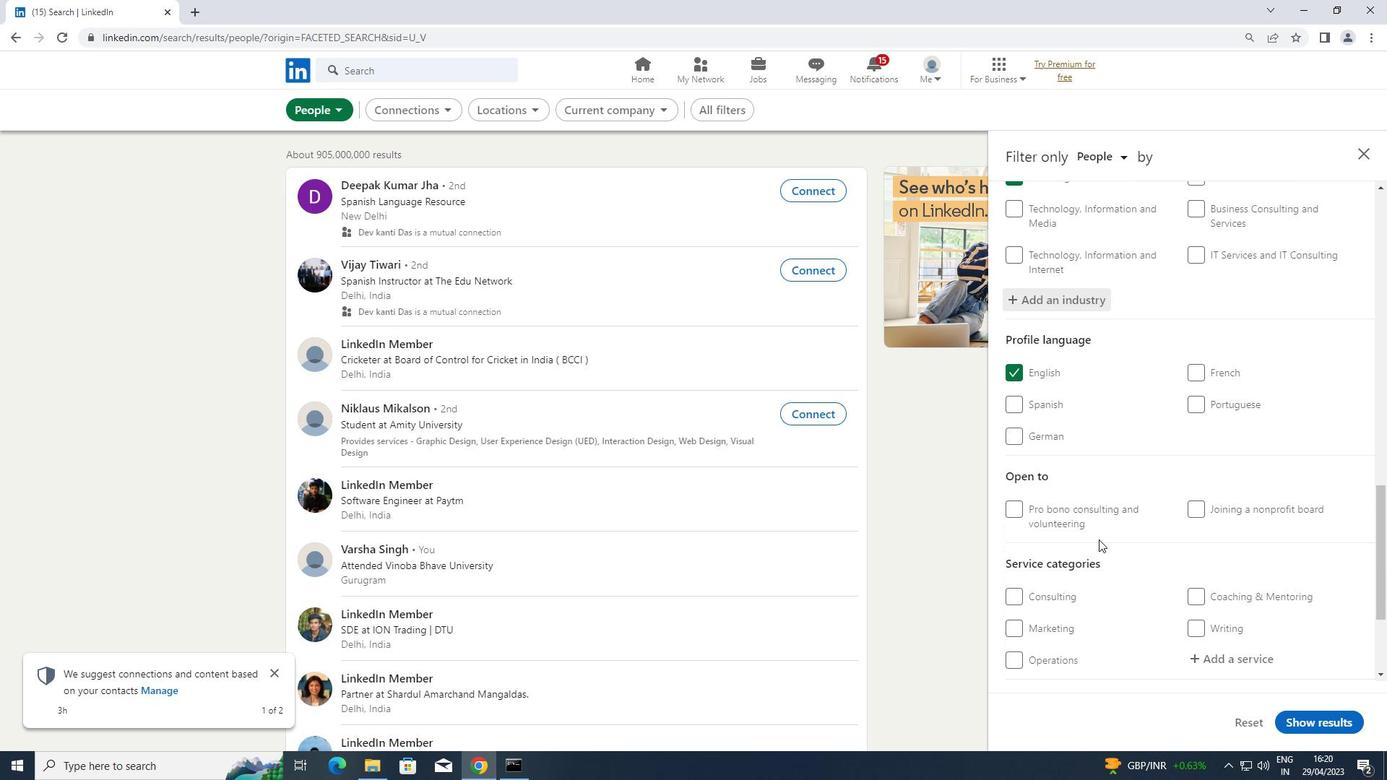 
Action: Mouse scrolled (1099, 539) with delta (0, 0)
Screenshot: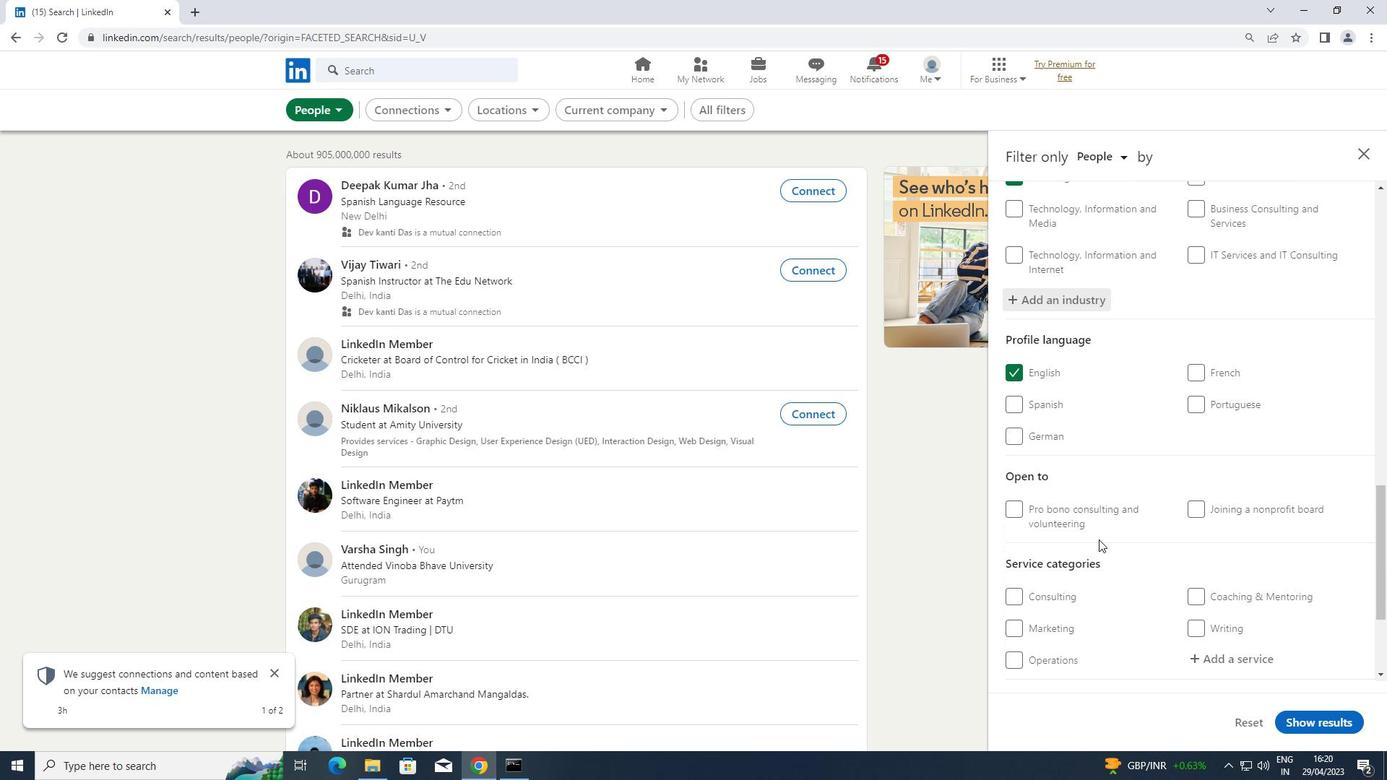 
Action: Mouse moved to (1212, 504)
Screenshot: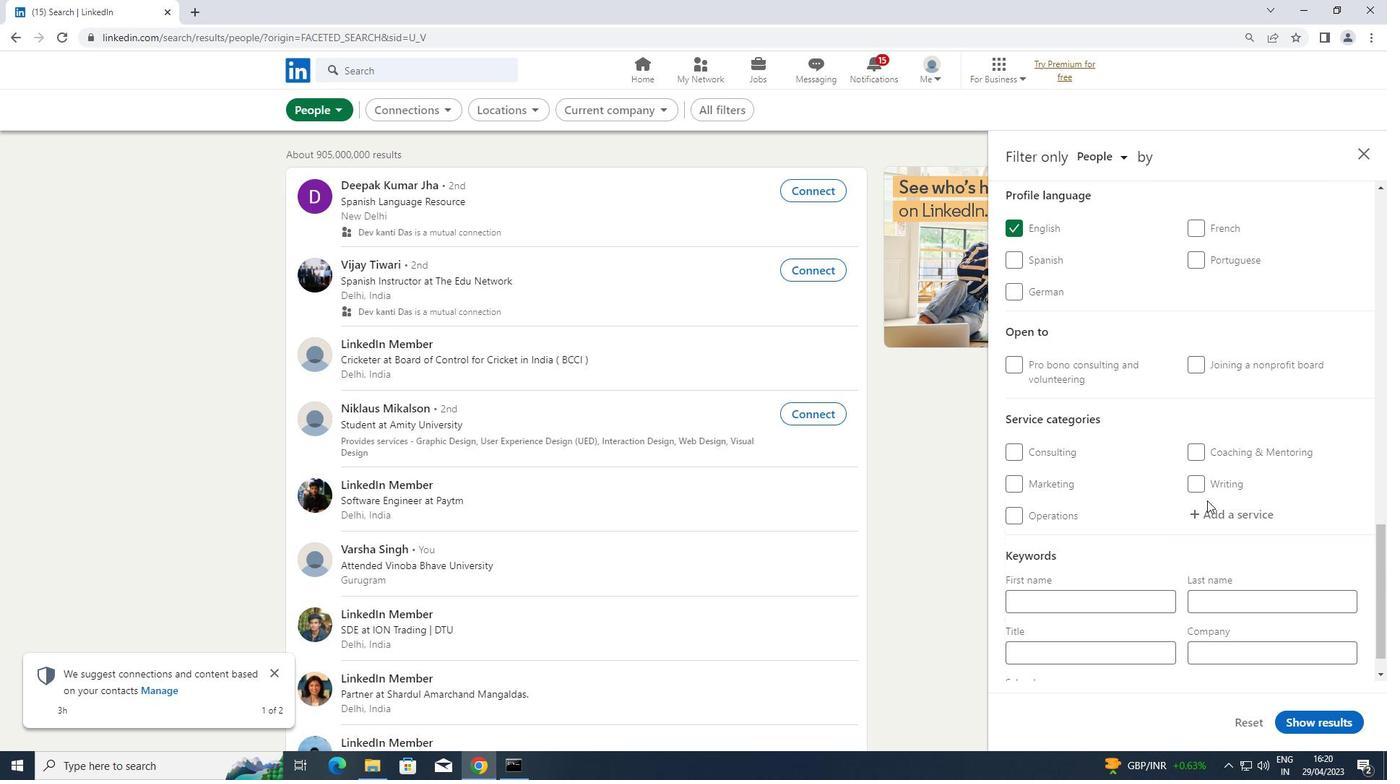 
Action: Mouse pressed left at (1212, 504)
Screenshot: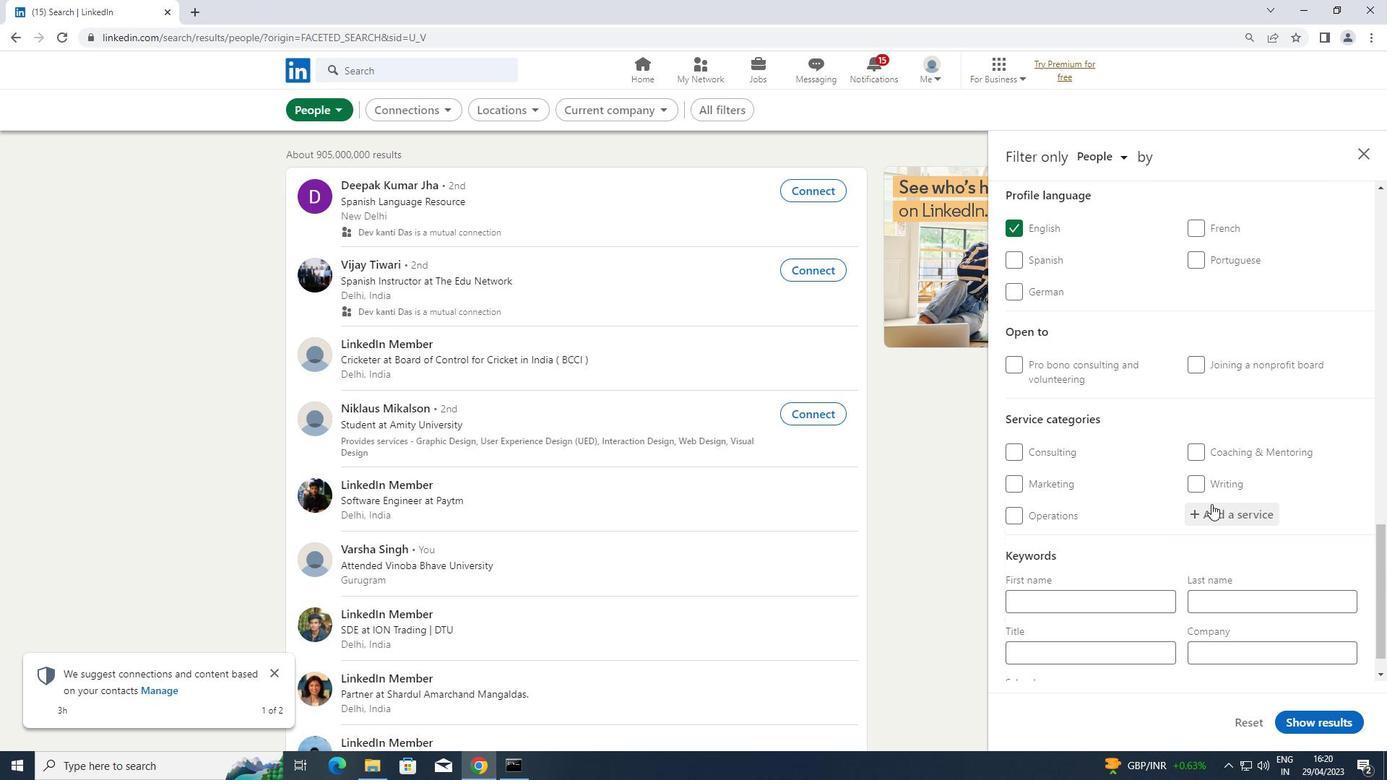 
Action: Key pressed <Key.shift>MOBILE
Screenshot: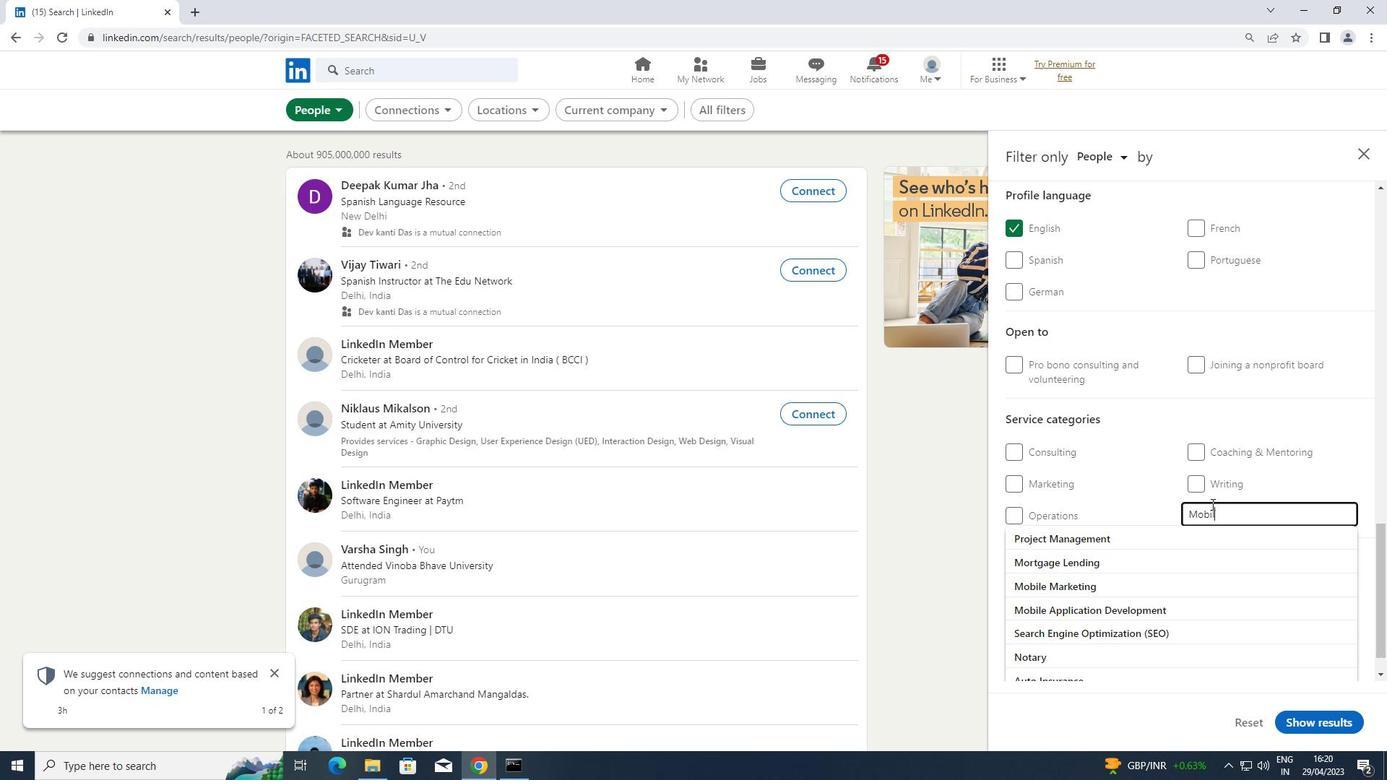
Action: Mouse moved to (1076, 531)
Screenshot: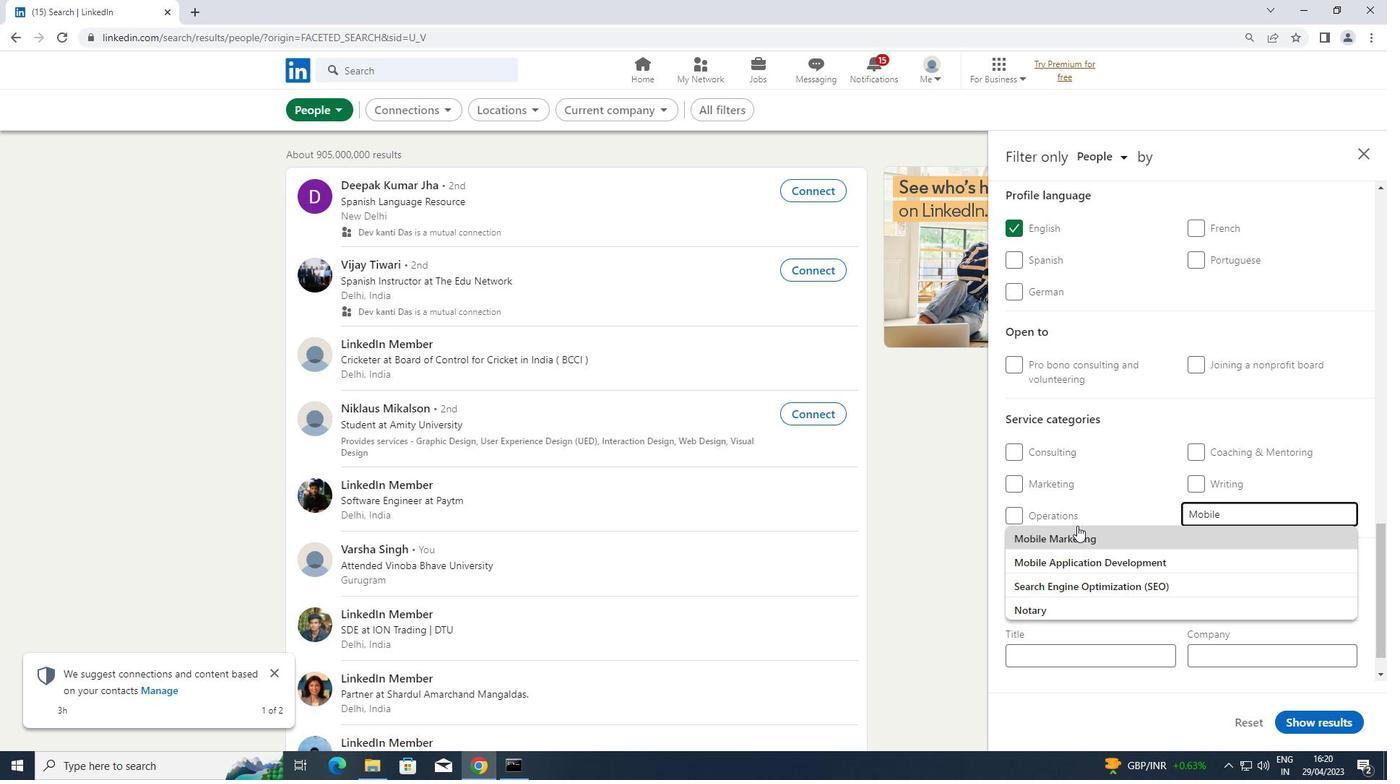 
Action: Mouse pressed left at (1076, 531)
Screenshot: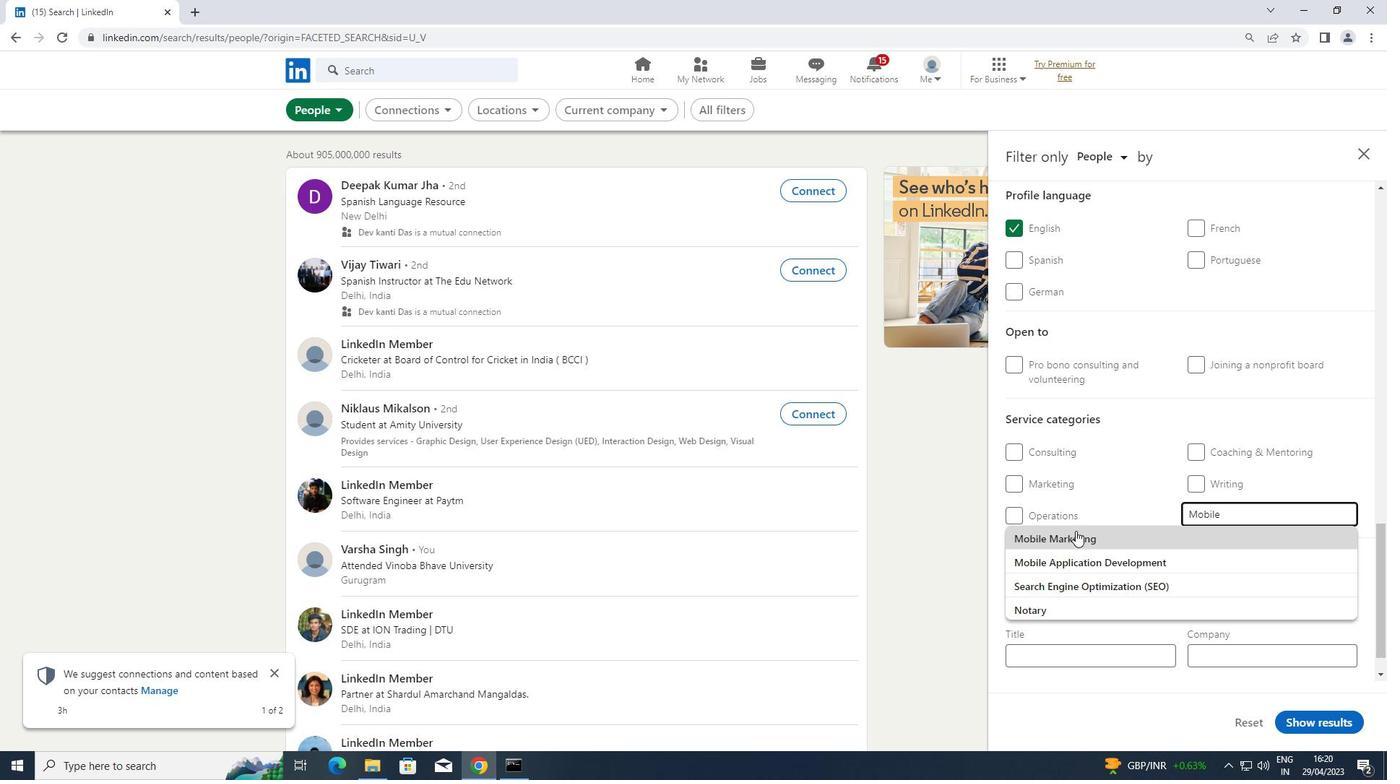 
Action: Mouse scrolled (1076, 530) with delta (0, 0)
Screenshot: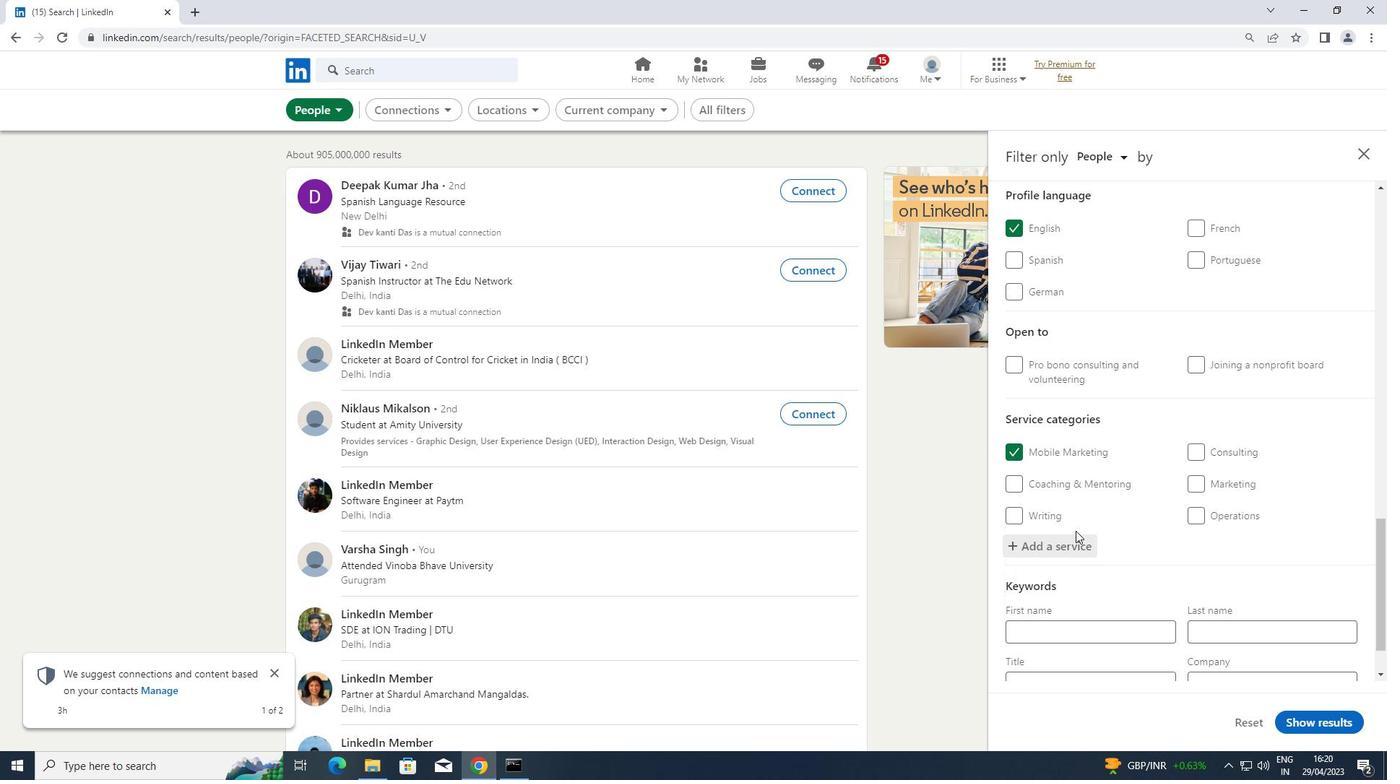
Action: Mouse scrolled (1076, 530) with delta (0, 0)
Screenshot: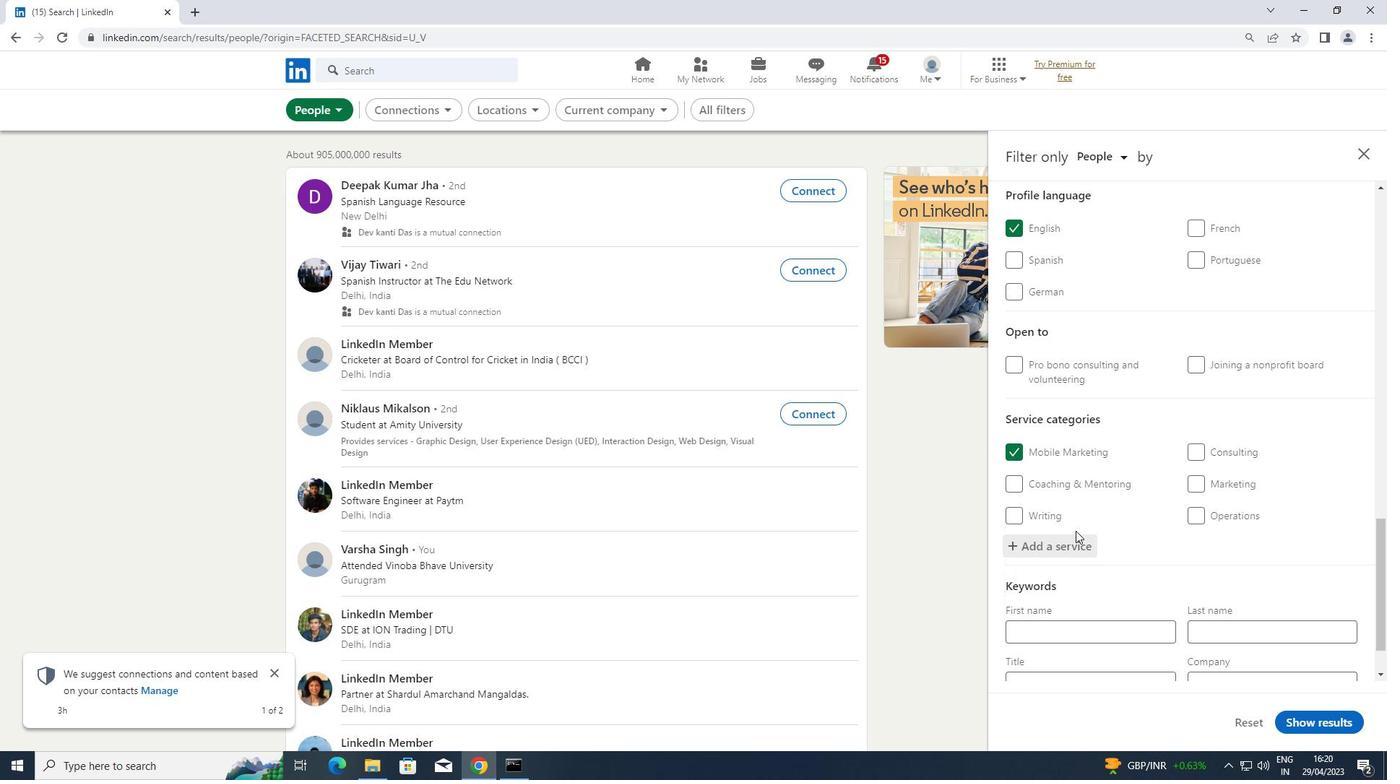 
Action: Mouse scrolled (1076, 530) with delta (0, 0)
Screenshot: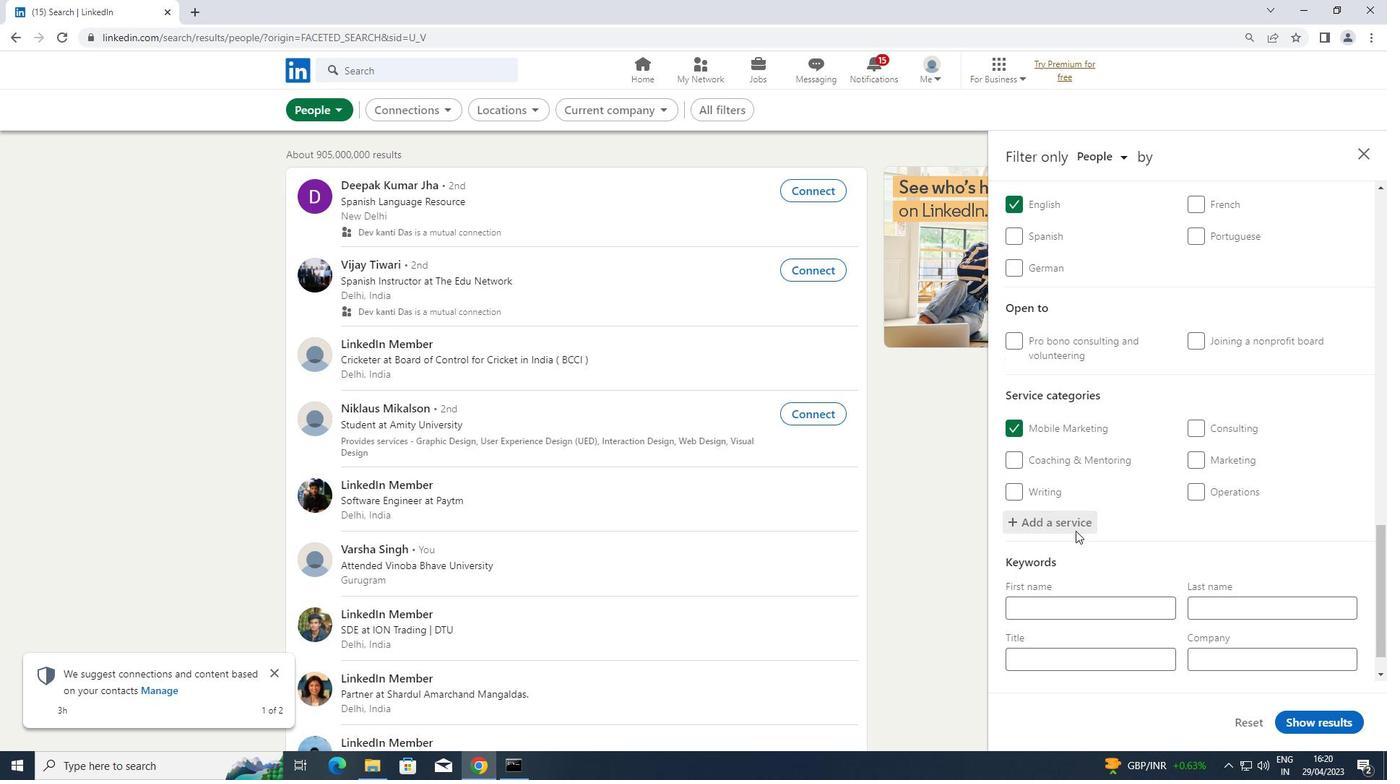 
Action: Mouse scrolled (1076, 530) with delta (0, 0)
Screenshot: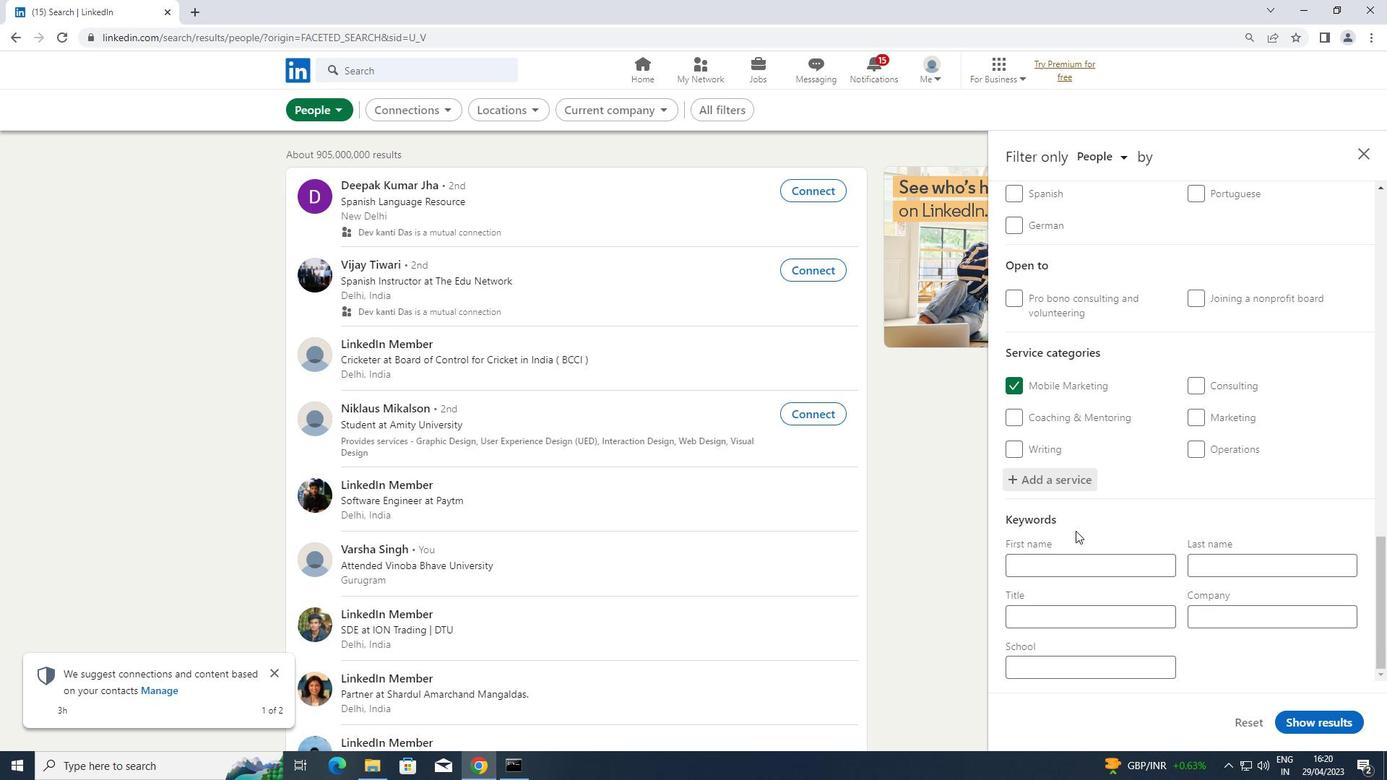 
Action: Mouse moved to (1074, 618)
Screenshot: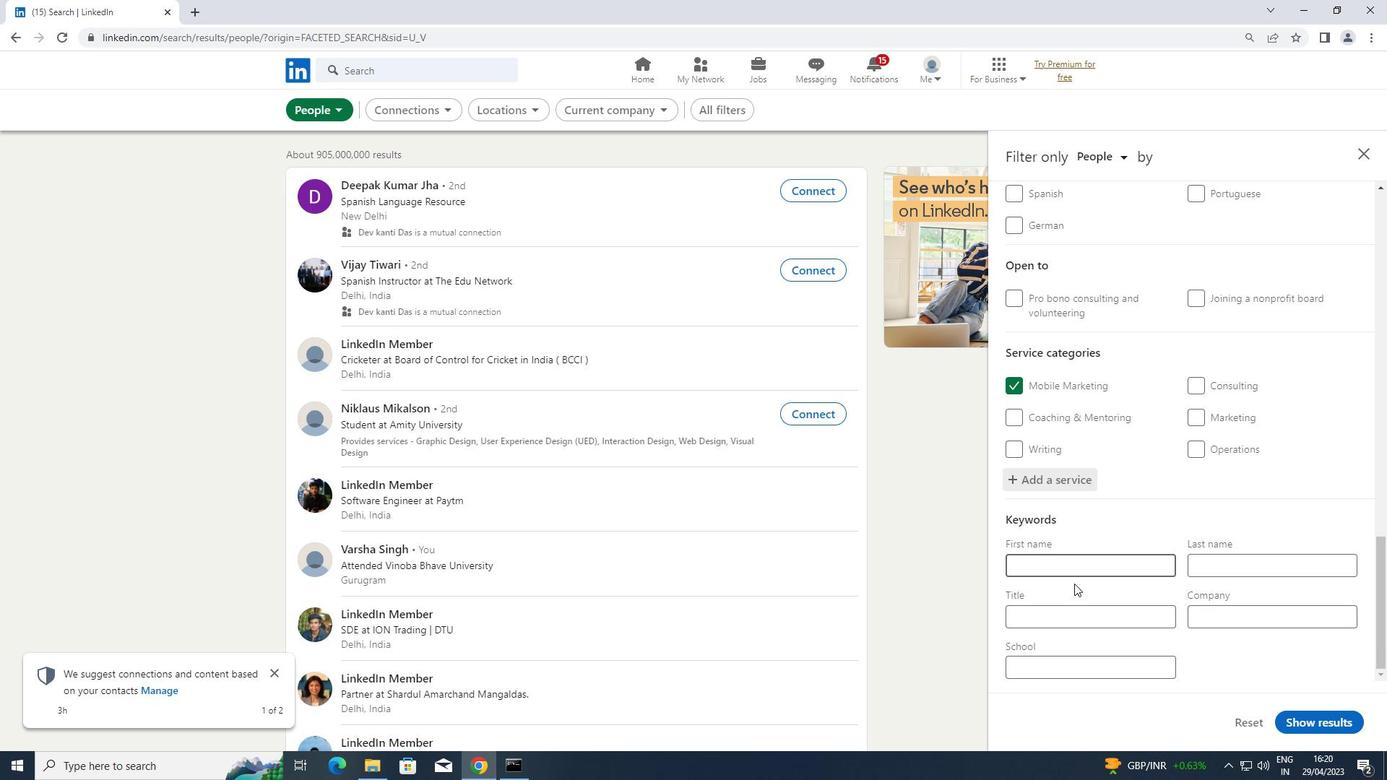 
Action: Mouse pressed left at (1074, 618)
Screenshot: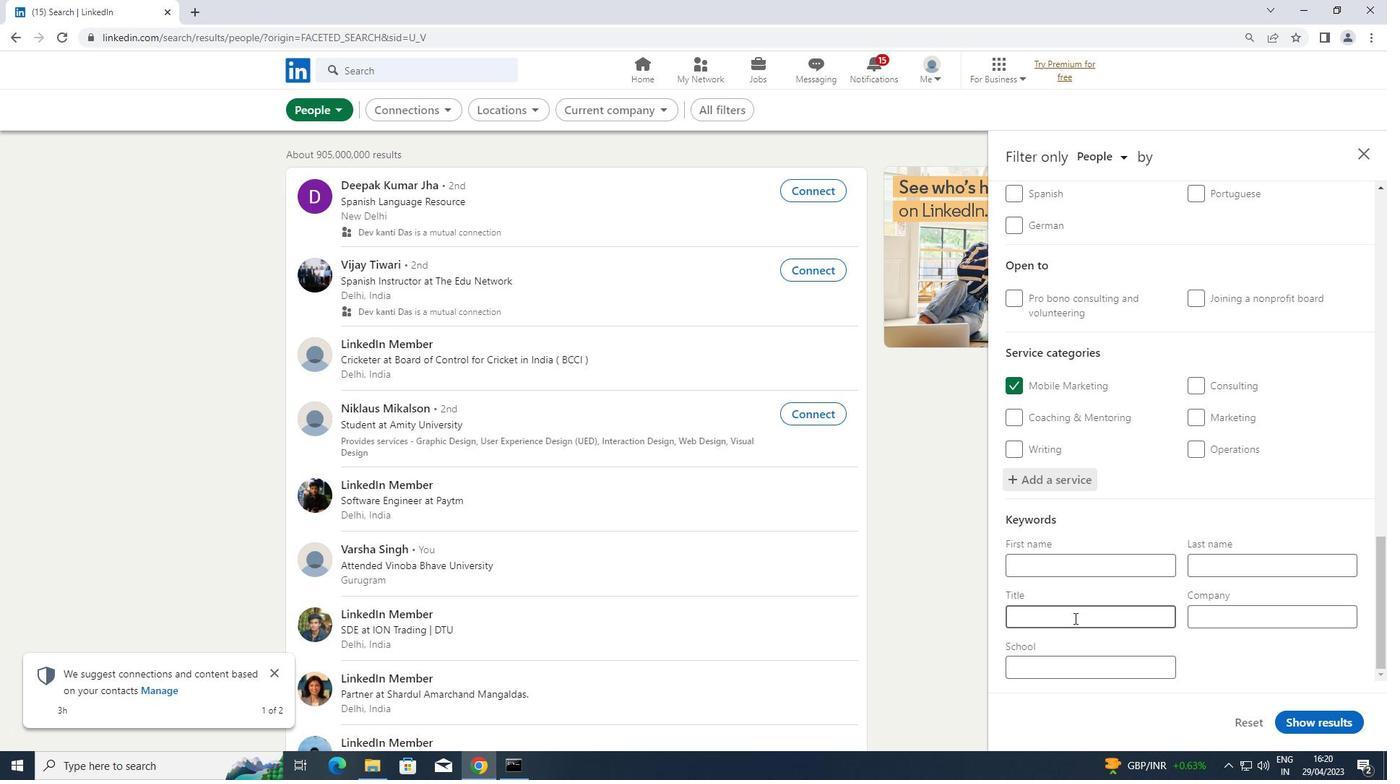 
Action: Key pressed <Key.shift>HEAVY<Key.space><Key.shift>EQUIPMENT<Key.space><Key.shift>OPERATOR
Screenshot: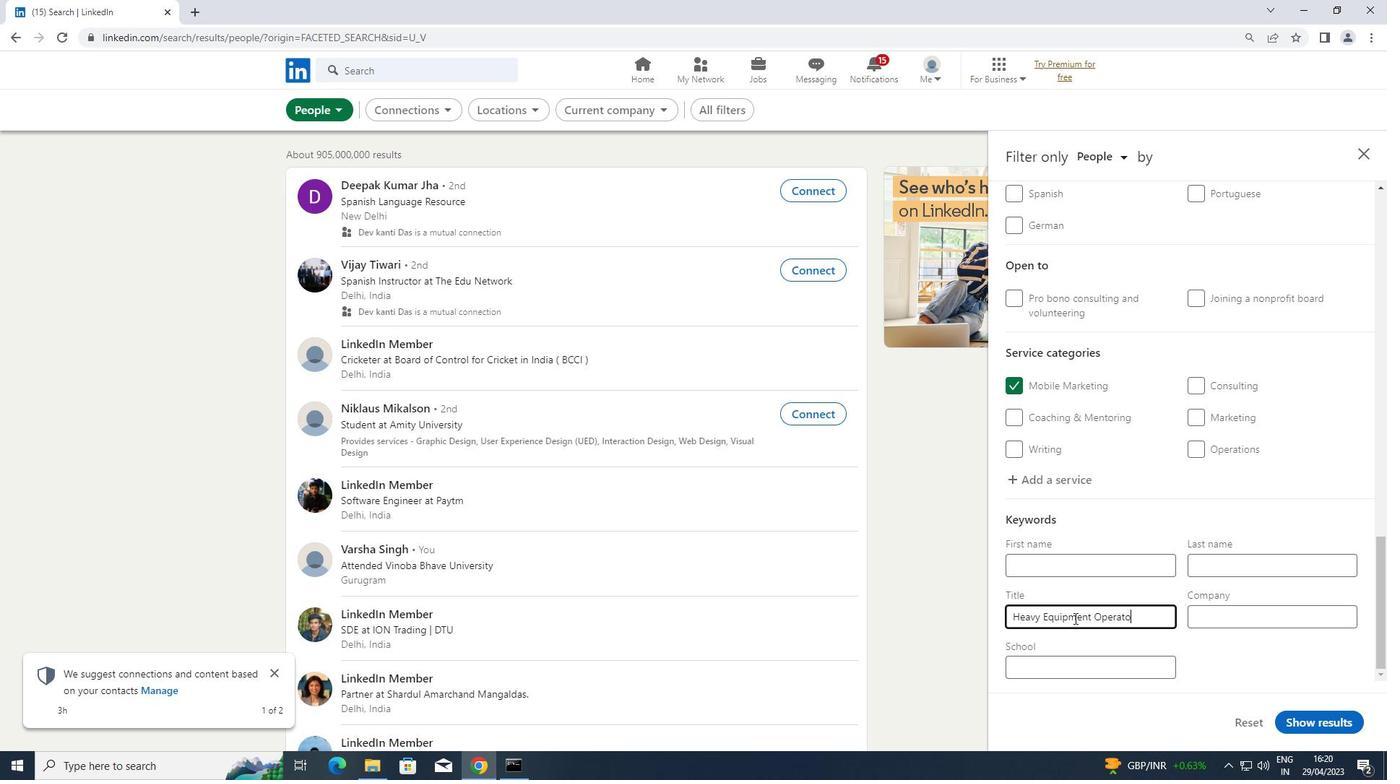
Action: Mouse moved to (1301, 723)
Screenshot: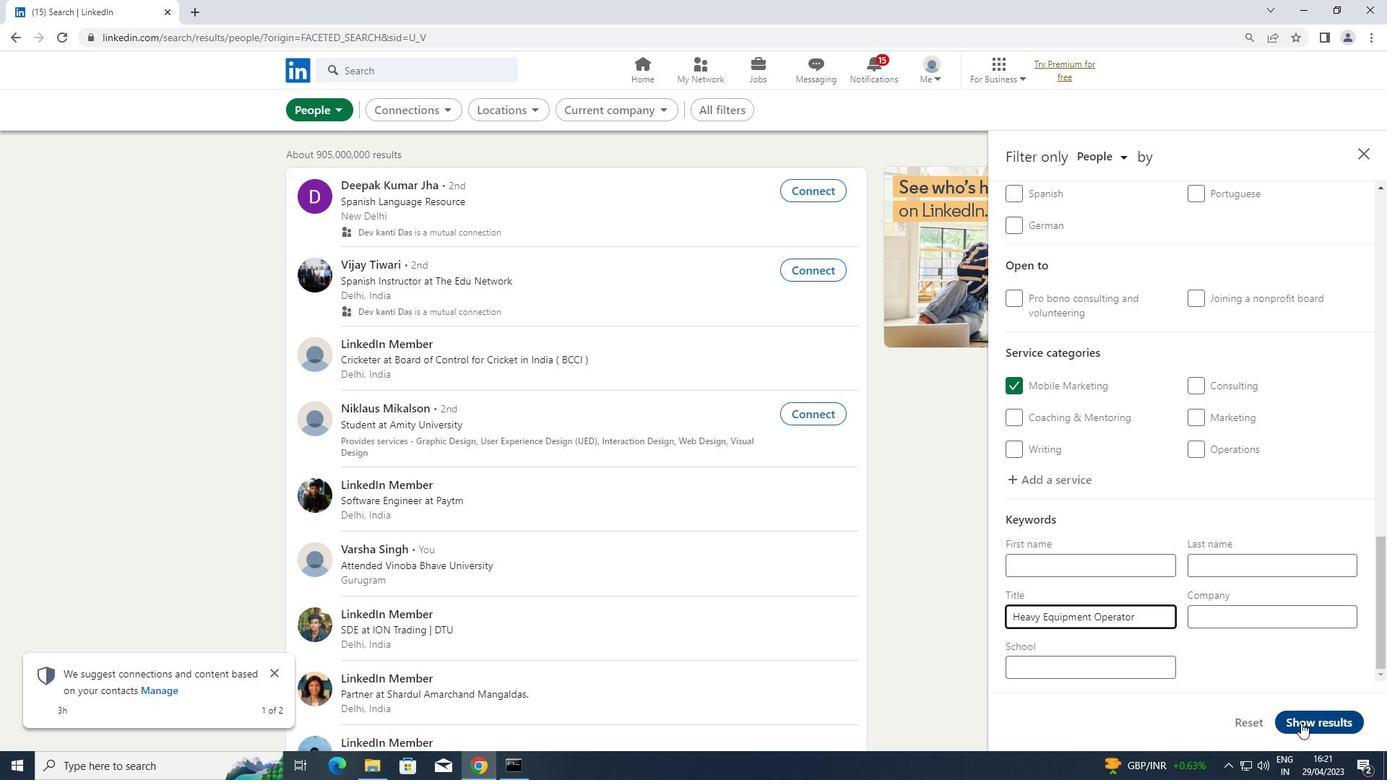 
Action: Mouse pressed left at (1301, 723)
Screenshot: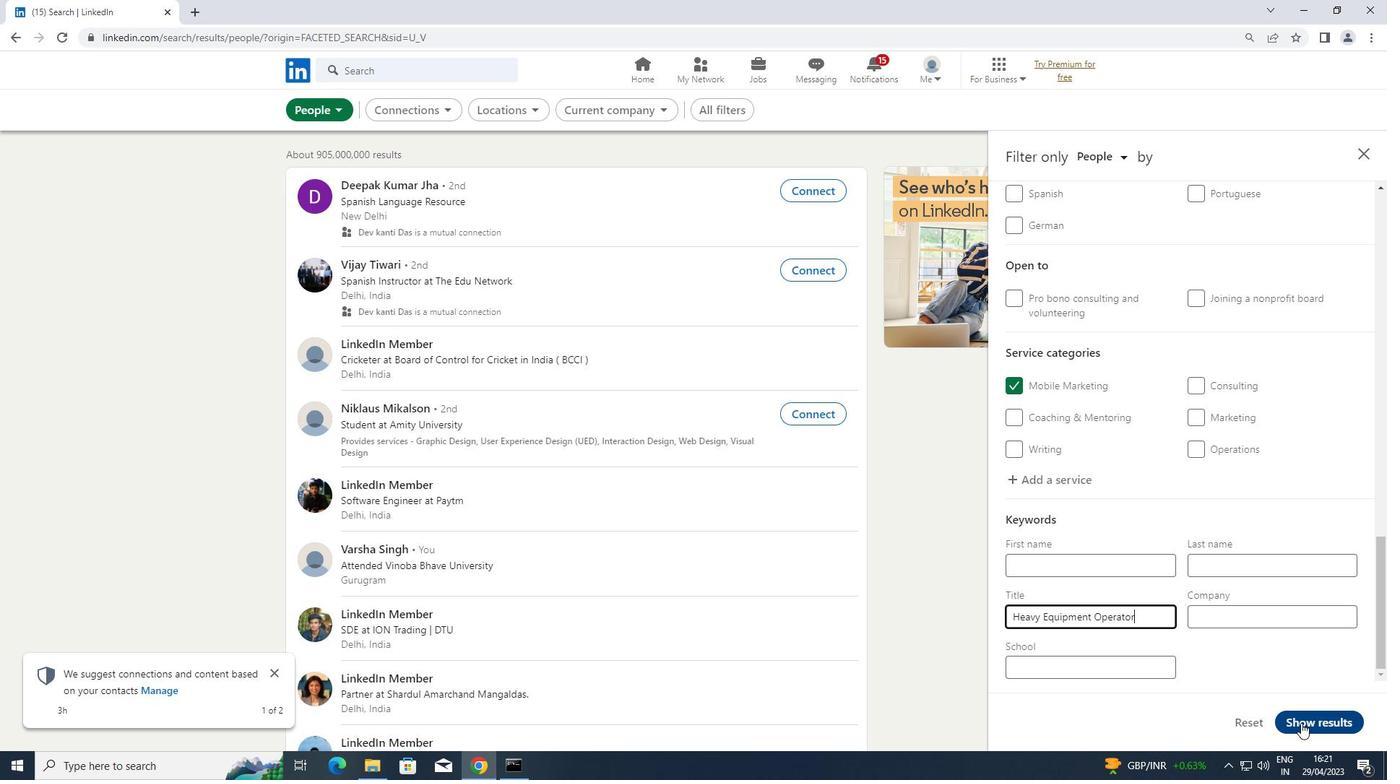 
